 Task: Academic calendar with photos blue modern-simple.
Action: Mouse pressed left at (97, 143)
Screenshot: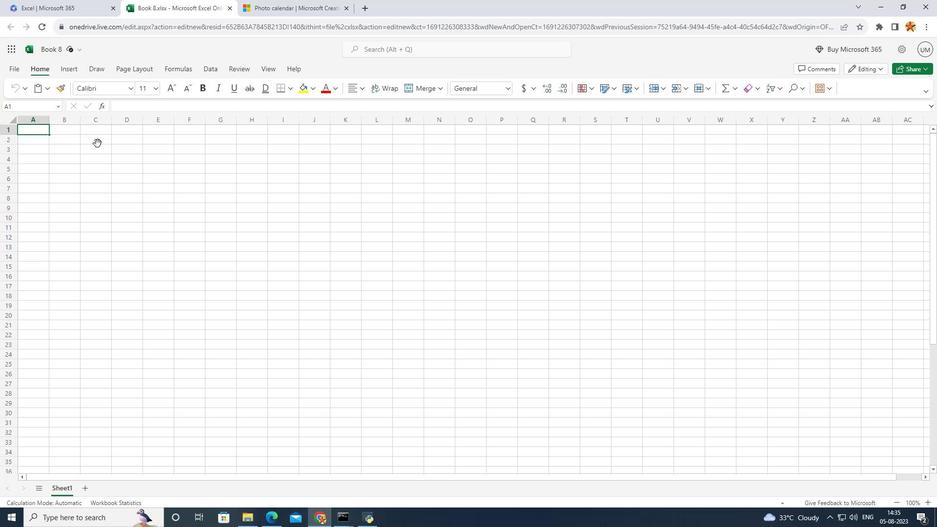 
Action: Mouse moved to (105, 140)
Screenshot: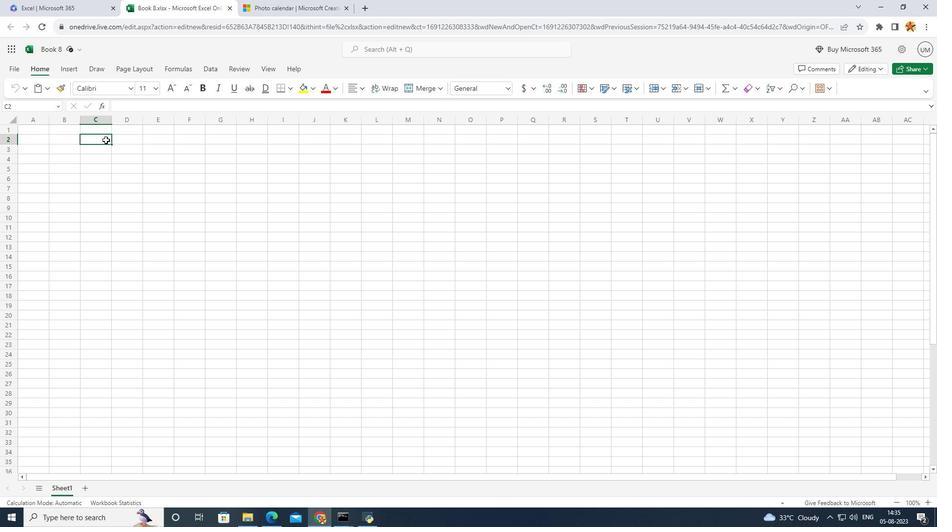 
Action: Mouse pressed left at (105, 140)
Screenshot: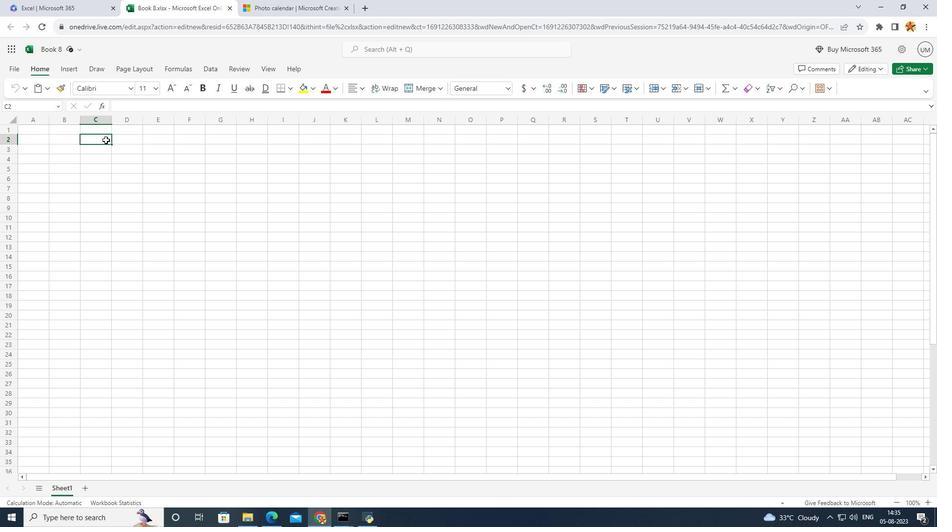 
Action: Mouse pressed left at (105, 140)
Screenshot: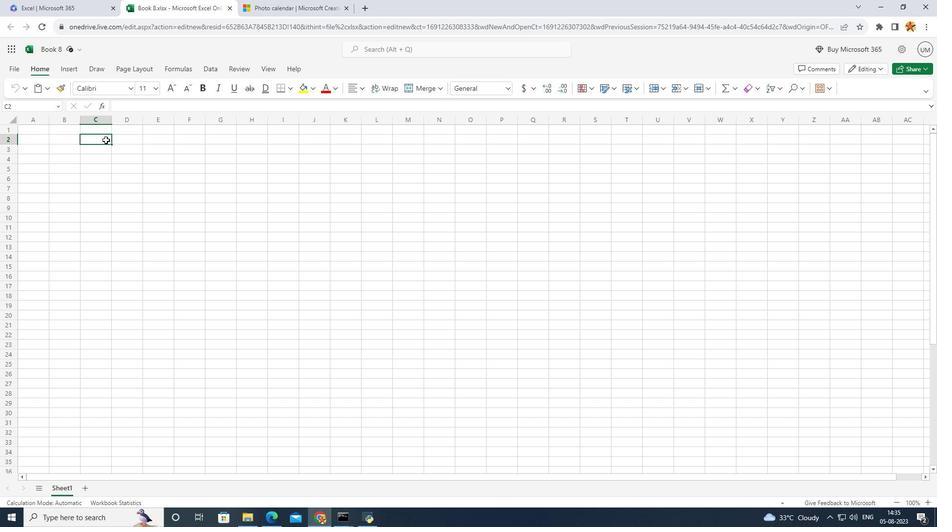 
Action: Key pressed <Key.caps_lock>JANUARY<Key.space>2021
Screenshot: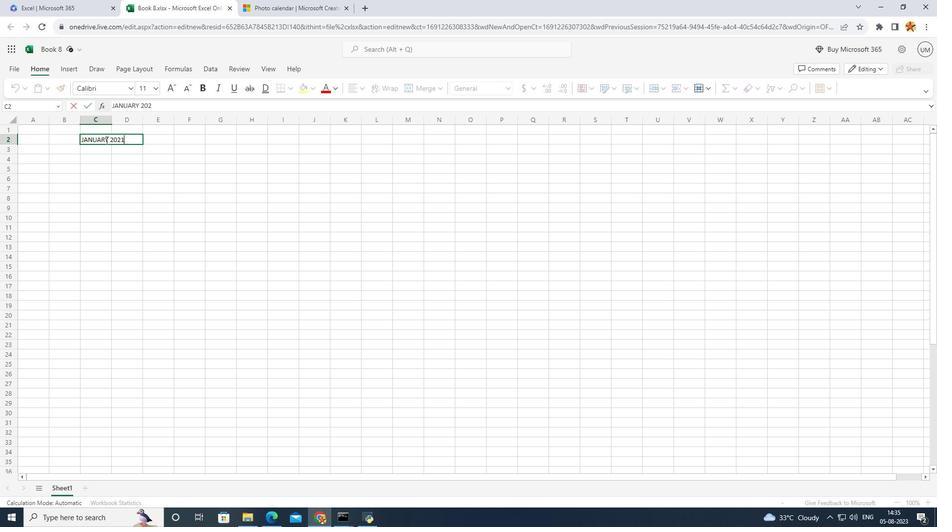 
Action: Mouse moved to (118, 169)
Screenshot: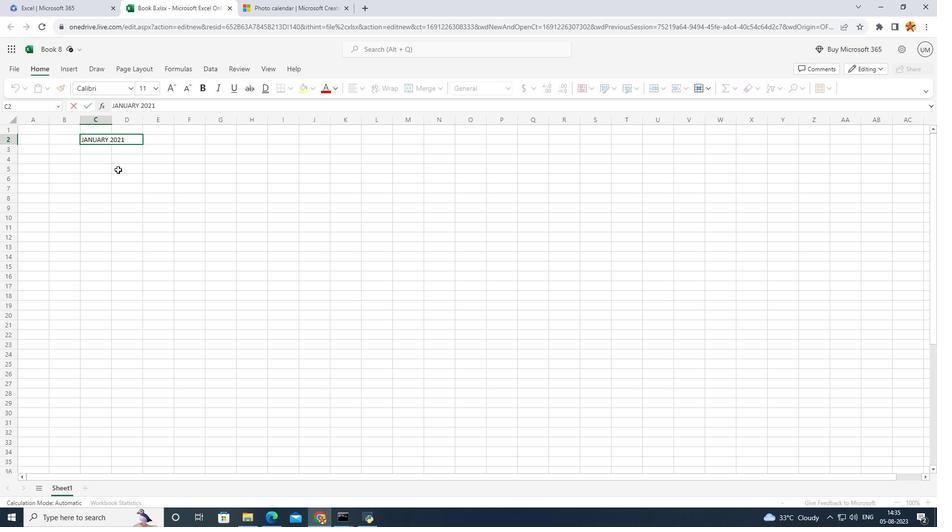 
Action: Mouse pressed left at (118, 169)
Screenshot: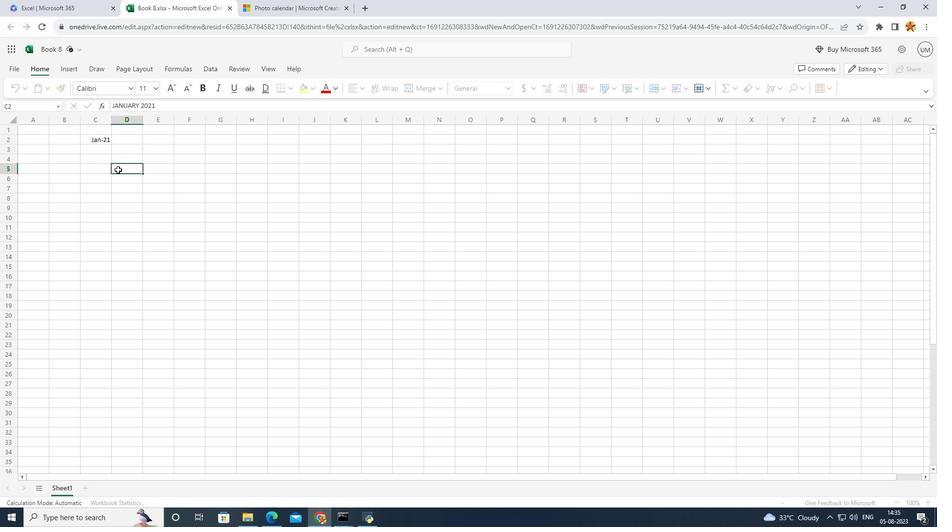 
Action: Mouse moved to (102, 140)
Screenshot: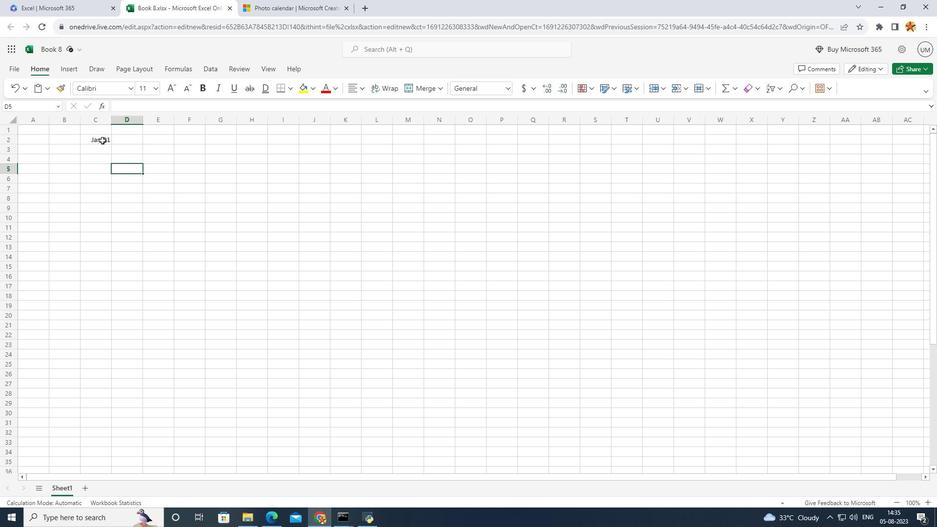 
Action: Mouse pressed left at (102, 140)
Screenshot: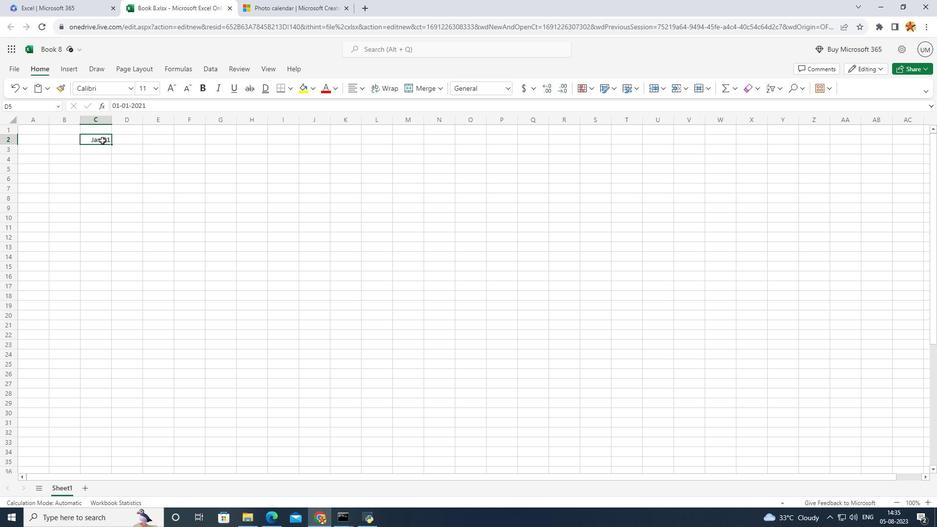 
Action: Mouse pressed left at (102, 140)
Screenshot: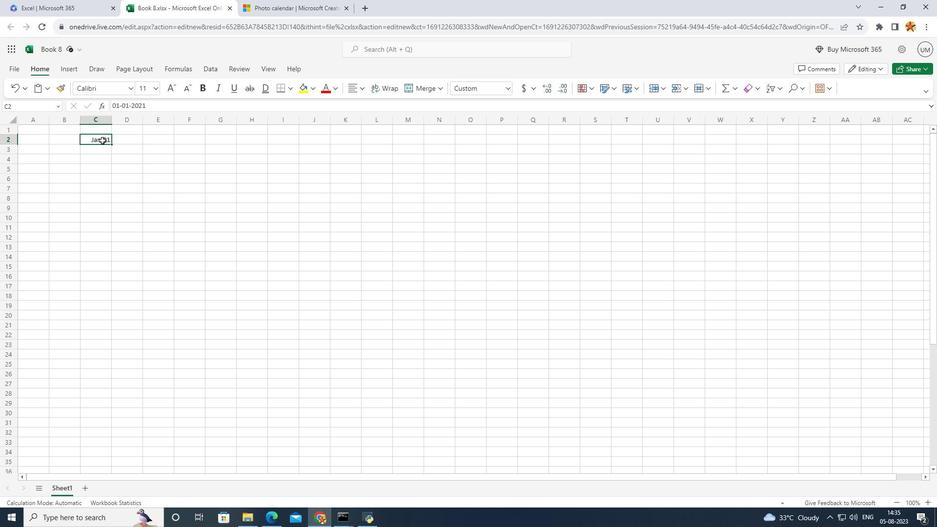 
Action: Mouse moved to (234, 148)
Screenshot: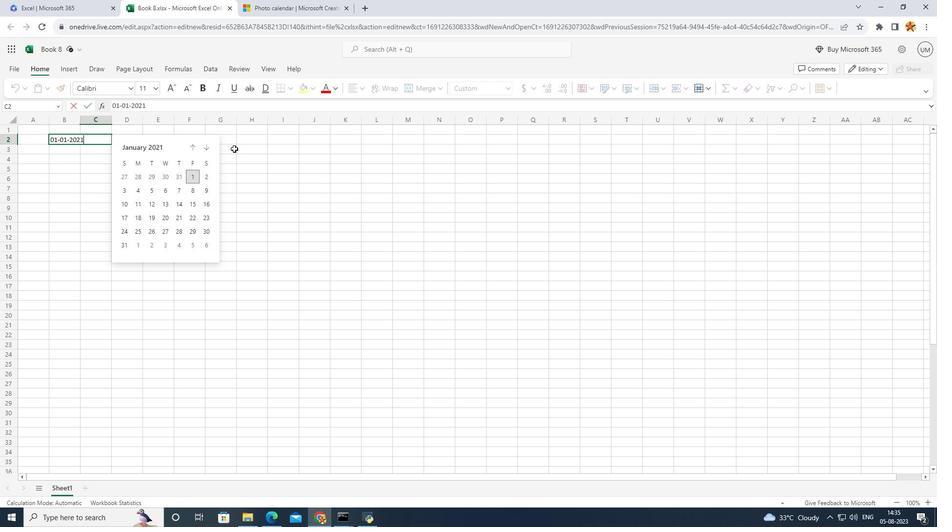 
Action: Mouse pressed left at (234, 148)
Screenshot: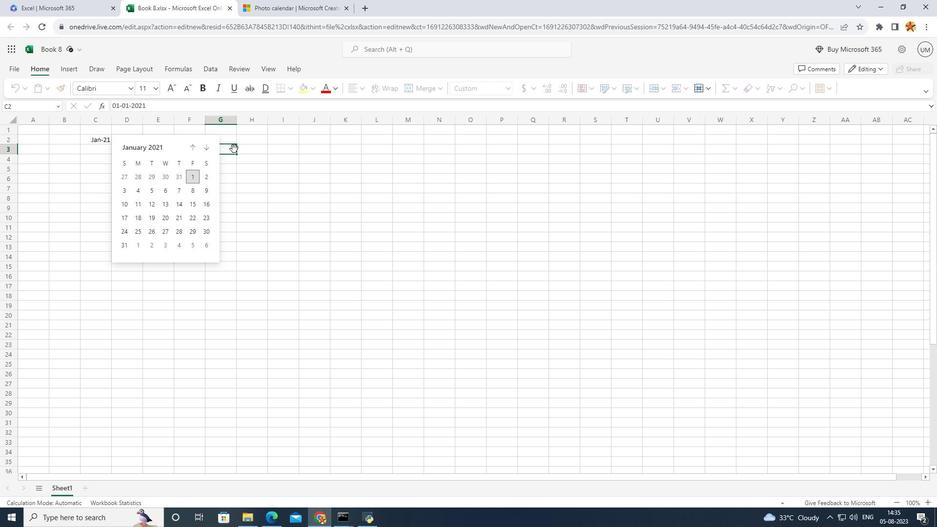 
Action: Mouse moved to (99, 148)
Screenshot: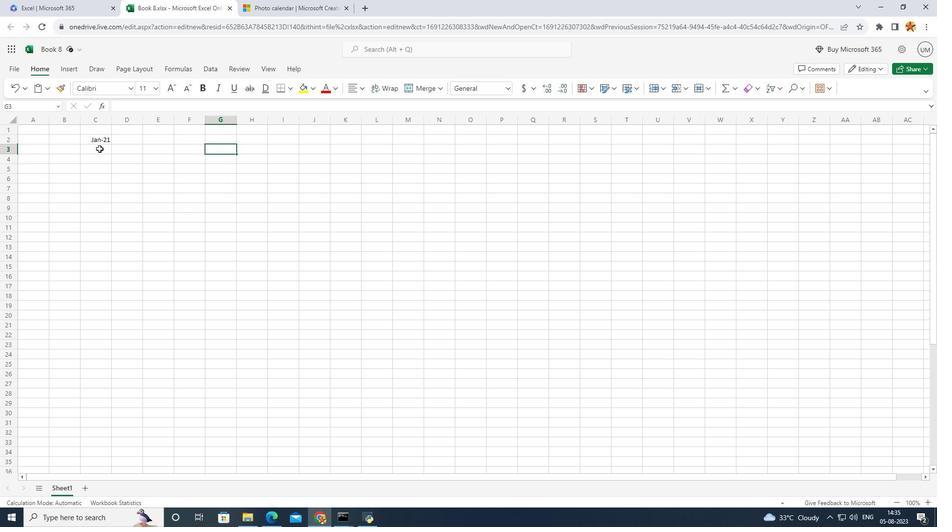 
Action: Mouse pressed left at (99, 148)
Screenshot: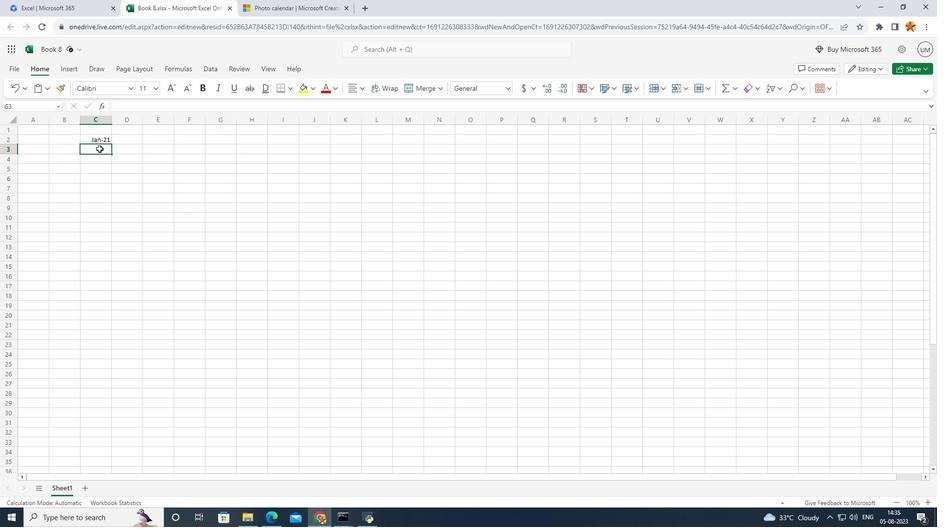 
Action: Mouse moved to (71, 68)
Screenshot: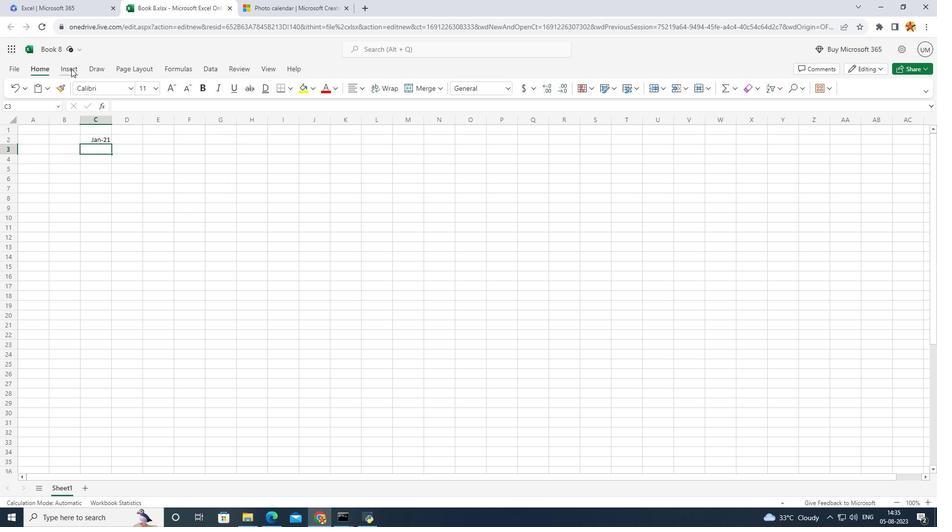 
Action: Mouse pressed left at (71, 68)
Screenshot: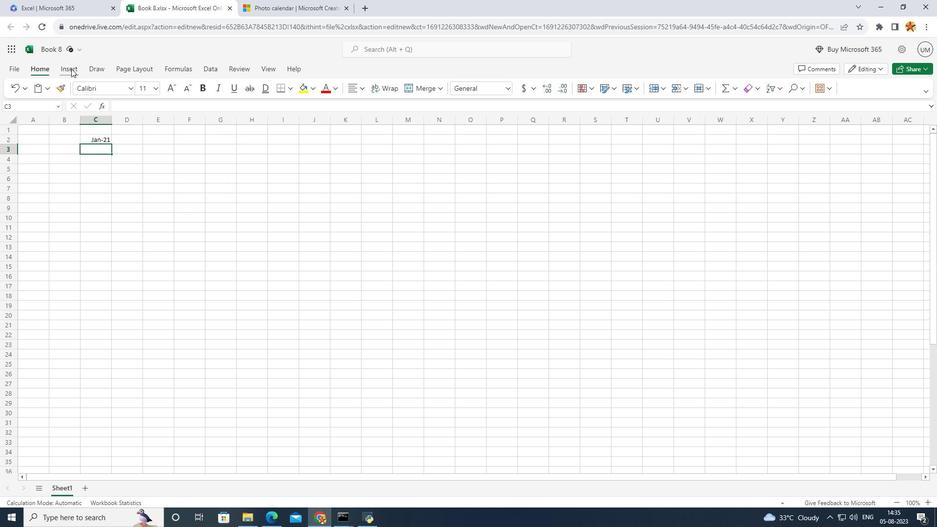 
Action: Mouse moved to (58, 148)
Screenshot: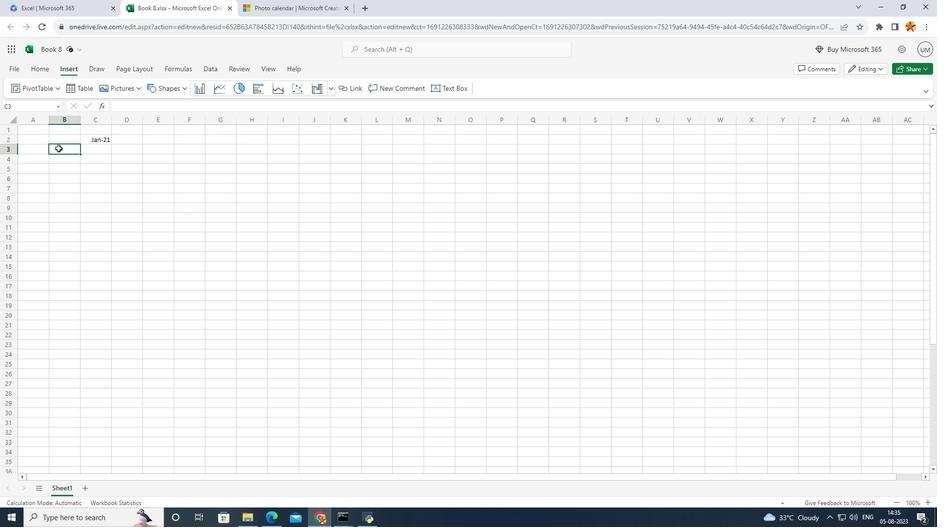 
Action: Mouse pressed left at (58, 148)
Screenshot: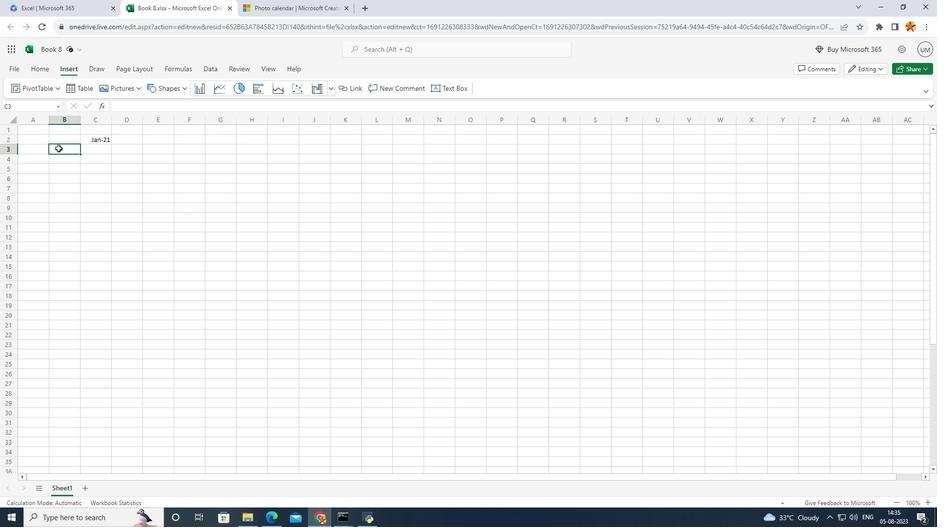 
Action: Mouse moved to (122, 89)
Screenshot: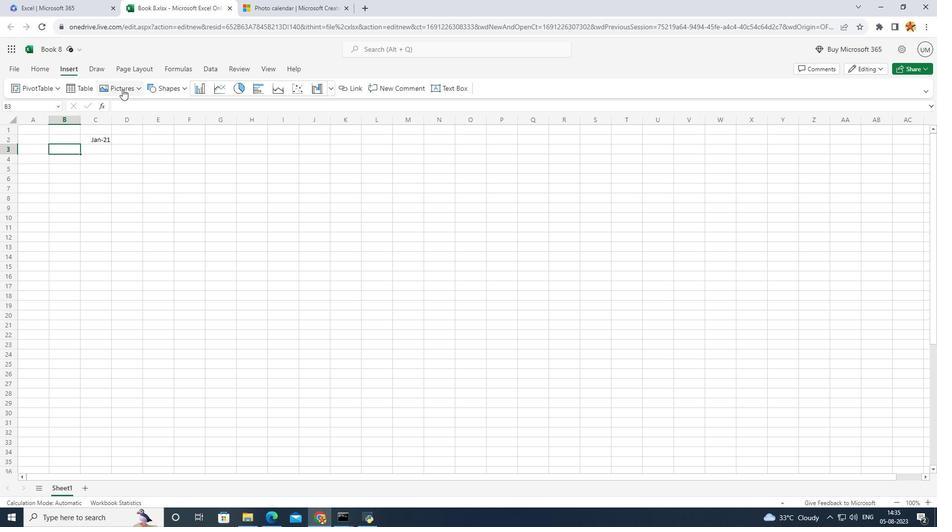 
Action: Mouse pressed left at (122, 89)
Screenshot: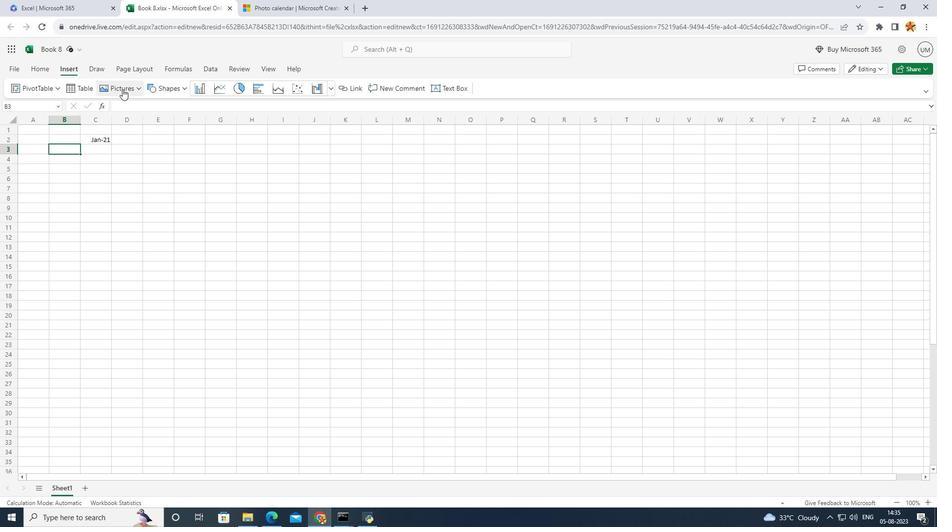 
Action: Mouse moved to (124, 119)
Screenshot: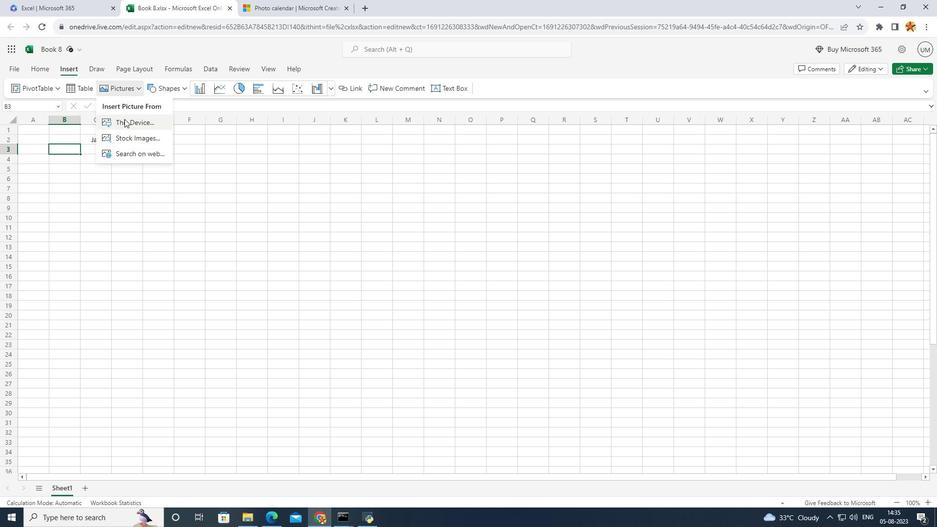 
Action: Mouse pressed left at (124, 119)
Screenshot: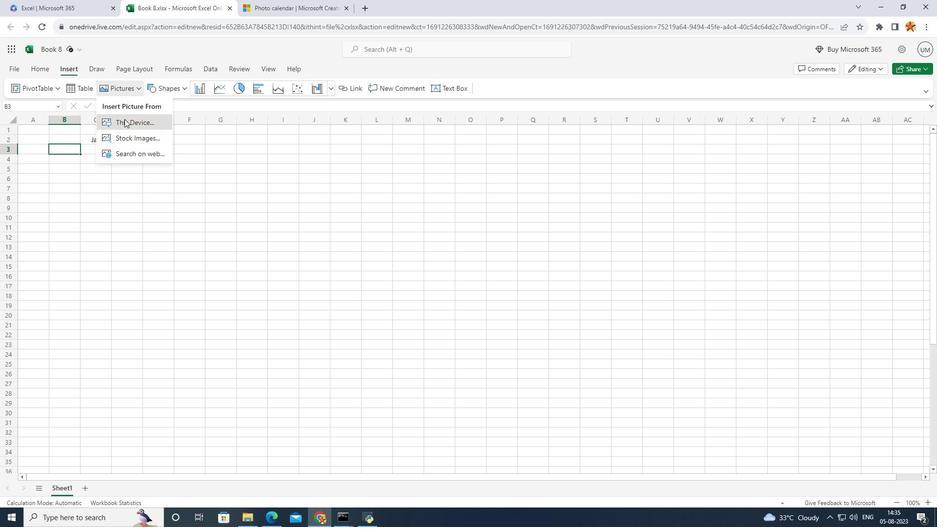 
Action: Mouse moved to (248, 151)
Screenshot: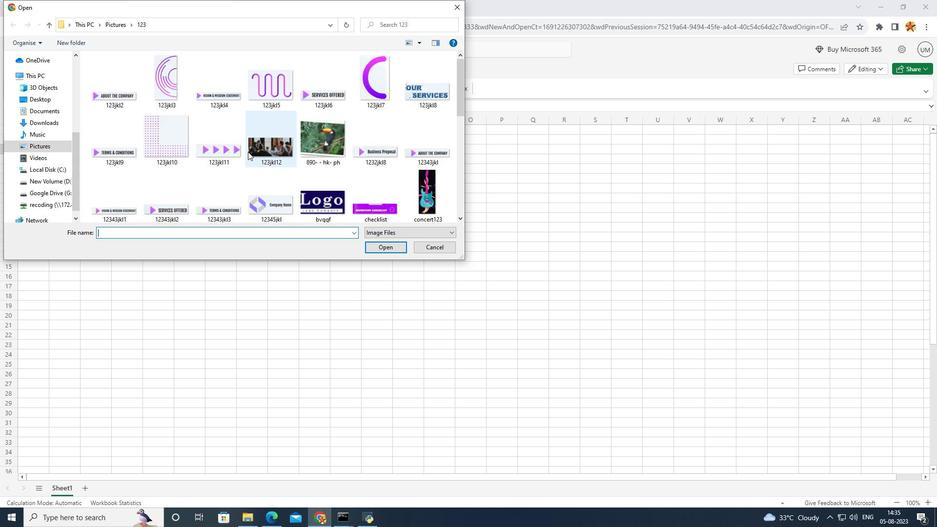 
Action: Mouse scrolled (248, 151) with delta (0, 0)
Screenshot: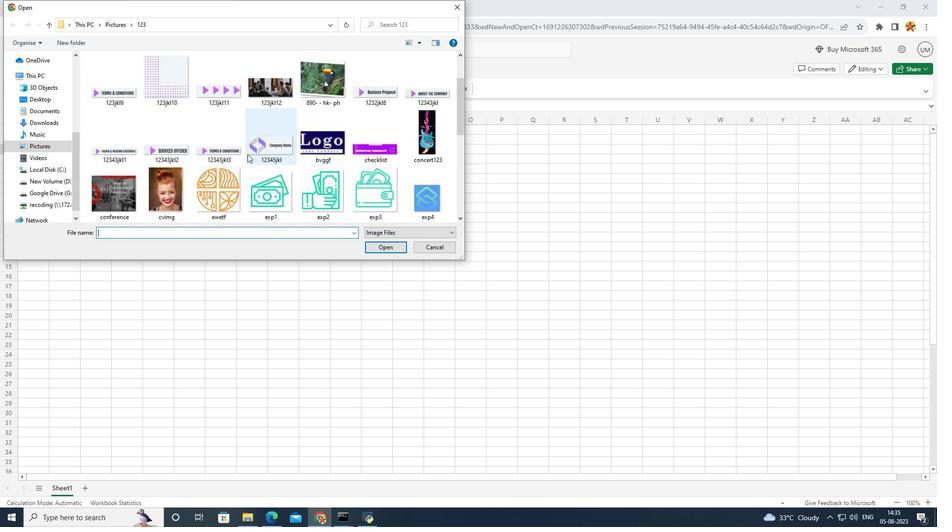 
Action: Mouse scrolled (248, 151) with delta (0, 0)
Screenshot: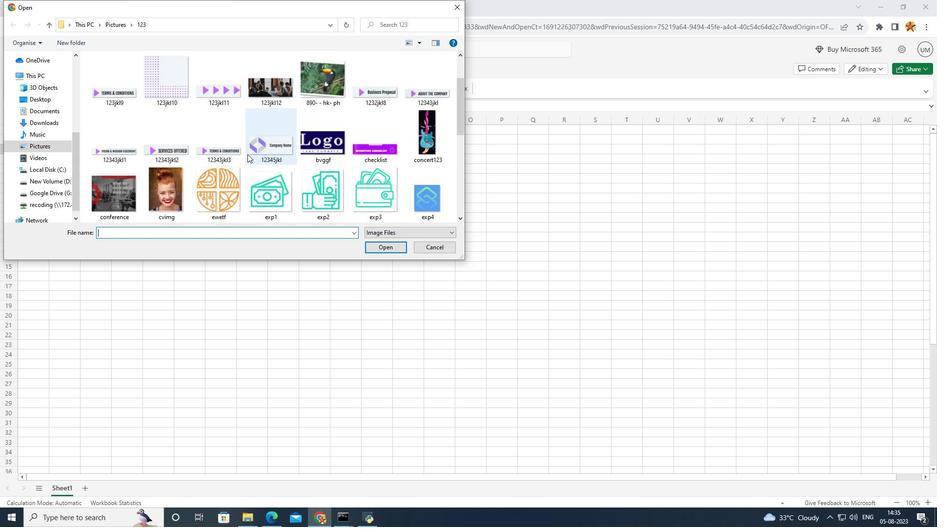 
Action: Mouse scrolled (248, 151) with delta (0, 0)
Screenshot: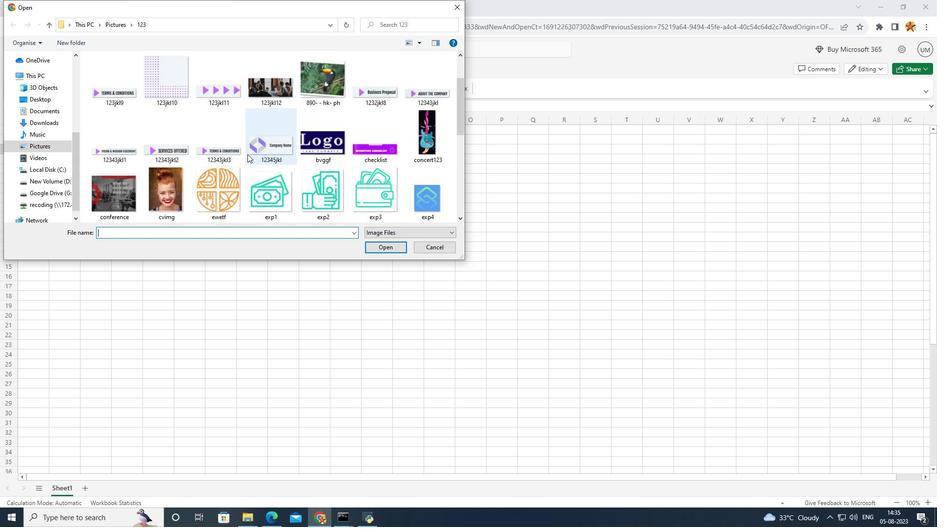 
Action: Mouse scrolled (248, 151) with delta (0, 0)
Screenshot: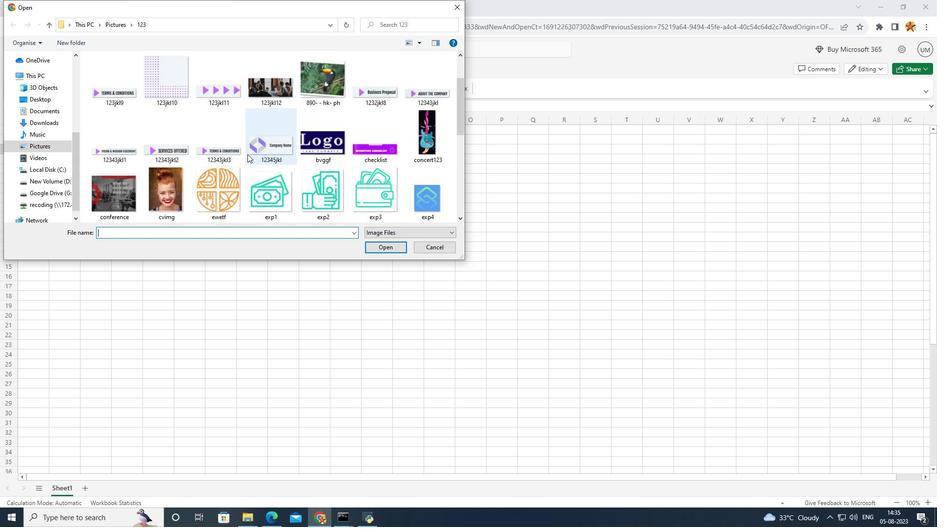 
Action: Mouse scrolled (248, 151) with delta (0, 0)
Screenshot: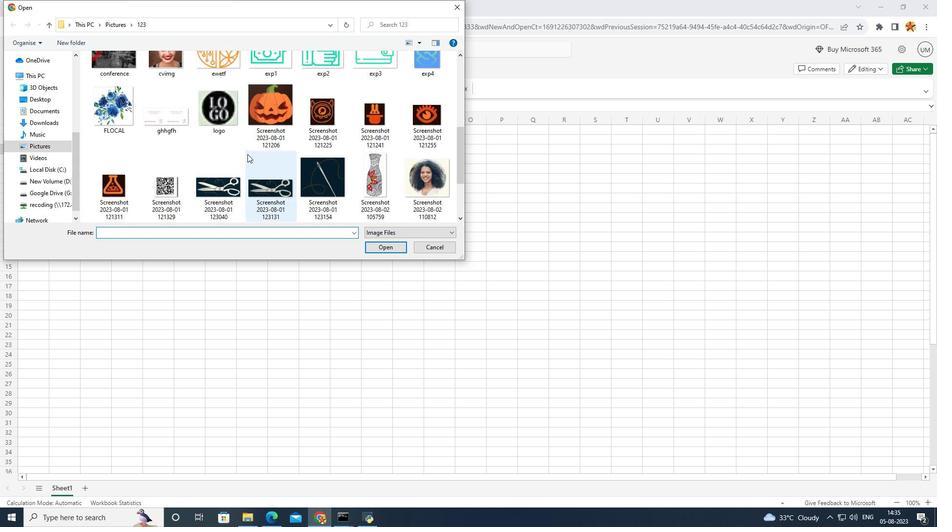 
Action: Mouse scrolled (248, 151) with delta (0, 0)
Screenshot: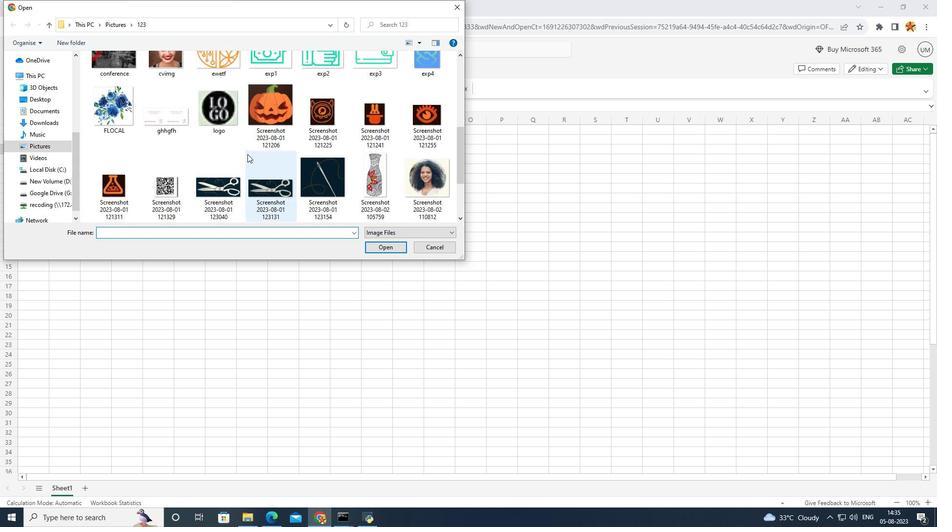 
Action: Mouse moved to (247, 154)
Screenshot: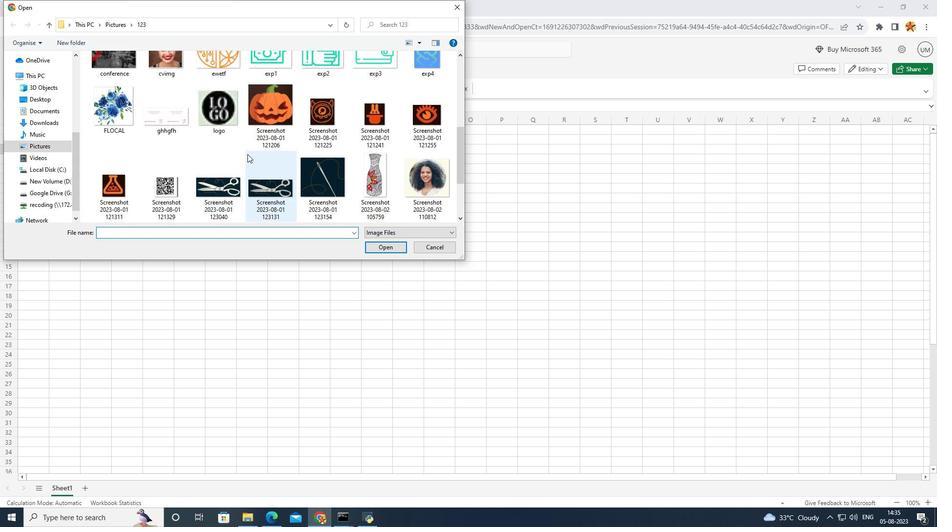
Action: Mouse scrolled (247, 153) with delta (0, 0)
Screenshot: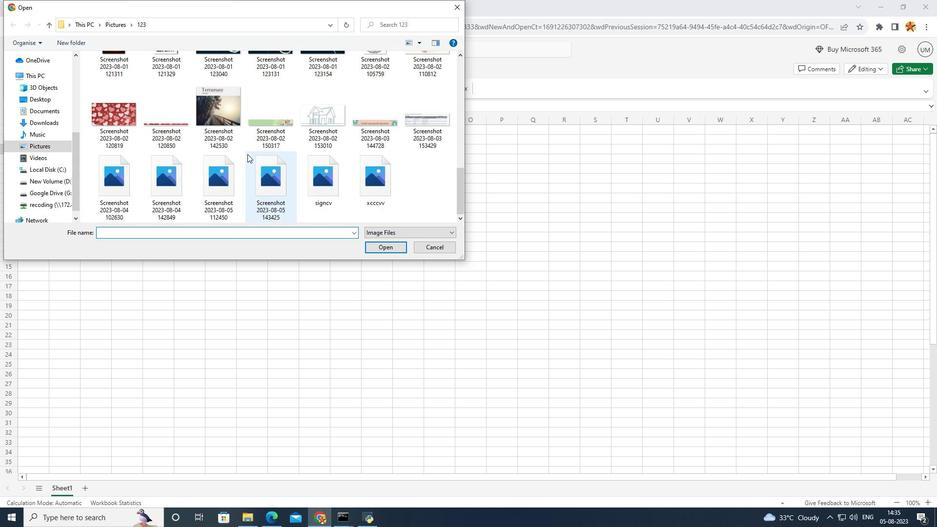 
Action: Mouse scrolled (247, 153) with delta (0, 0)
Screenshot: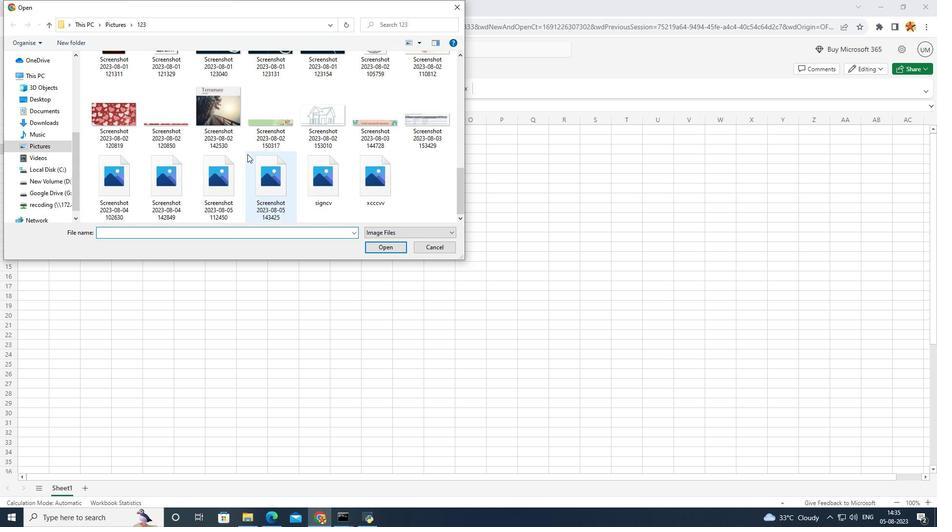 
Action: Mouse scrolled (247, 153) with delta (0, 0)
Screenshot: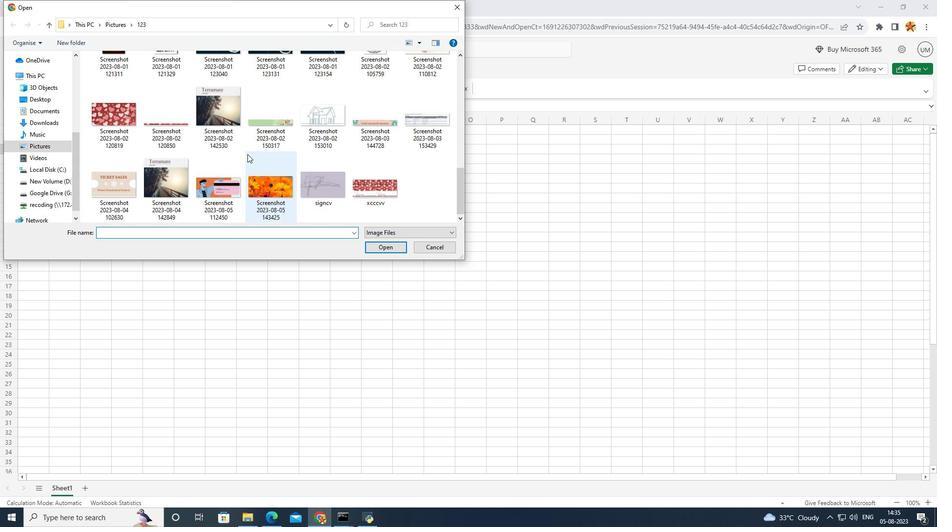 
Action: Mouse scrolled (247, 153) with delta (0, 0)
Screenshot: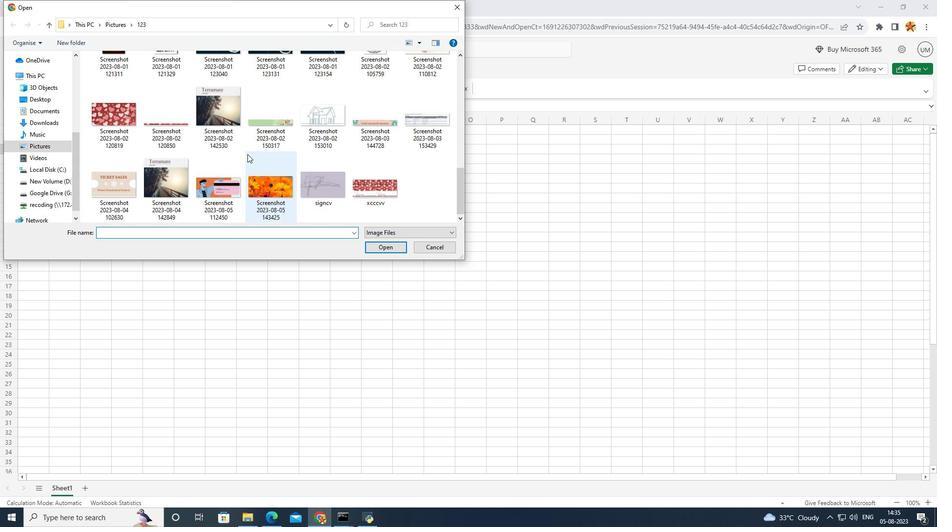 
Action: Mouse scrolled (247, 153) with delta (0, 0)
Screenshot: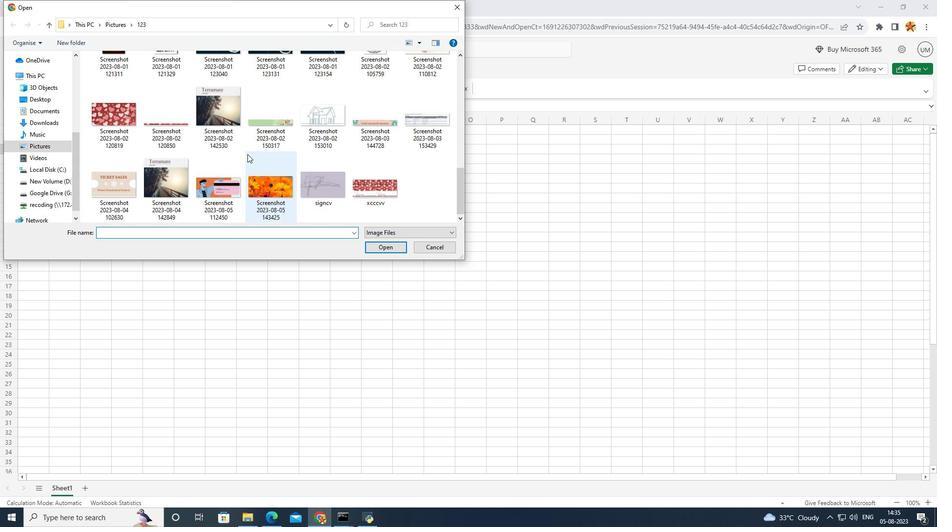 
Action: Mouse scrolled (247, 154) with delta (0, 0)
Screenshot: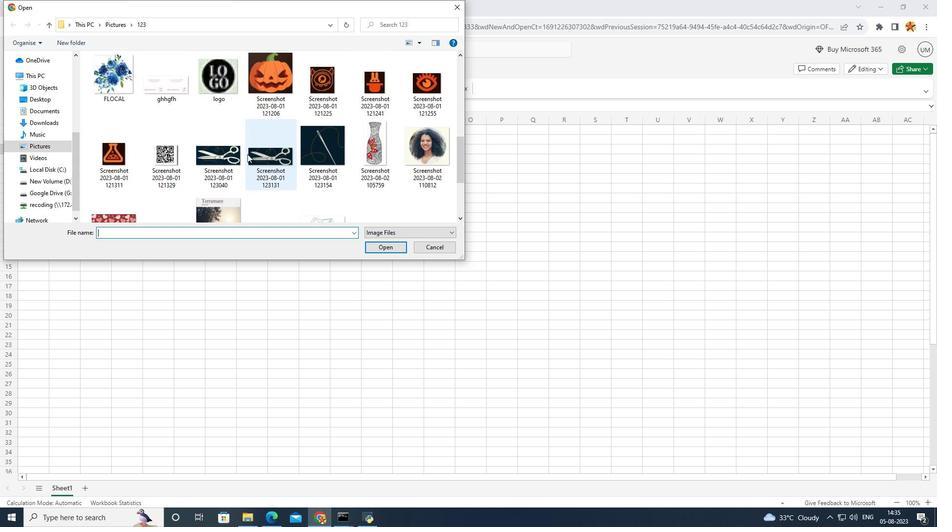 
Action: Mouse scrolled (247, 154) with delta (0, 0)
Screenshot: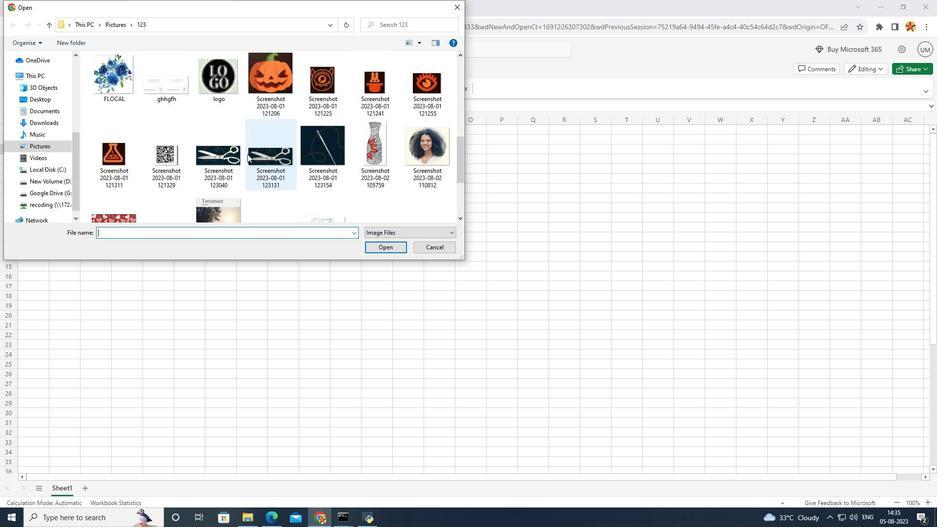
Action: Mouse scrolled (247, 154) with delta (0, 0)
Screenshot: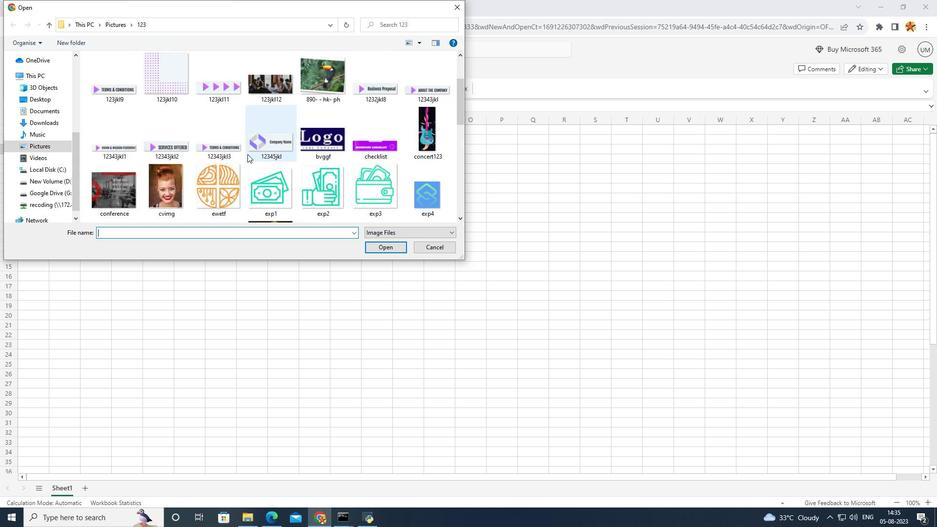 
Action: Mouse scrolled (247, 154) with delta (0, 0)
Screenshot: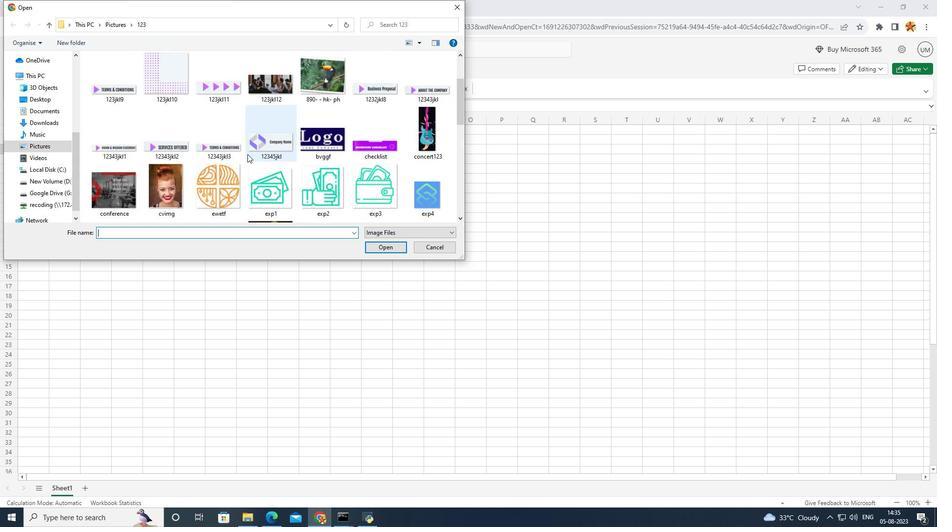 
Action: Mouse scrolled (247, 154) with delta (0, 0)
Screenshot: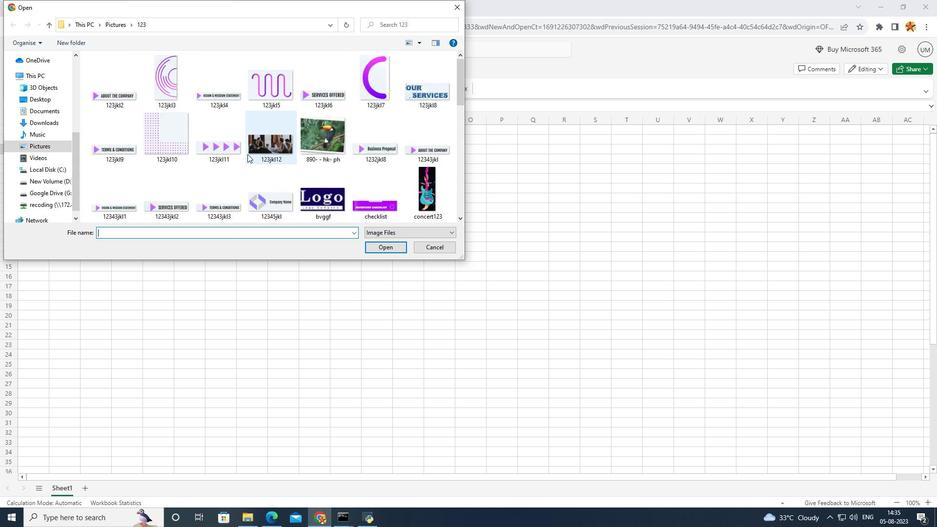 
Action: Mouse scrolled (247, 153) with delta (0, 0)
Screenshot: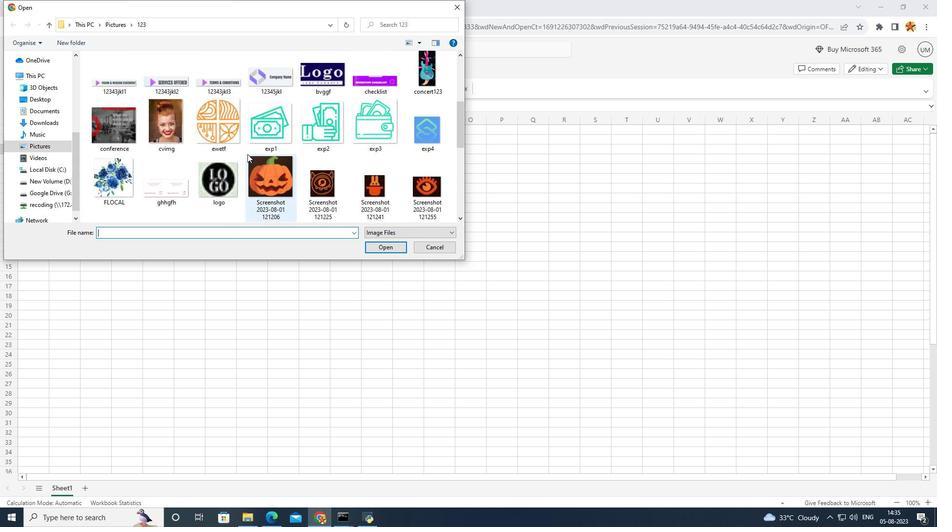 
Action: Mouse scrolled (247, 153) with delta (0, 0)
Screenshot: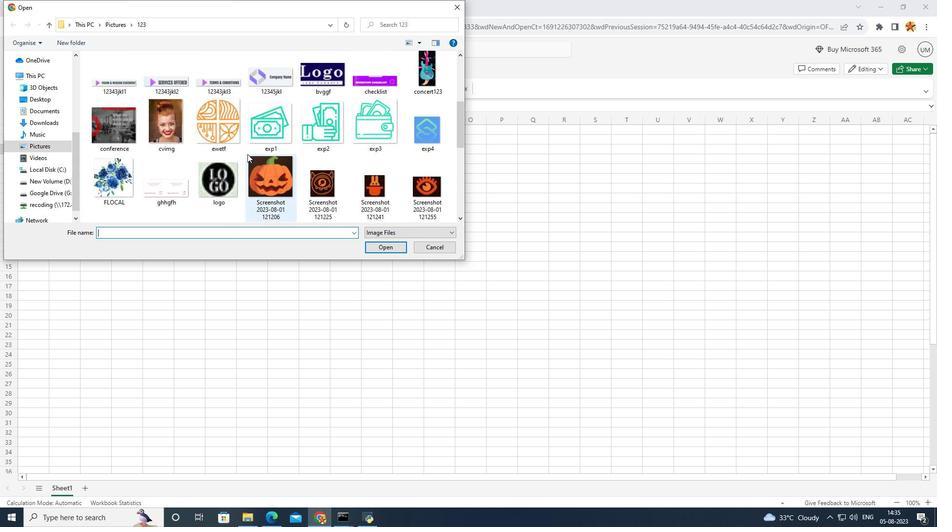
Action: Mouse scrolled (247, 153) with delta (0, 0)
Screenshot: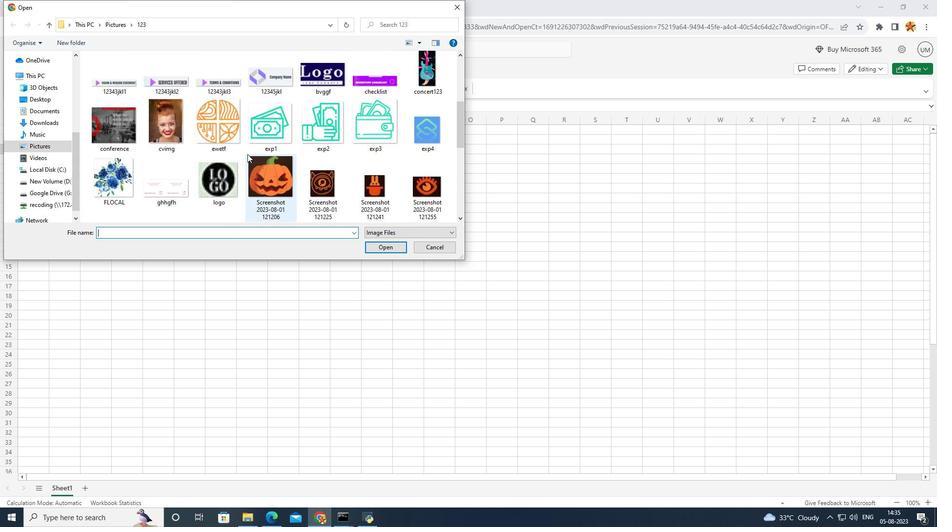 
Action: Mouse scrolled (247, 153) with delta (0, 0)
Screenshot: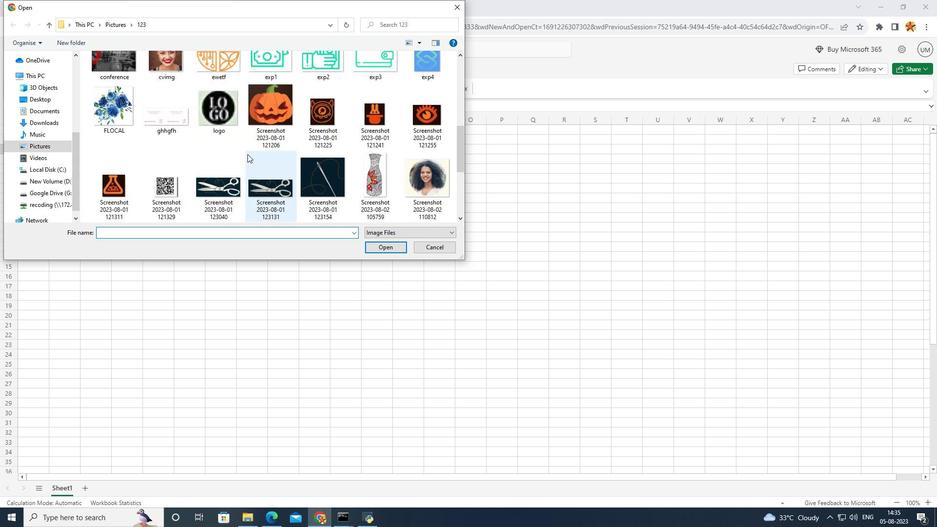 
Action: Mouse scrolled (247, 153) with delta (0, 0)
Screenshot: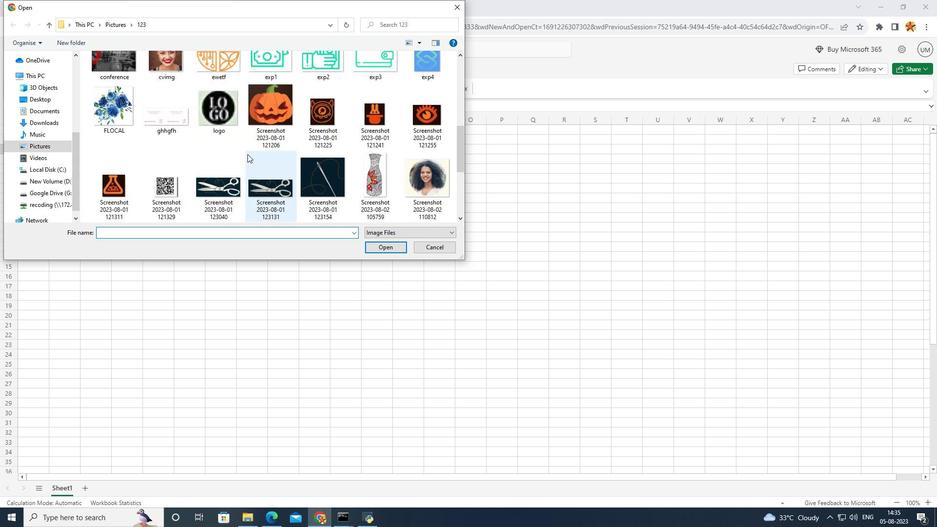
Action: Mouse scrolled (247, 153) with delta (0, 0)
Screenshot: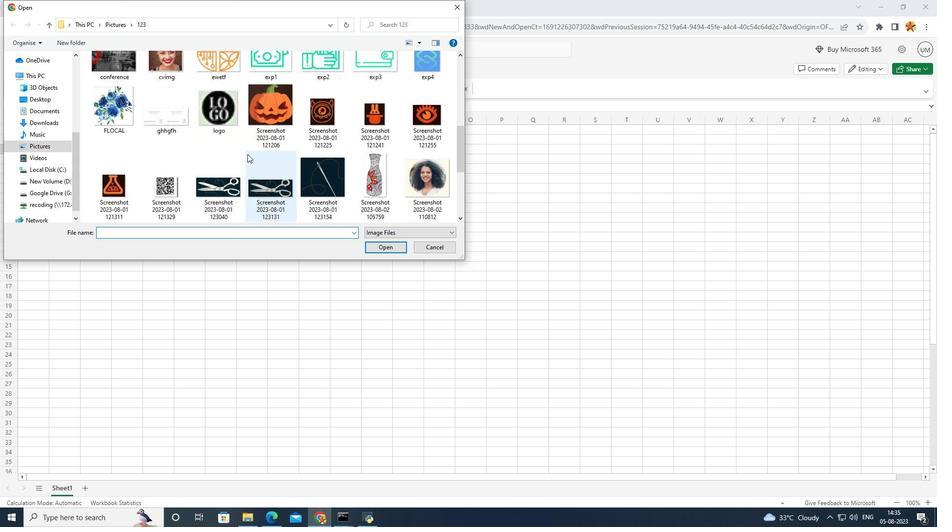 
Action: Mouse scrolled (247, 153) with delta (0, 0)
Screenshot: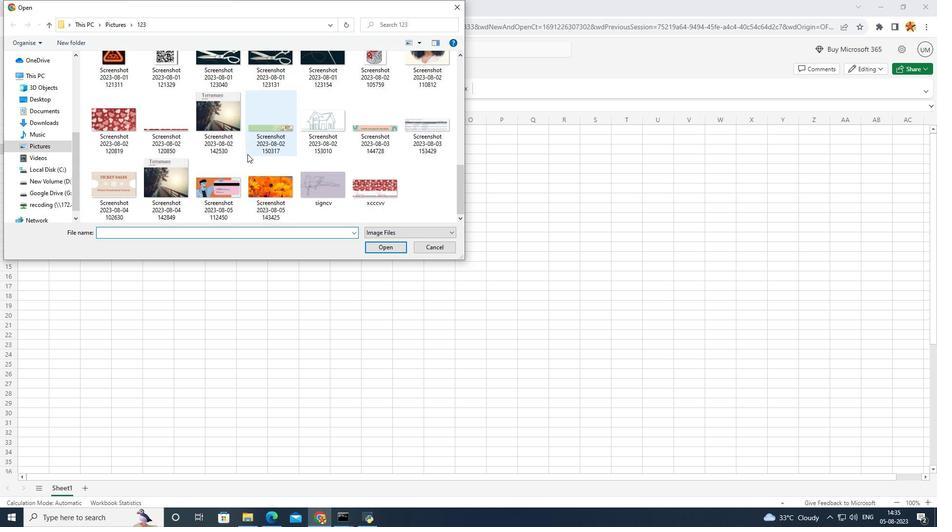 
Action: Mouse scrolled (247, 153) with delta (0, 0)
Screenshot: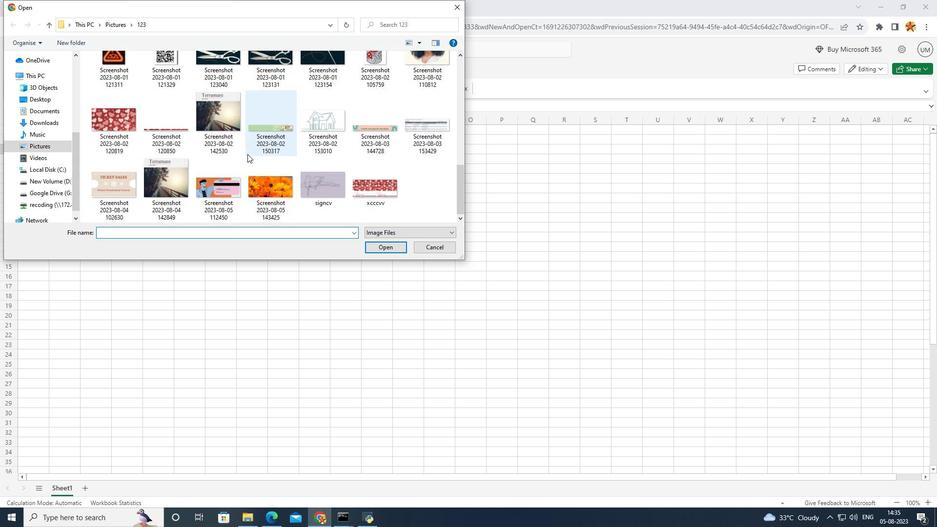 
Action: Mouse scrolled (247, 153) with delta (0, 0)
Screenshot: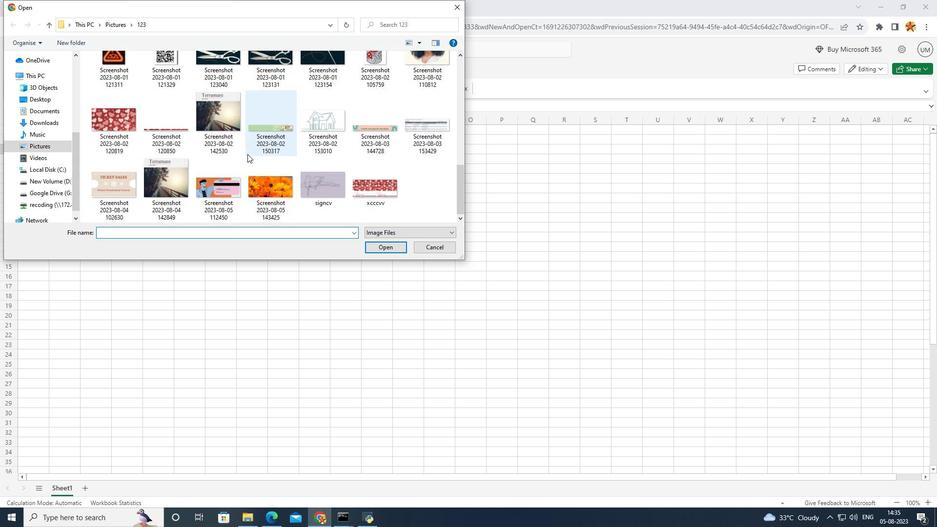 
Action: Mouse scrolled (247, 153) with delta (0, 0)
Screenshot: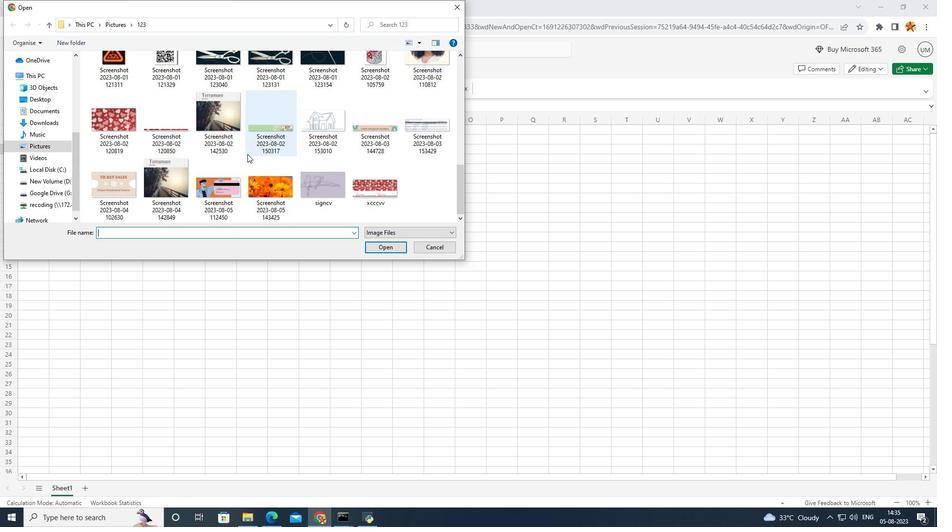 
Action: Mouse scrolled (247, 153) with delta (0, 0)
Screenshot: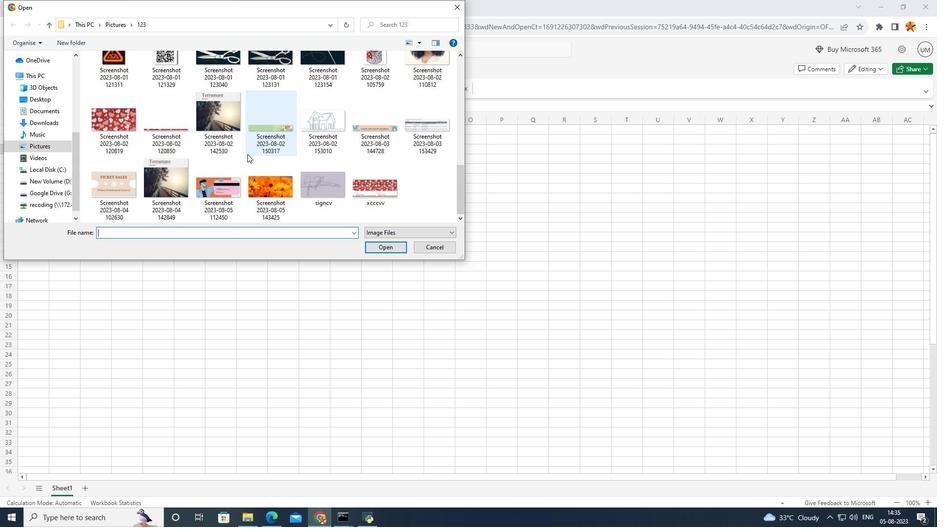 
Action: Mouse scrolled (247, 153) with delta (0, 0)
Screenshot: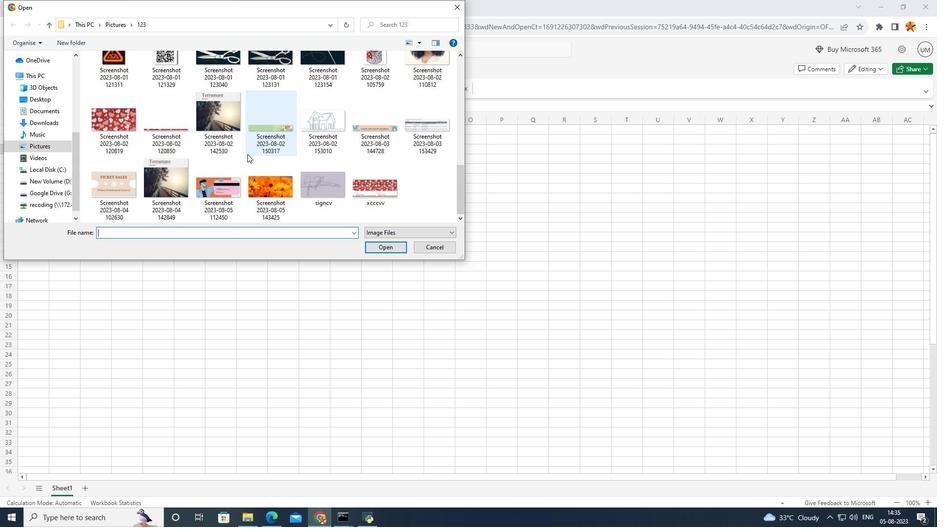 
Action: Mouse scrolled (247, 153) with delta (0, 0)
Screenshot: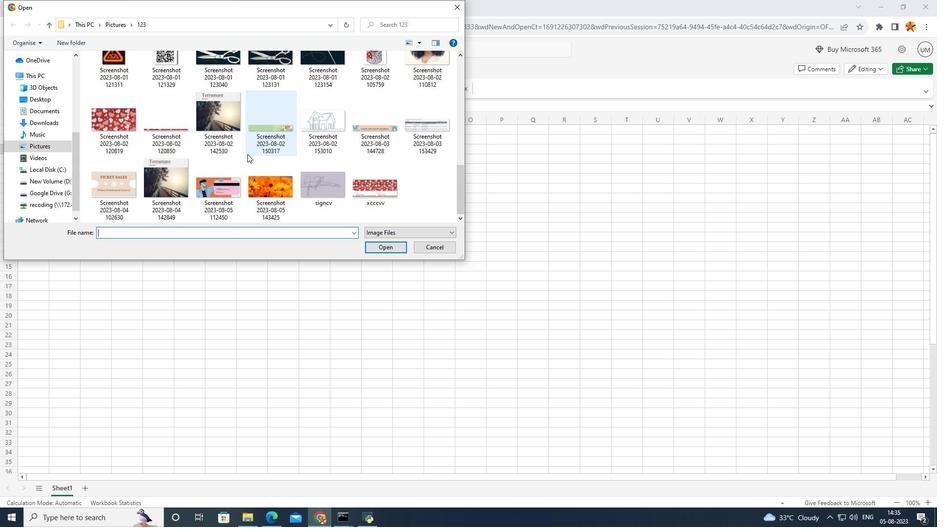
Action: Mouse moved to (251, 161)
Screenshot: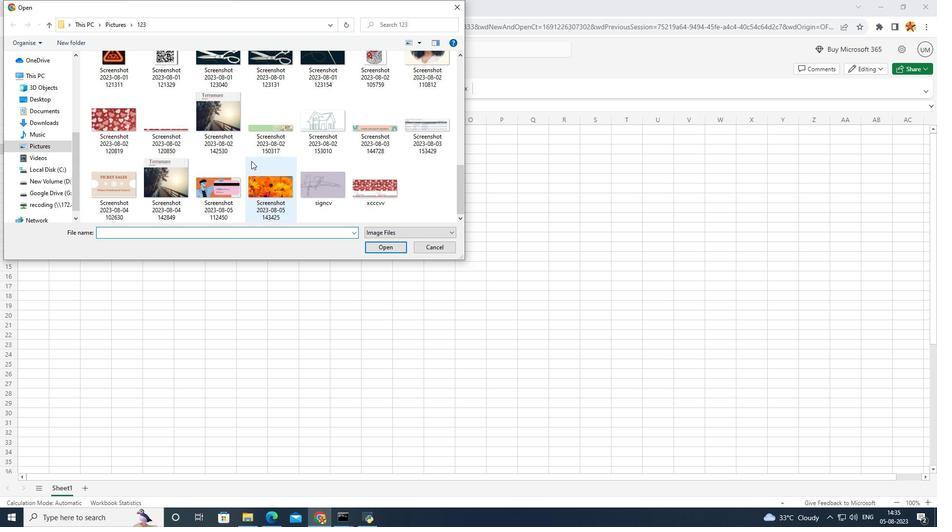 
Action: Mouse pressed left at (251, 161)
Screenshot: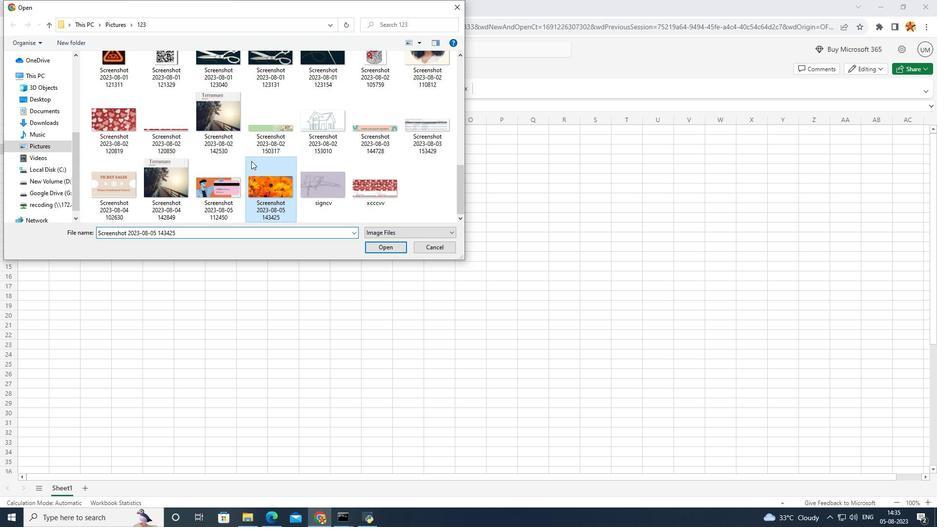 
Action: Mouse moved to (389, 245)
Screenshot: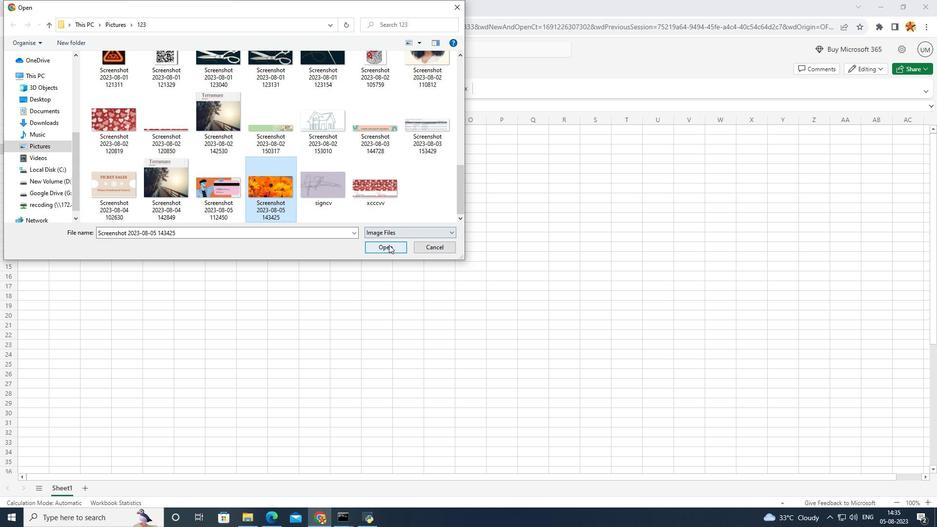
Action: Mouse pressed left at (389, 245)
Screenshot: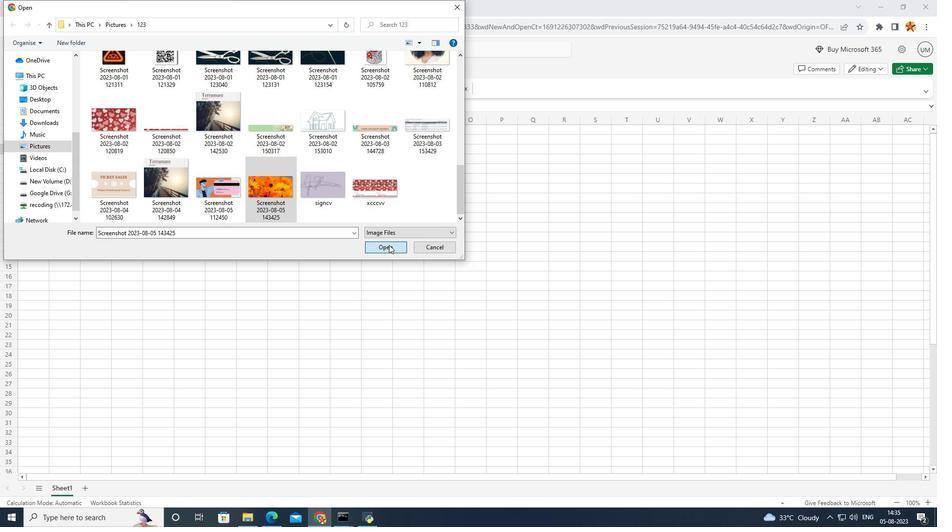 
Action: Mouse moved to (284, 143)
Screenshot: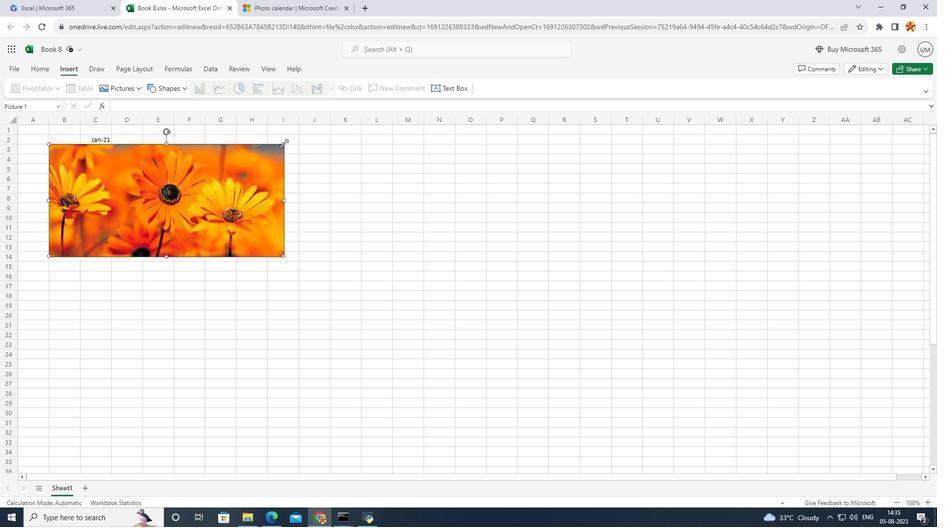 
Action: Mouse pressed left at (284, 143)
Screenshot: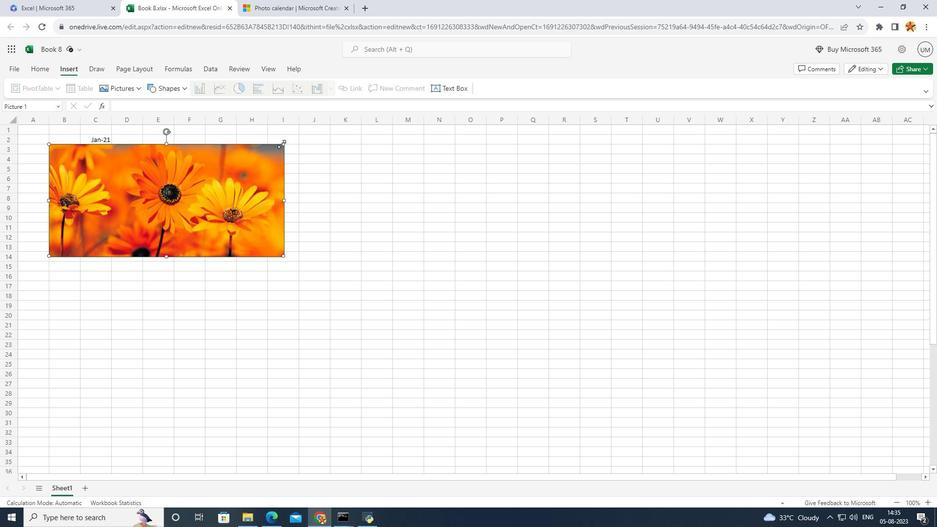 
Action: Mouse moved to (164, 173)
Screenshot: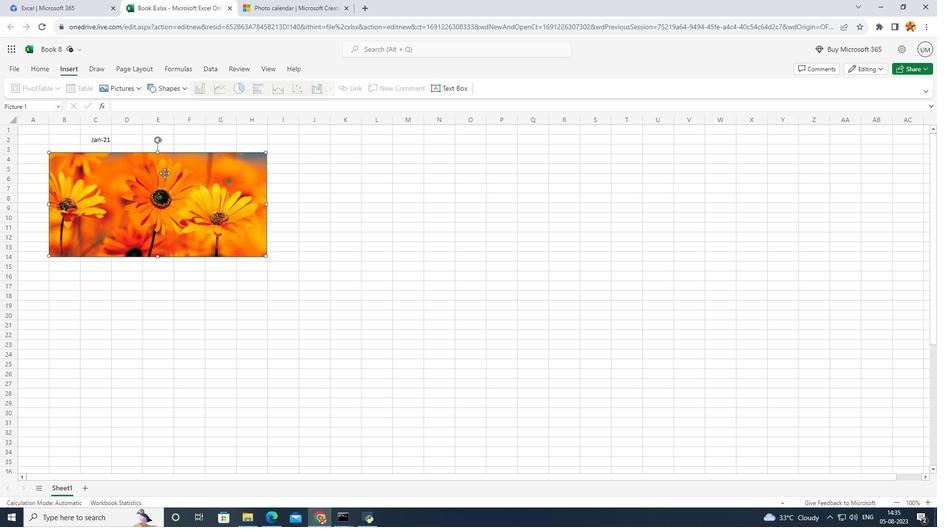
Action: Mouse pressed left at (164, 173)
Screenshot: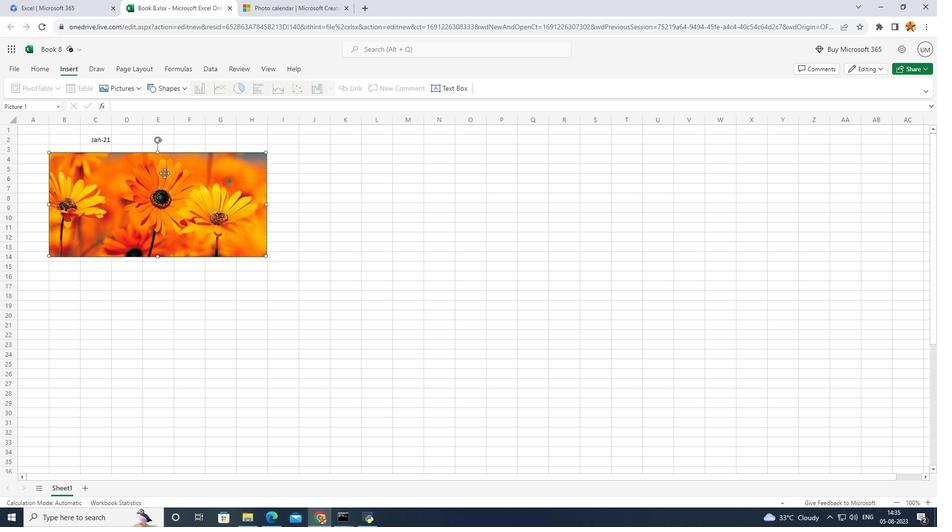 
Action: Mouse moved to (263, 146)
Screenshot: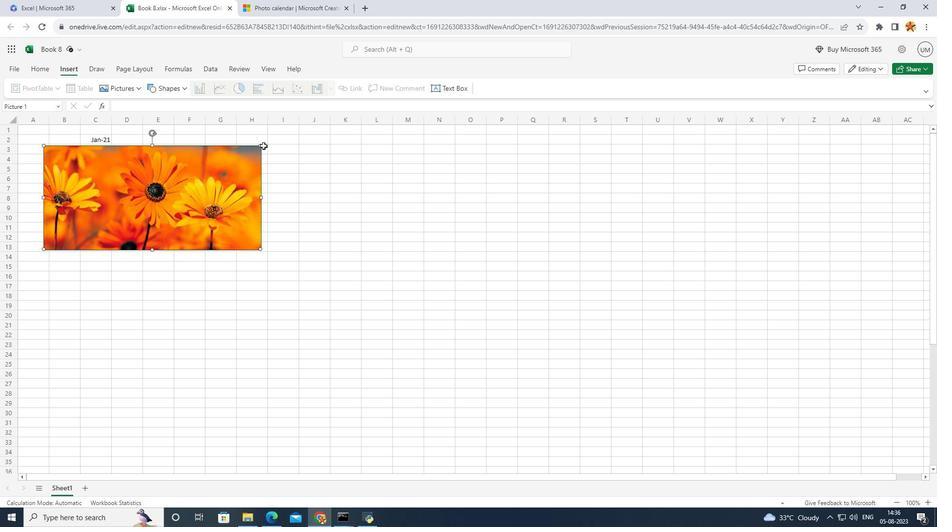 
Action: Mouse pressed left at (263, 146)
Screenshot: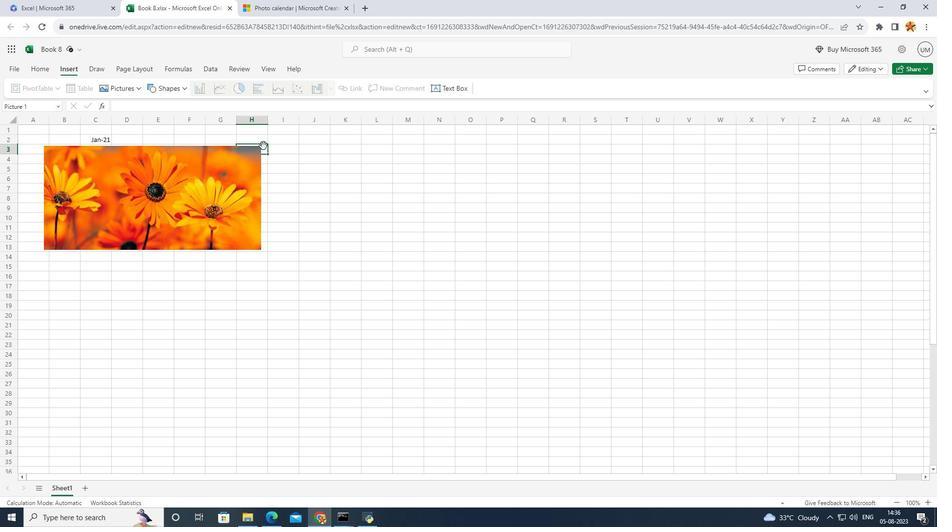 
Action: Mouse moved to (239, 153)
Screenshot: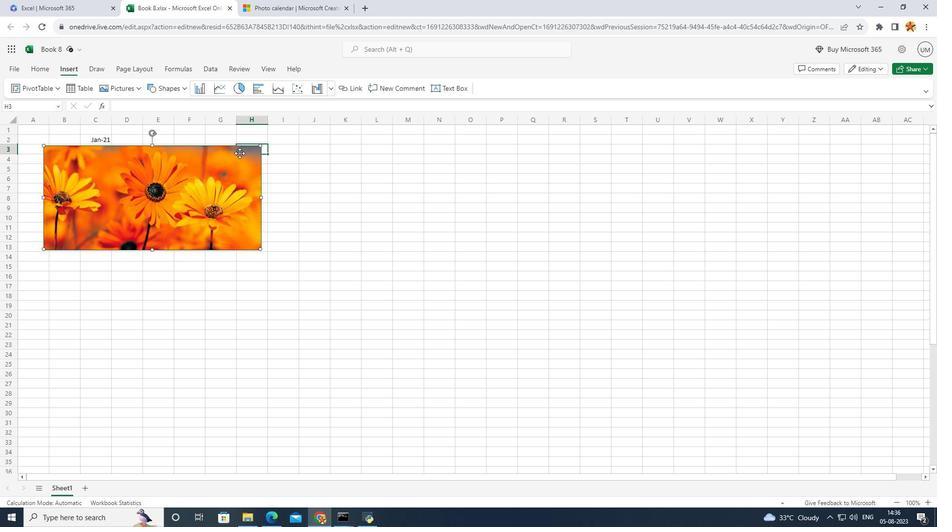 
Action: Mouse pressed left at (239, 153)
Screenshot: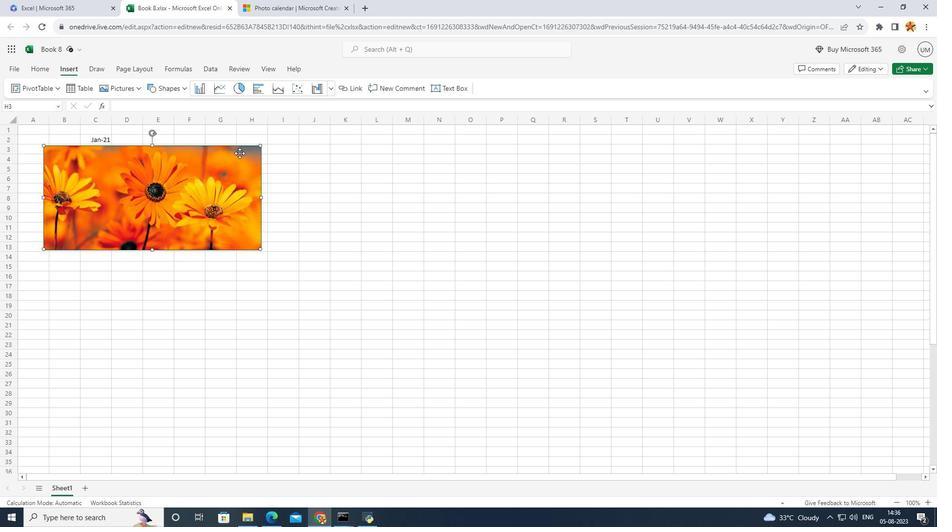 
Action: Mouse moved to (261, 148)
Screenshot: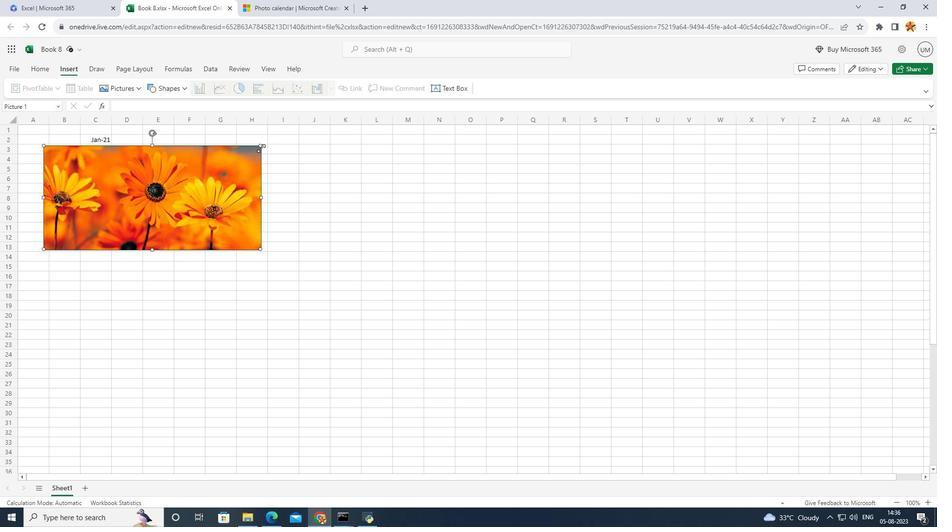 
Action: Mouse pressed left at (261, 148)
Screenshot: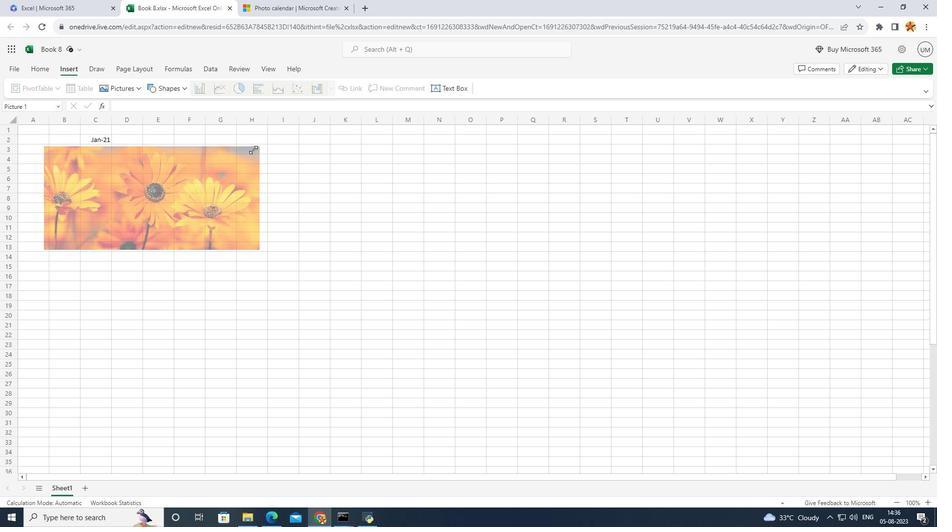 
Action: Mouse moved to (163, 181)
Screenshot: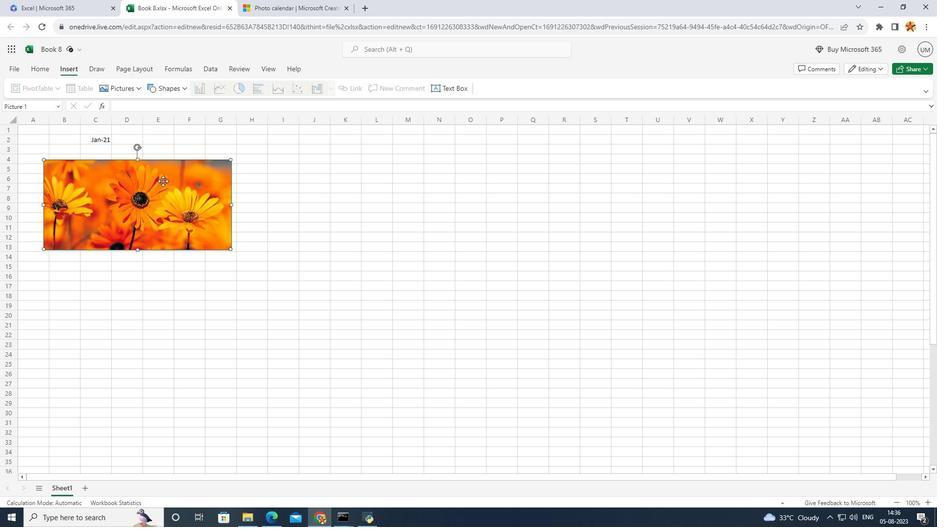 
Action: Mouse pressed left at (163, 181)
Screenshot: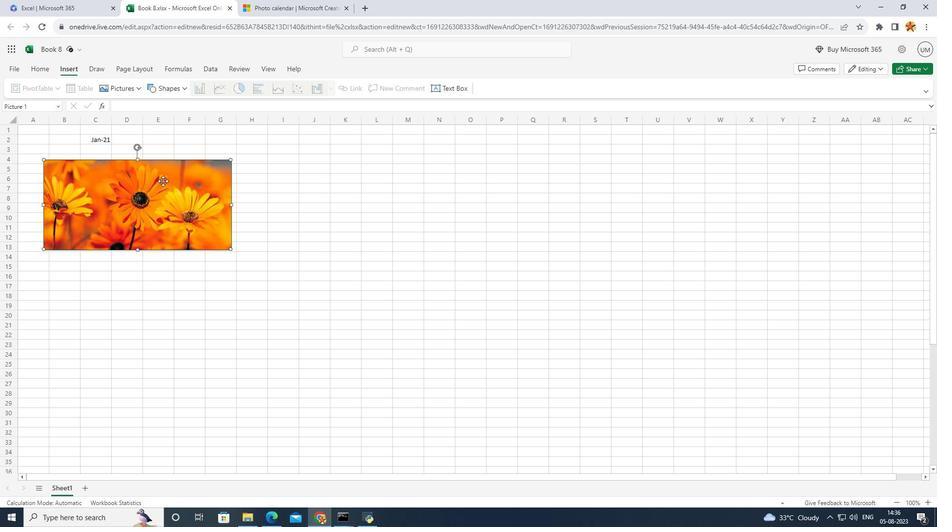 
Action: Mouse moved to (164, 173)
Screenshot: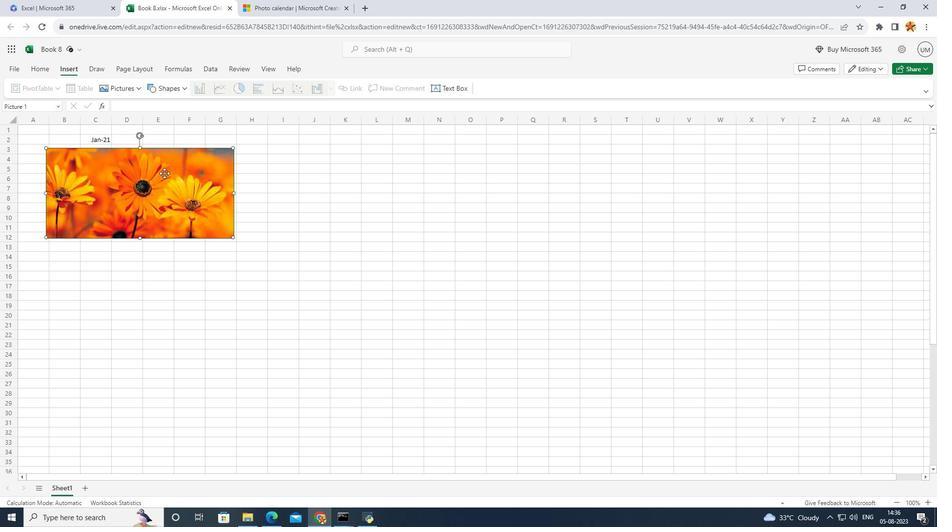 
Action: Mouse pressed left at (164, 173)
Screenshot: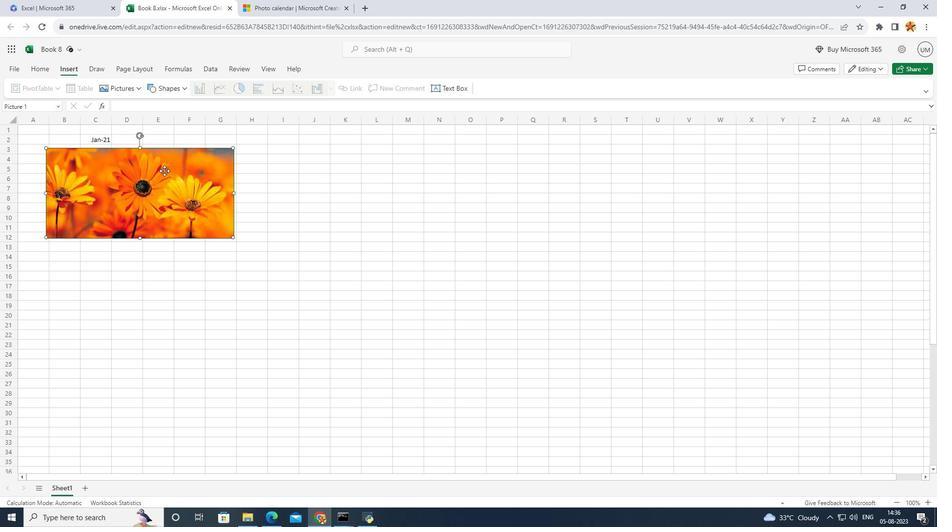 
Action: Mouse moved to (125, 214)
Screenshot: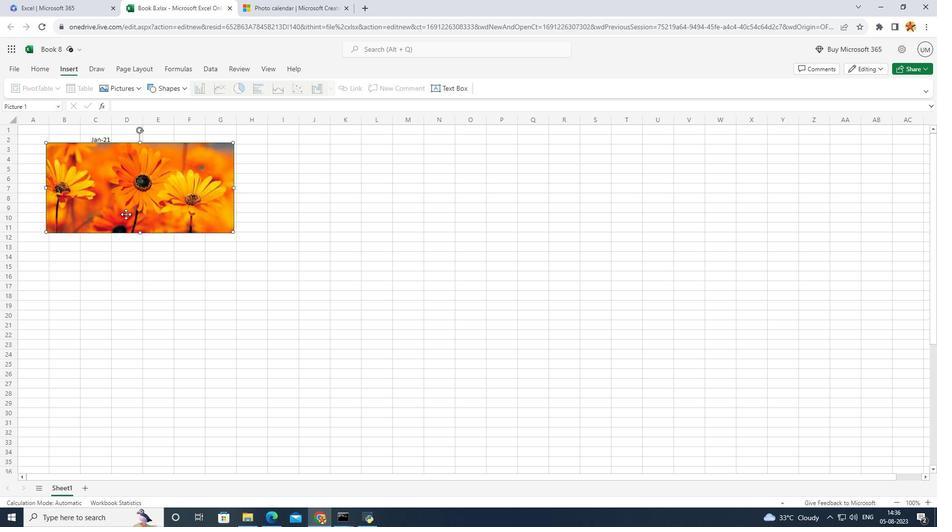 
Action: Mouse pressed left at (125, 214)
Screenshot: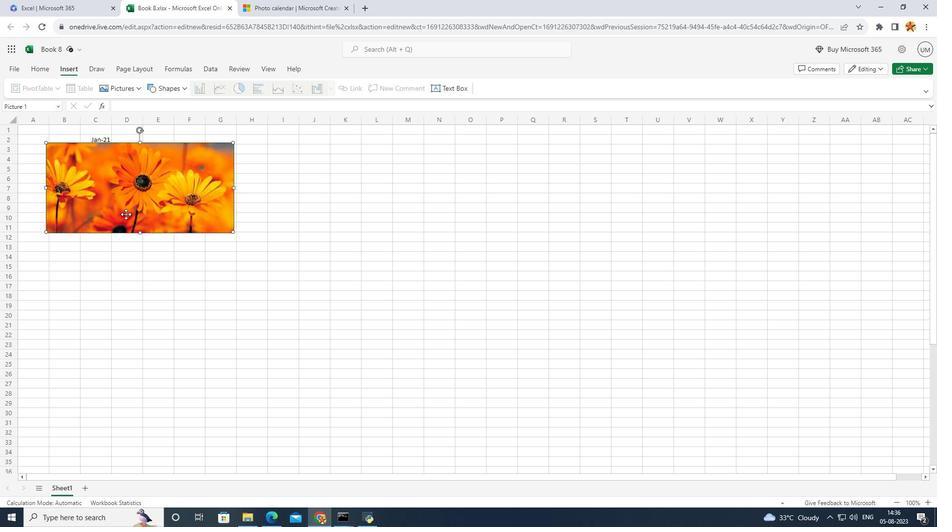 
Action: Mouse moved to (144, 144)
Screenshot: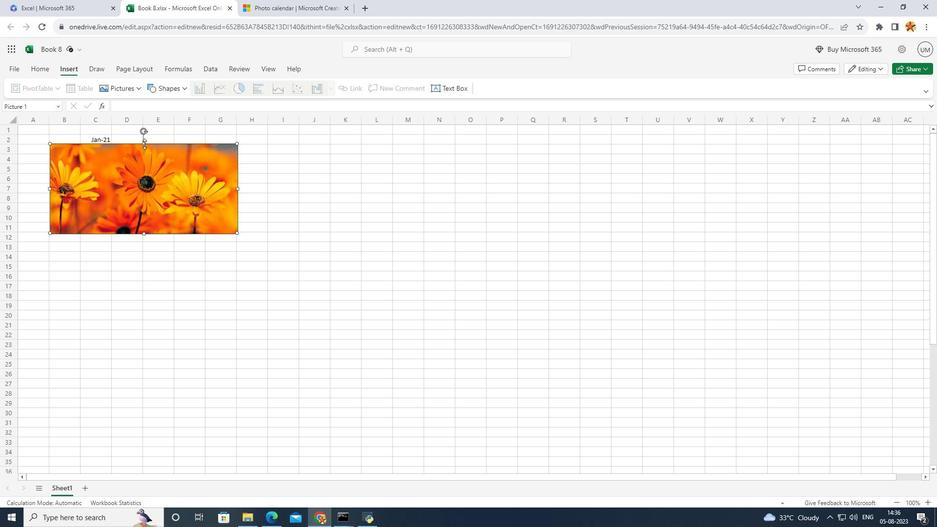 
Action: Mouse pressed left at (144, 144)
Screenshot: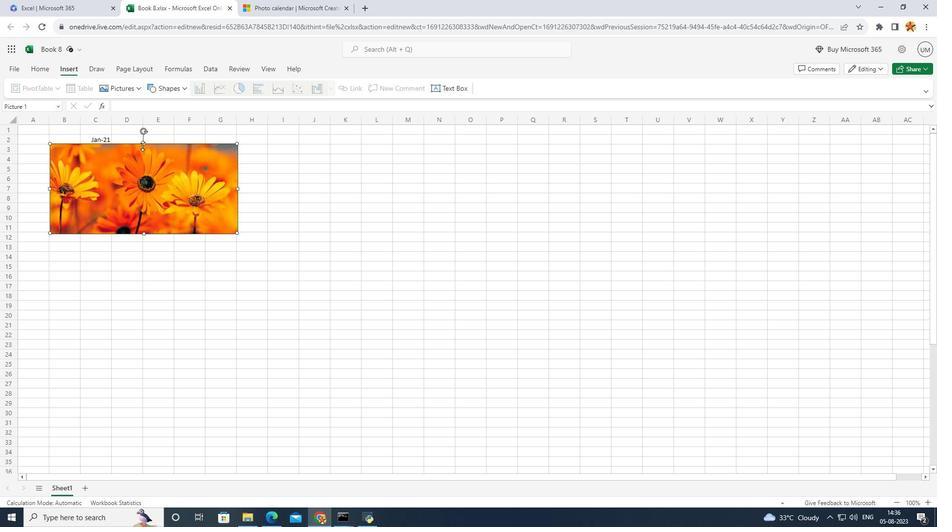 
Action: Mouse moved to (125, 172)
Screenshot: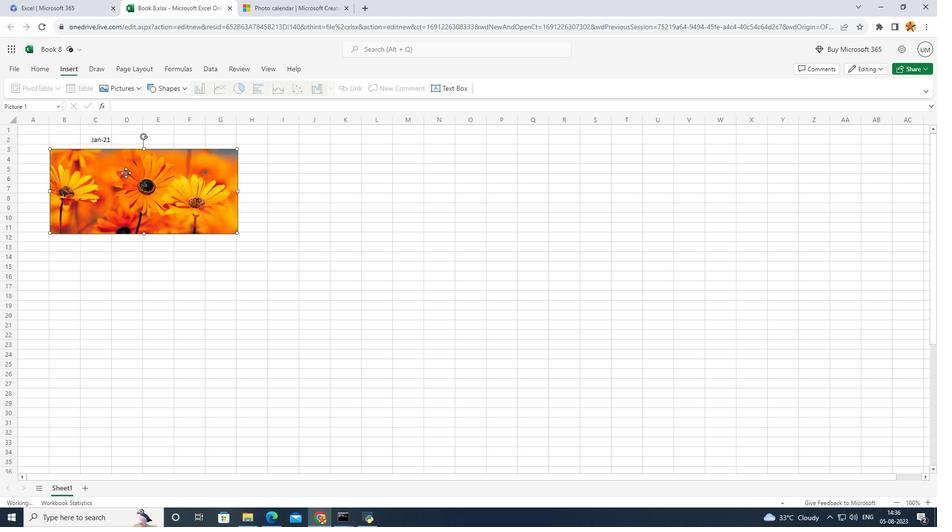 
Action: Mouse pressed left at (125, 172)
Screenshot: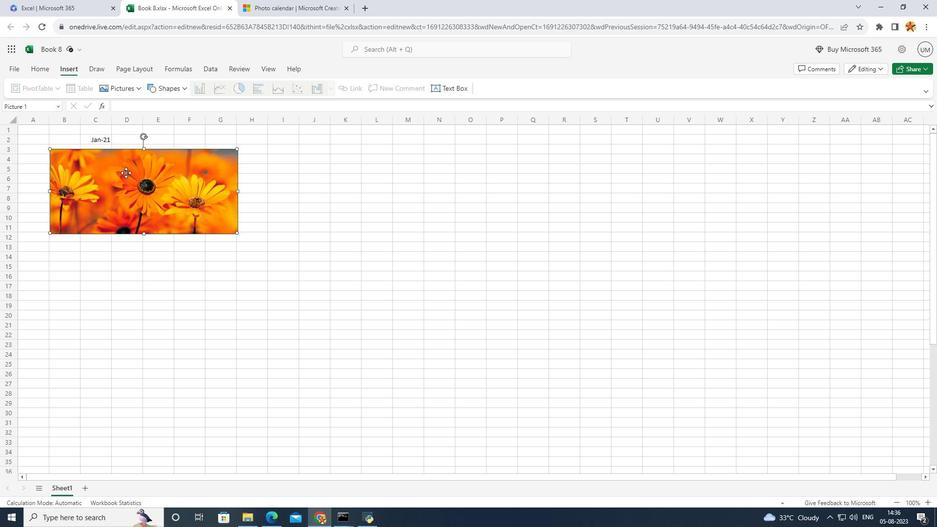 
Action: Mouse moved to (94, 230)
Screenshot: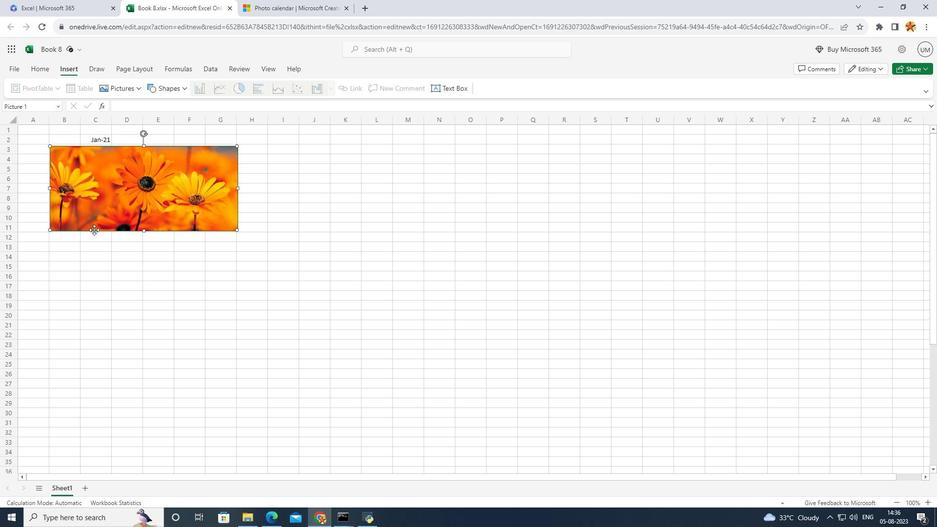 
Action: Mouse pressed left at (94, 230)
Screenshot: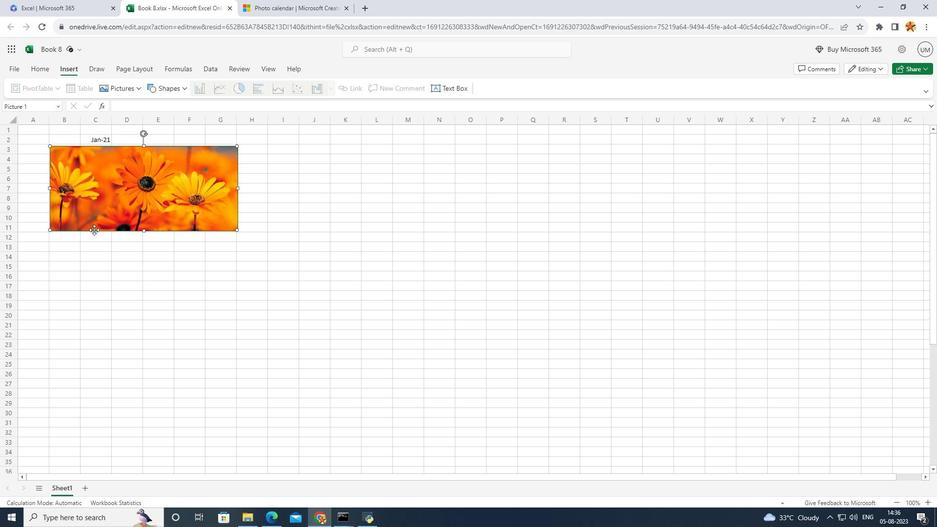 
Action: Mouse moved to (90, 237)
Screenshot: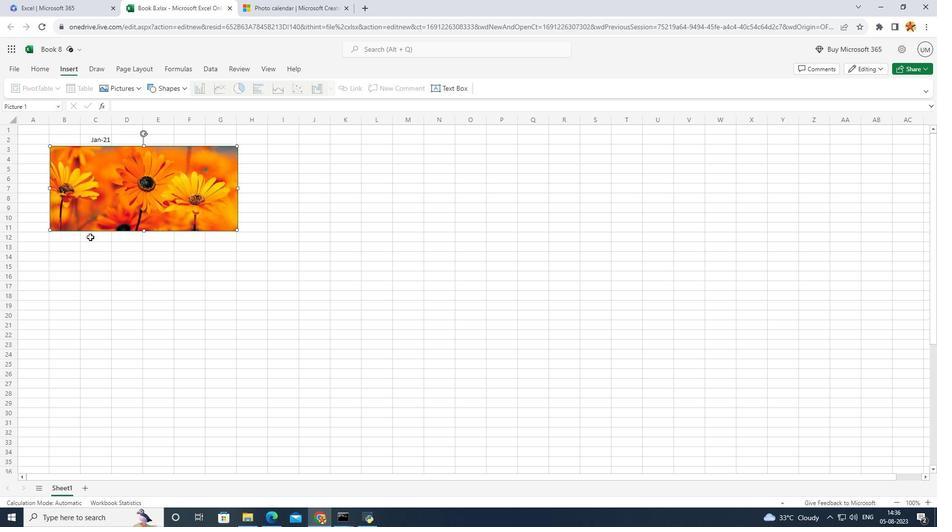
Action: Mouse pressed left at (90, 237)
Screenshot: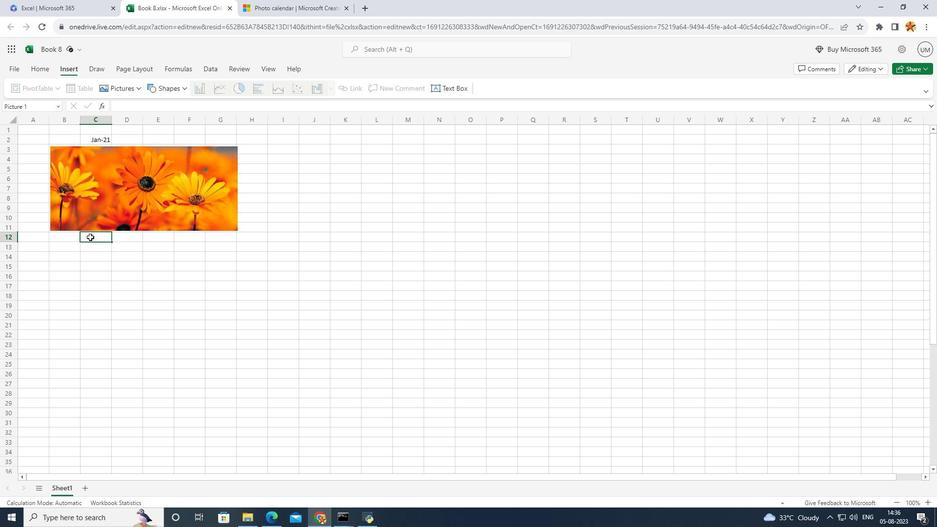
Action: Mouse moved to (71, 240)
Screenshot: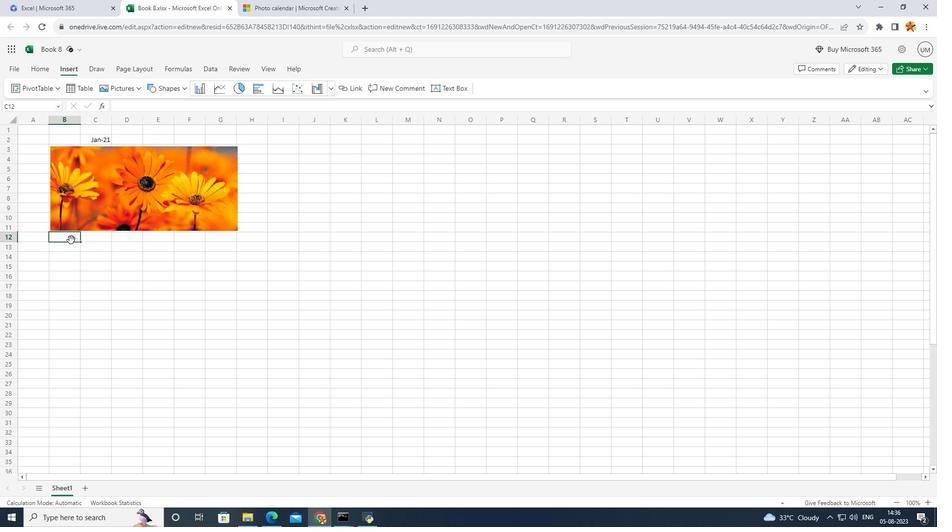 
Action: Mouse pressed left at (71, 240)
Screenshot: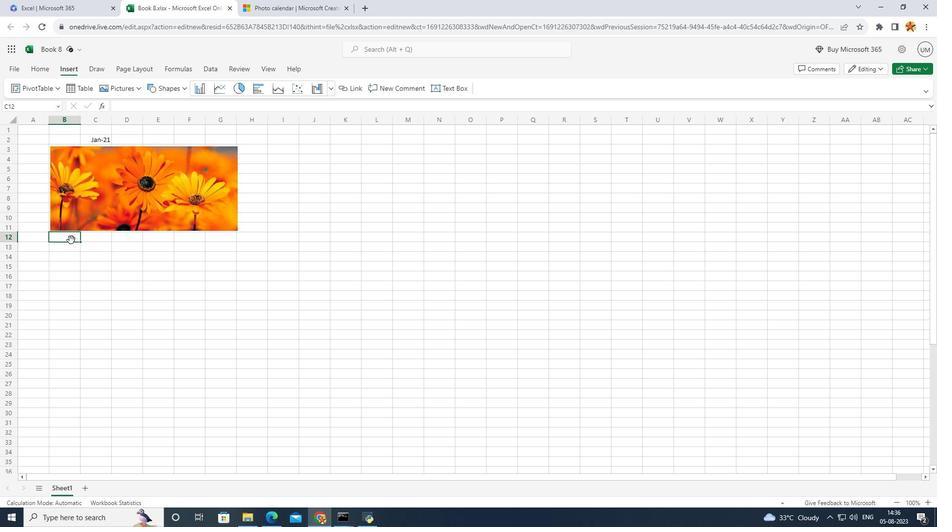 
Action: Mouse pressed left at (71, 240)
Screenshot: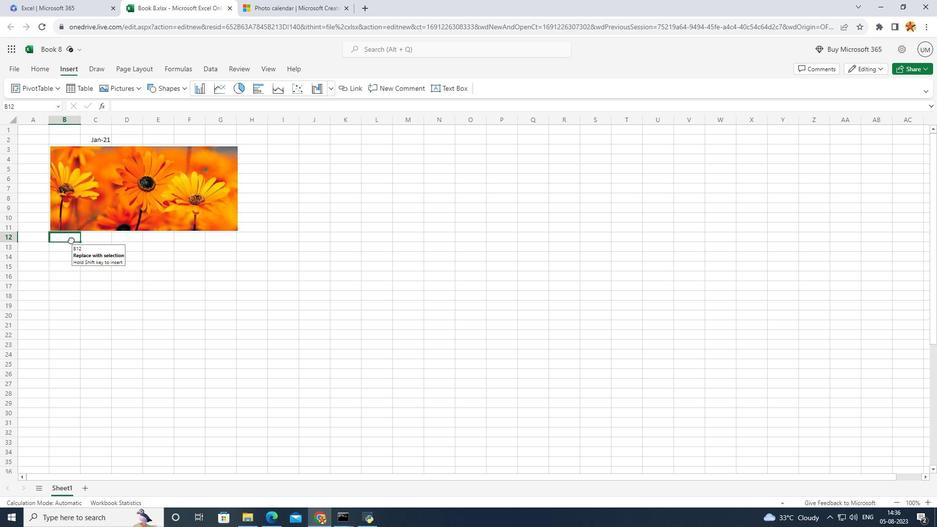 
Action: Mouse moved to (119, 224)
Screenshot: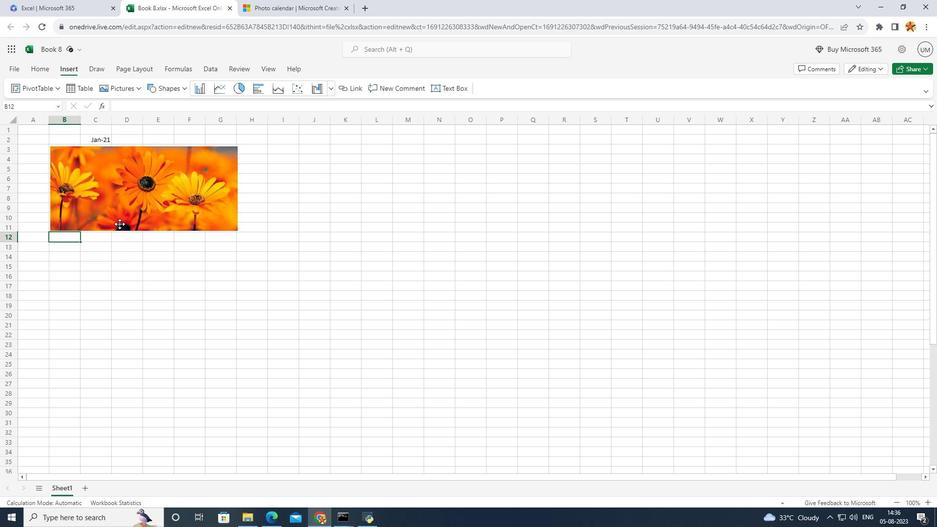 
Action: Key pressed MON
Screenshot: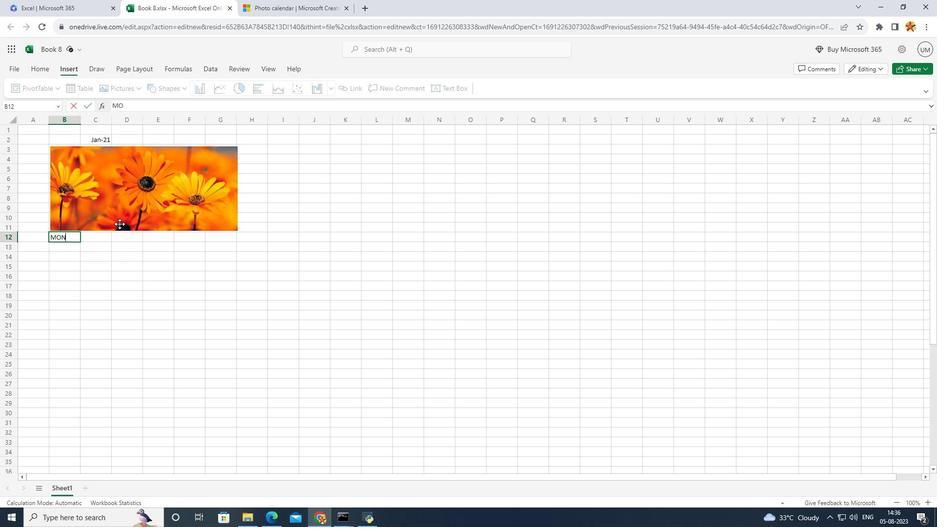 
Action: Mouse moved to (136, 223)
Screenshot: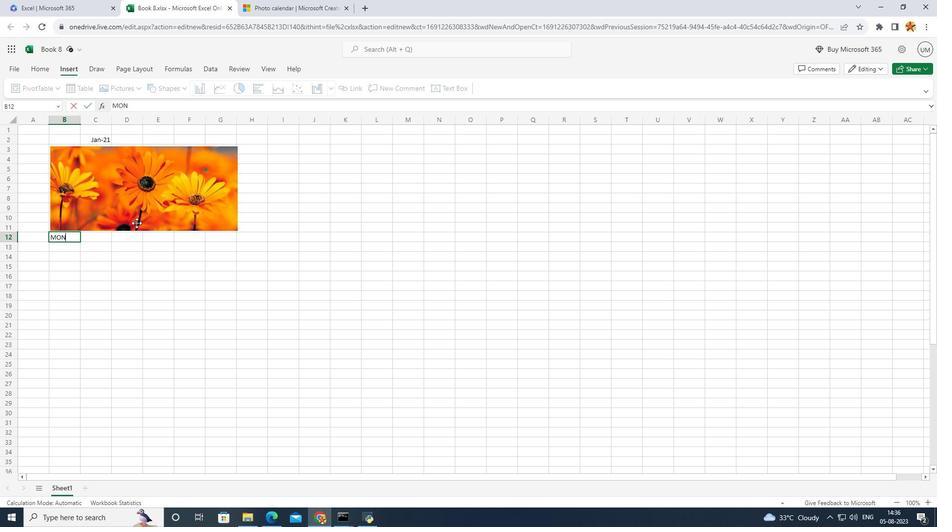 
Action: Key pressed <Key.backspace><Key.backspace><Key.backspace><Key.backspace>
Screenshot: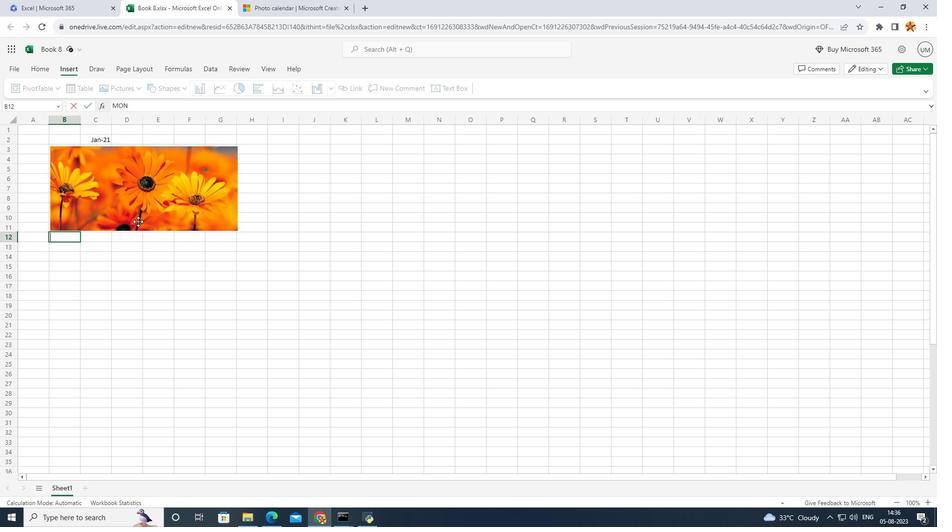 
Action: Mouse moved to (137, 222)
Screenshot: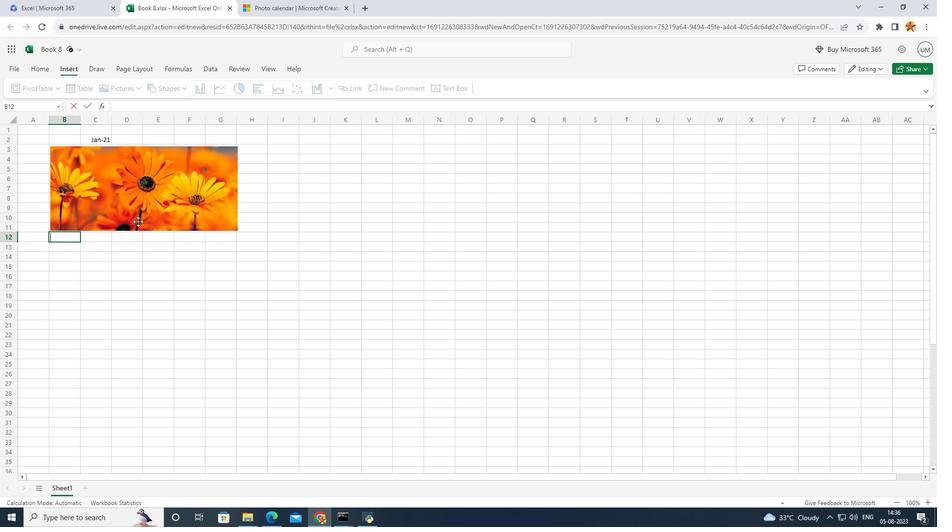 
Action: Key pressed <Key.backspace>
Screenshot: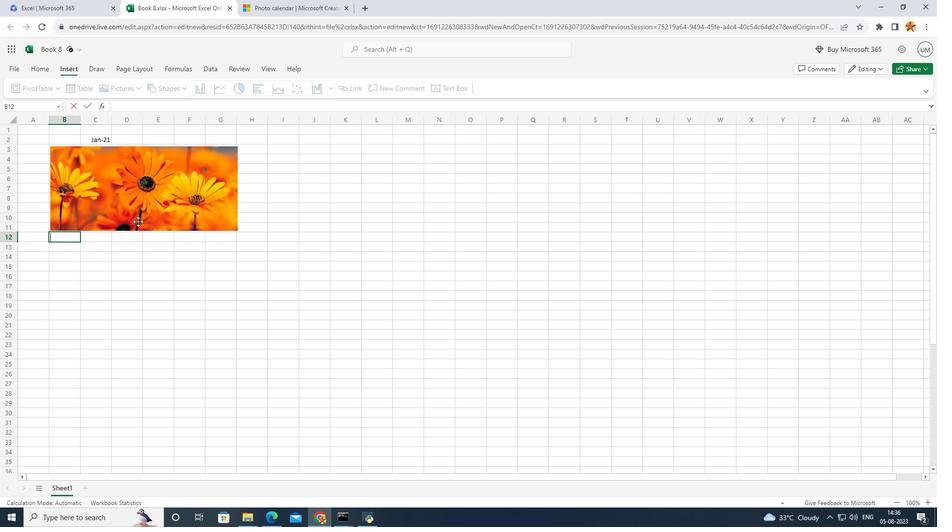 
Action: Mouse moved to (138, 221)
Screenshot: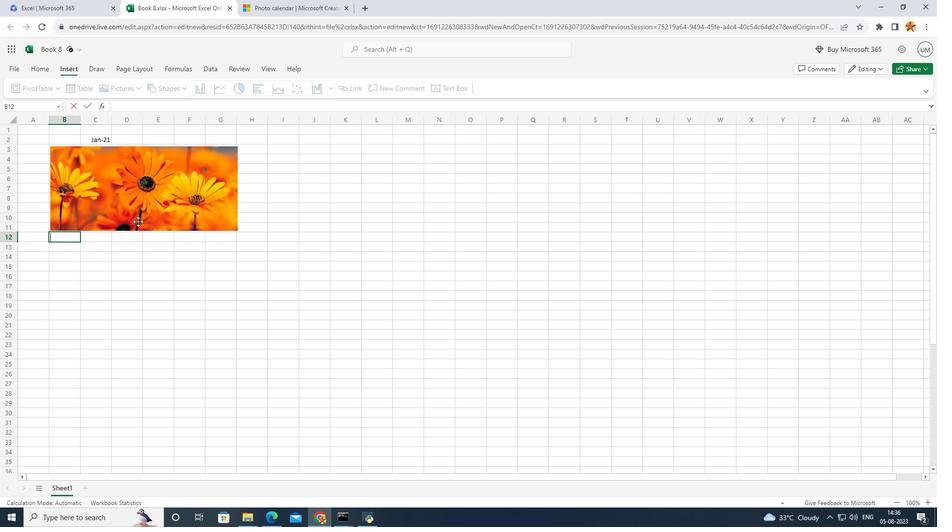 
Action: Key pressed <Key.backspace>
Screenshot: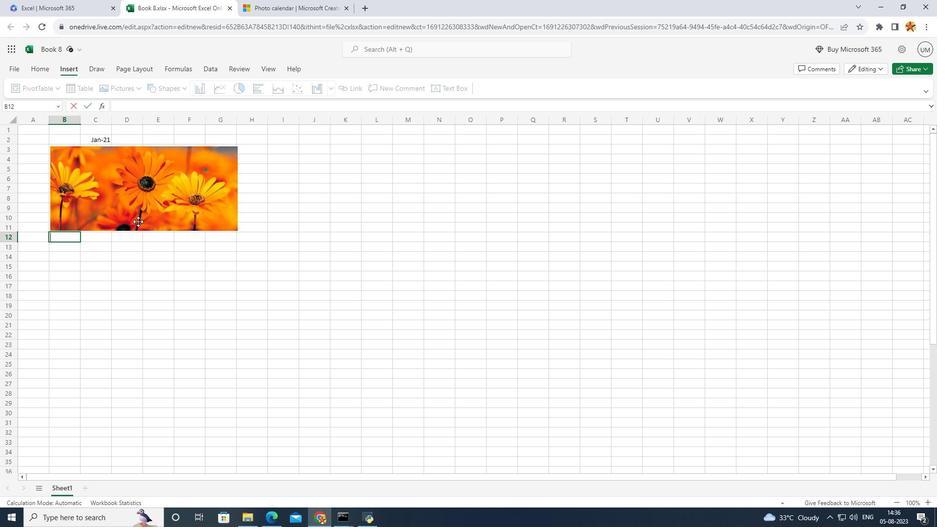 
Action: Mouse moved to (139, 220)
Screenshot: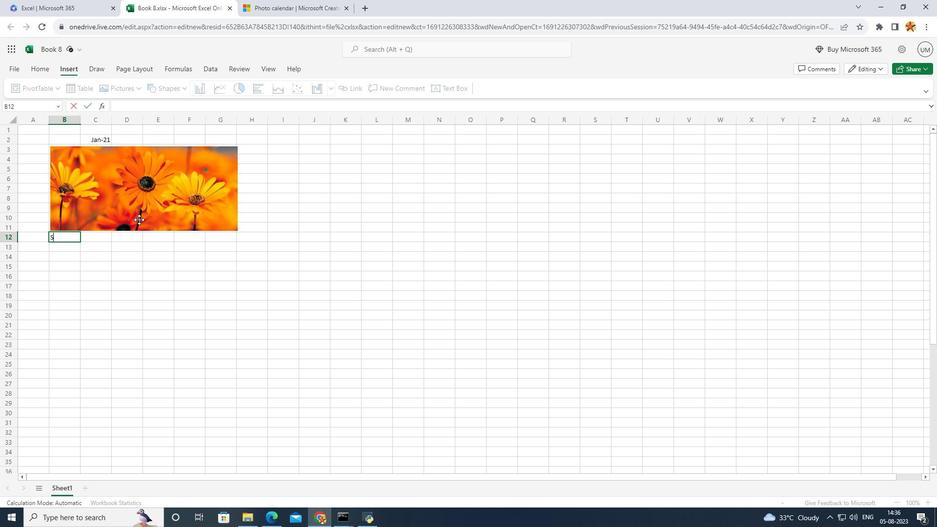 
Action: Key pressed S
Screenshot: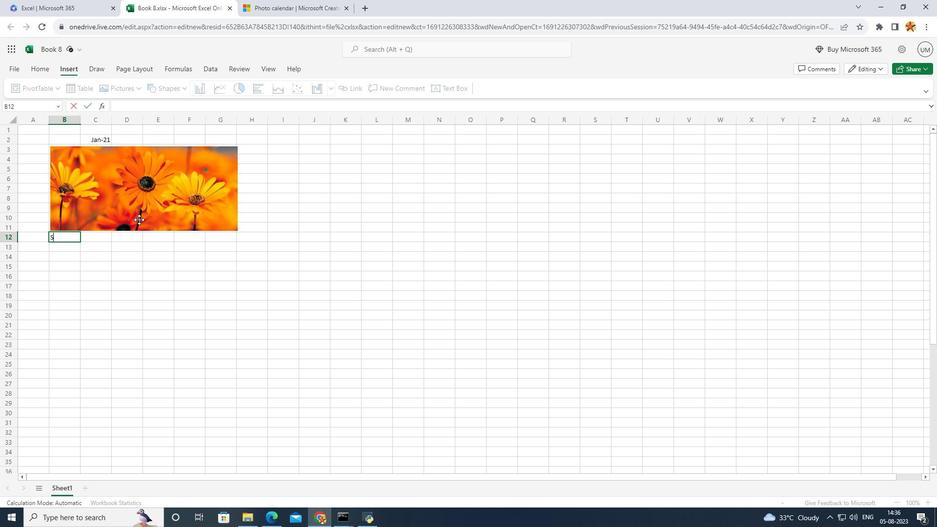 
Action: Mouse moved to (139, 219)
Screenshot: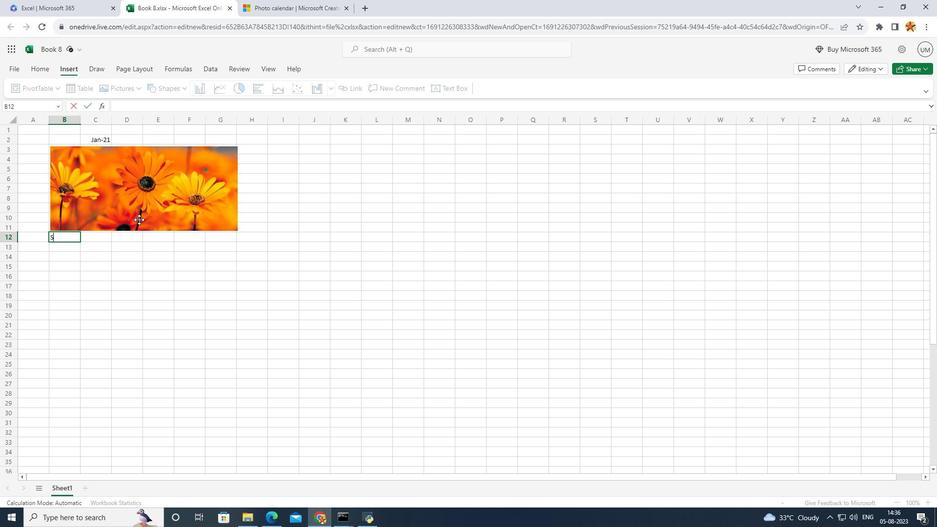 
Action: Key pressed UN
Screenshot: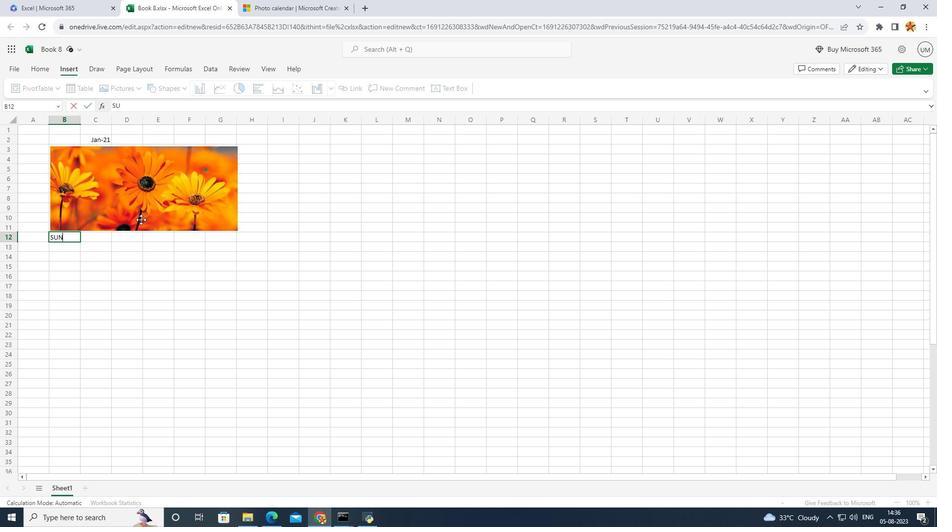 
Action: Mouse moved to (108, 236)
Screenshot: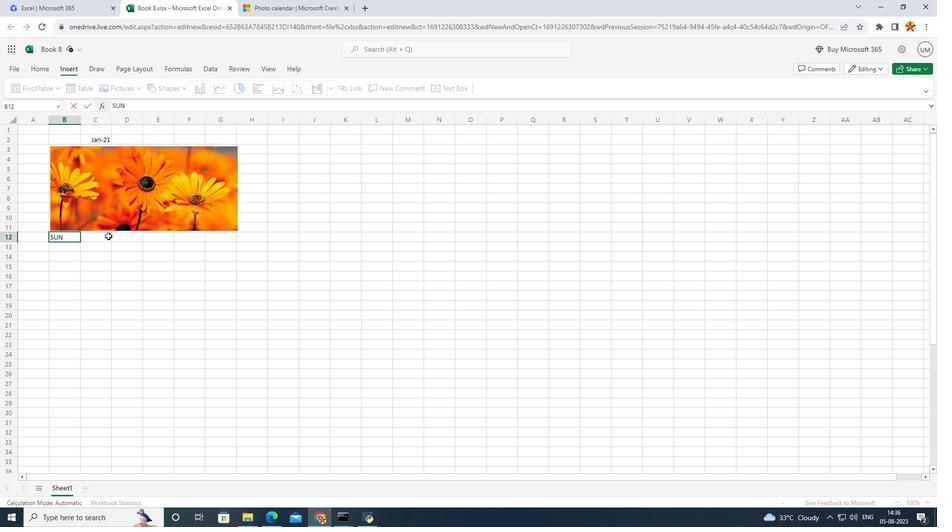 
Action: Mouse pressed left at (108, 236)
Screenshot: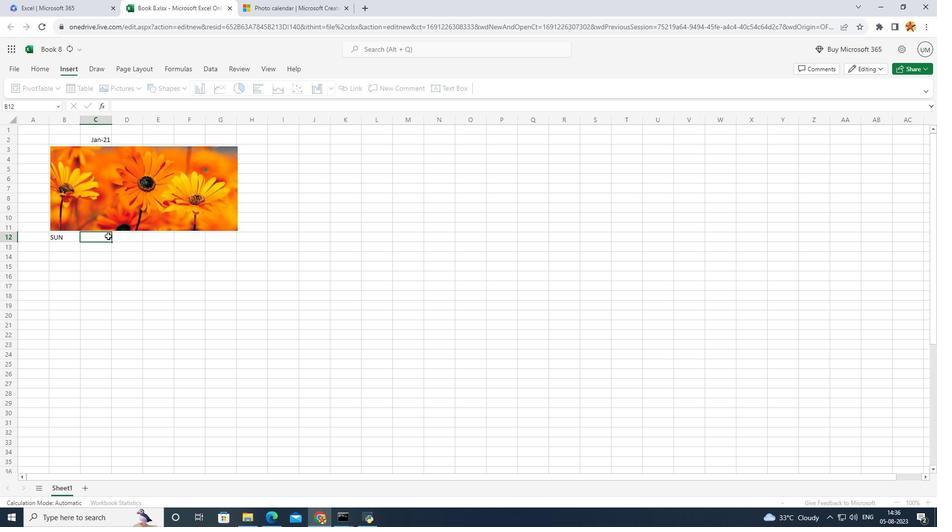 
Action: Key pressed MON
Screenshot: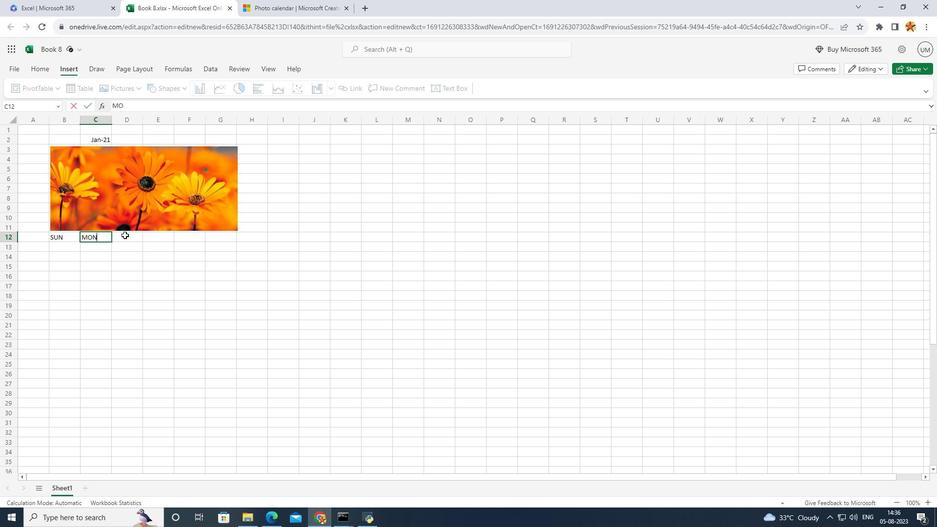 
Action: Mouse moved to (133, 237)
Screenshot: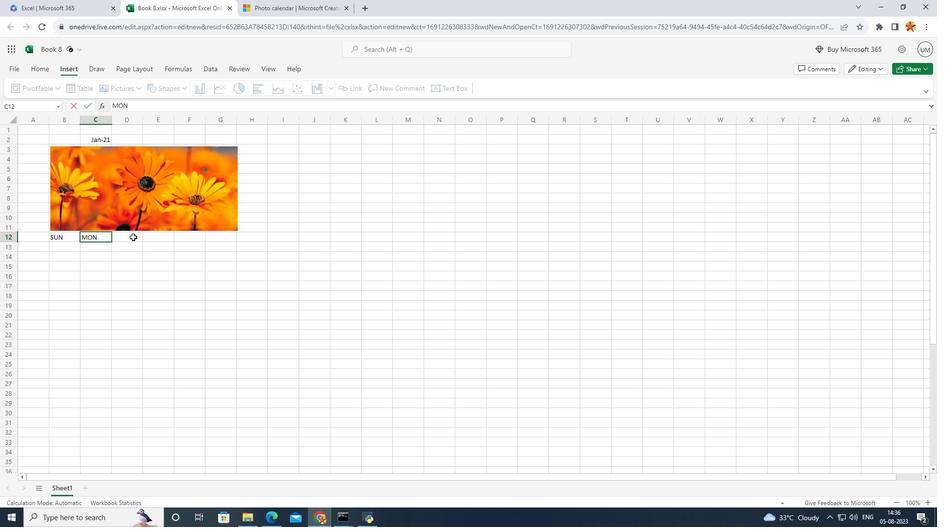 
Action: Mouse pressed left at (133, 237)
Screenshot: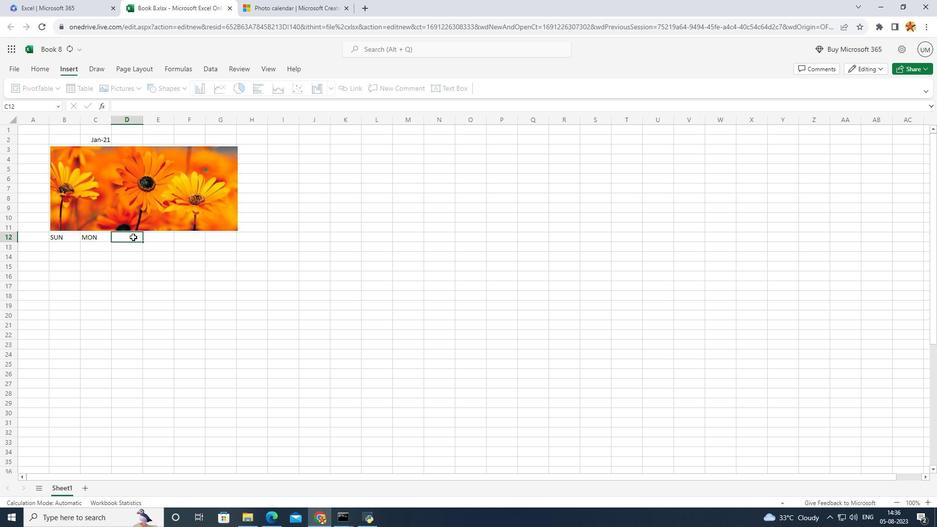 
Action: Key pressed TUE
Screenshot: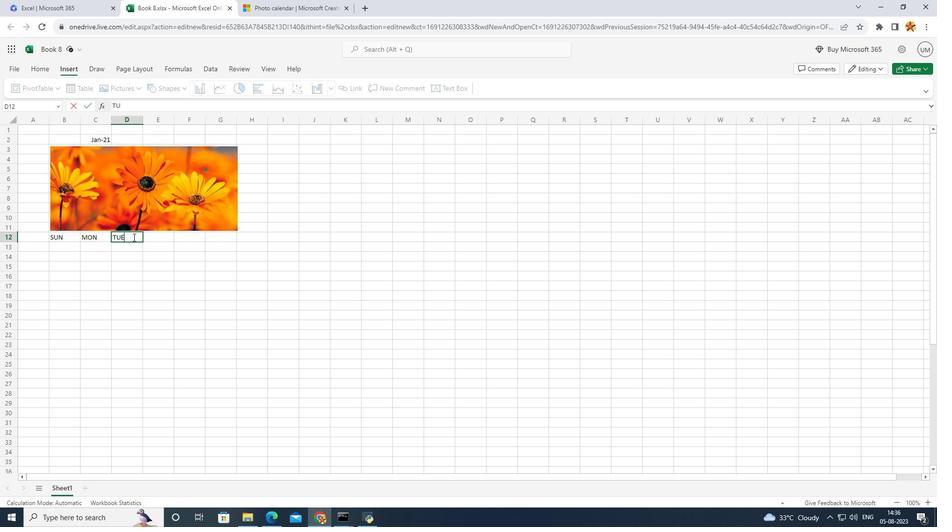 
Action: Mouse moved to (151, 236)
Screenshot: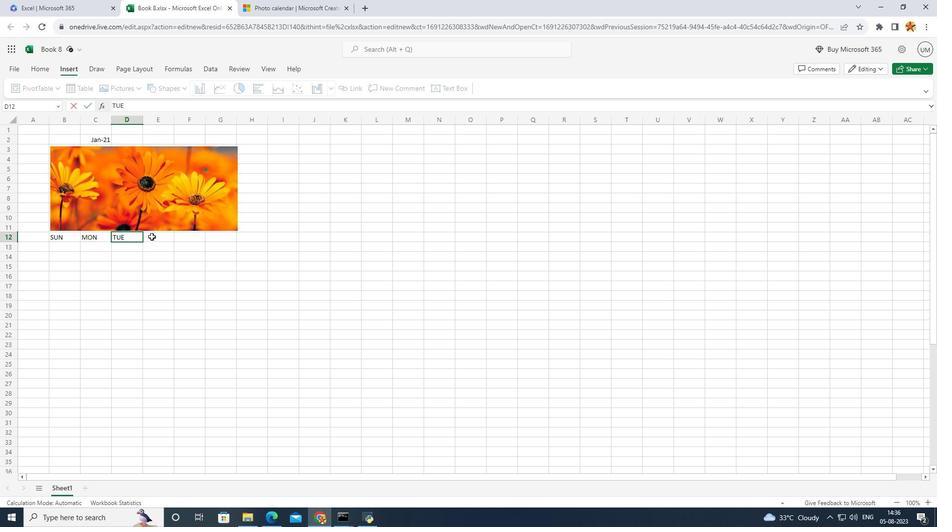 
Action: Mouse pressed left at (151, 236)
Screenshot: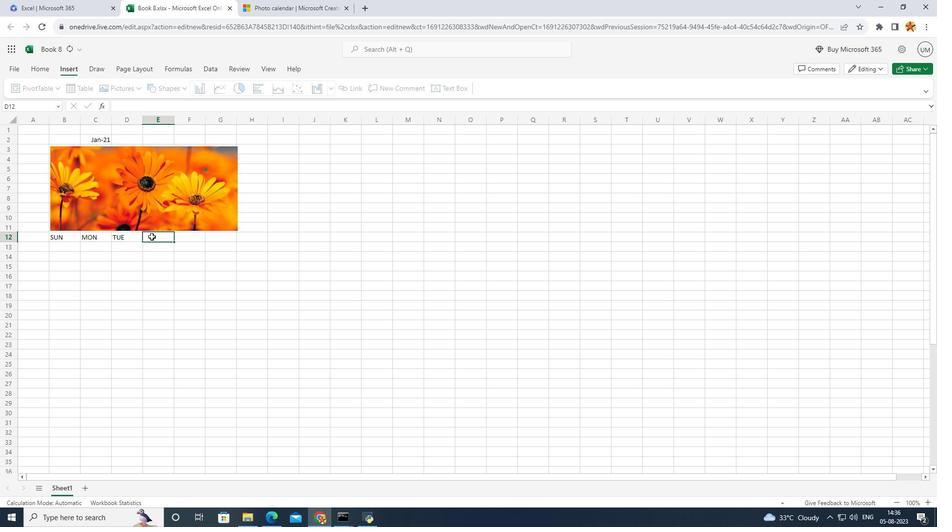 
Action: Key pressed Q<Key.backspace>WED
Screenshot: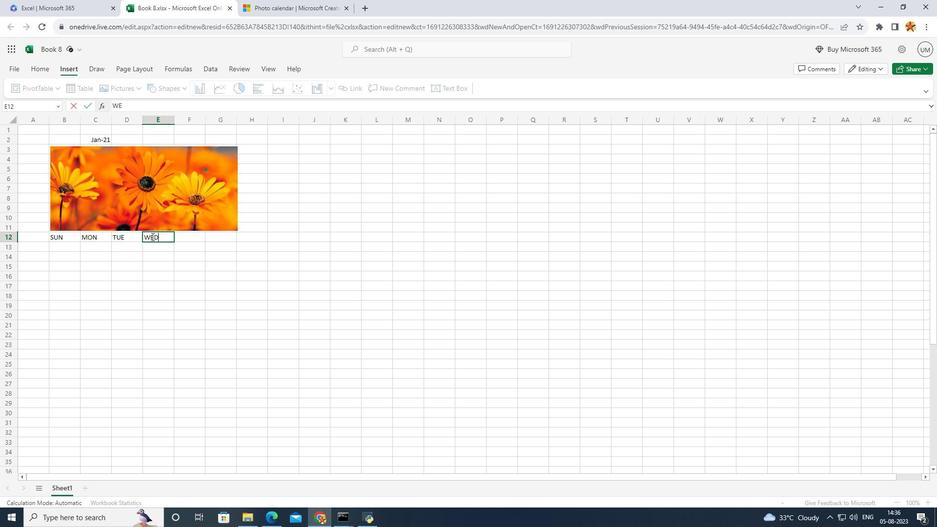
Action: Mouse moved to (180, 242)
Screenshot: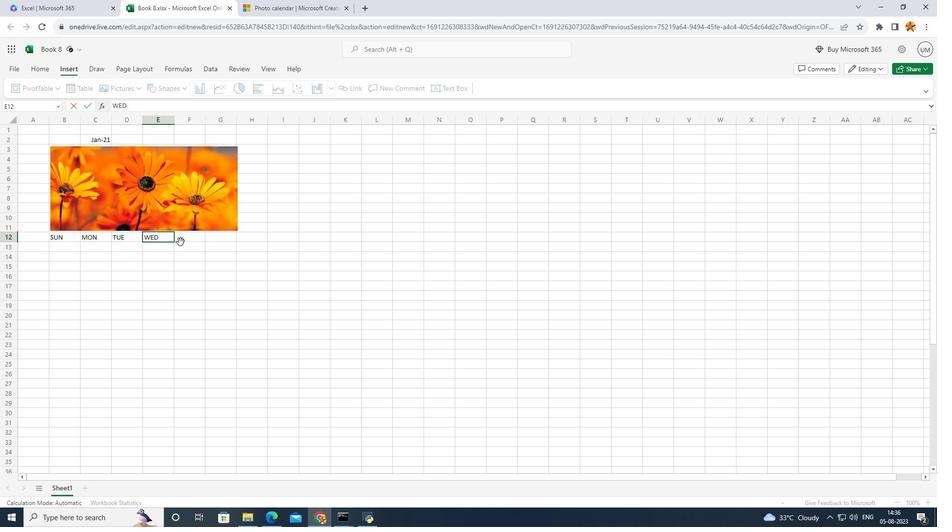 
Action: Mouse pressed left at (180, 242)
Screenshot: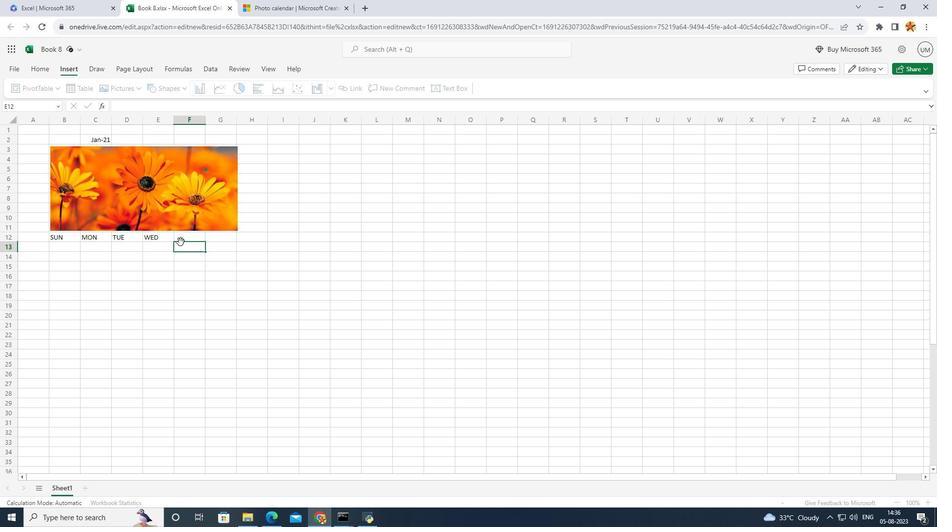 
Action: Mouse moved to (188, 239)
Screenshot: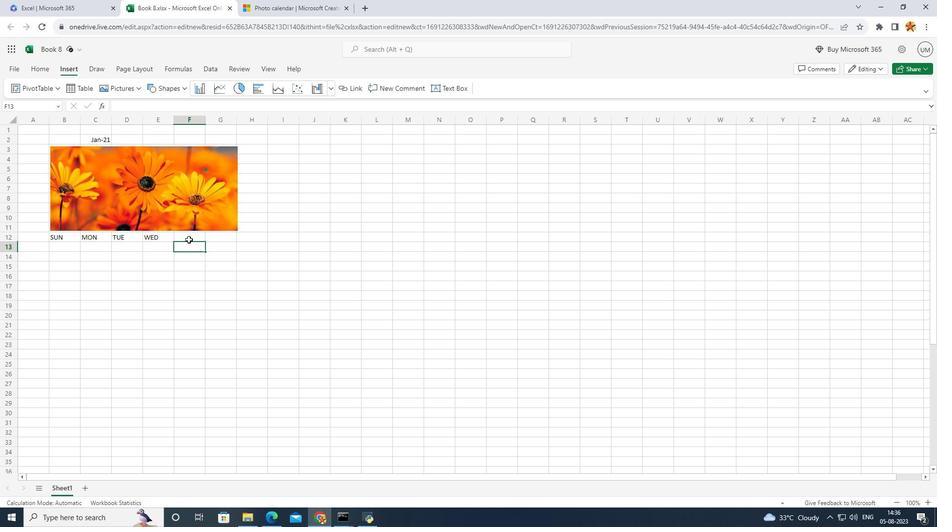 
Action: Mouse pressed left at (188, 239)
Screenshot: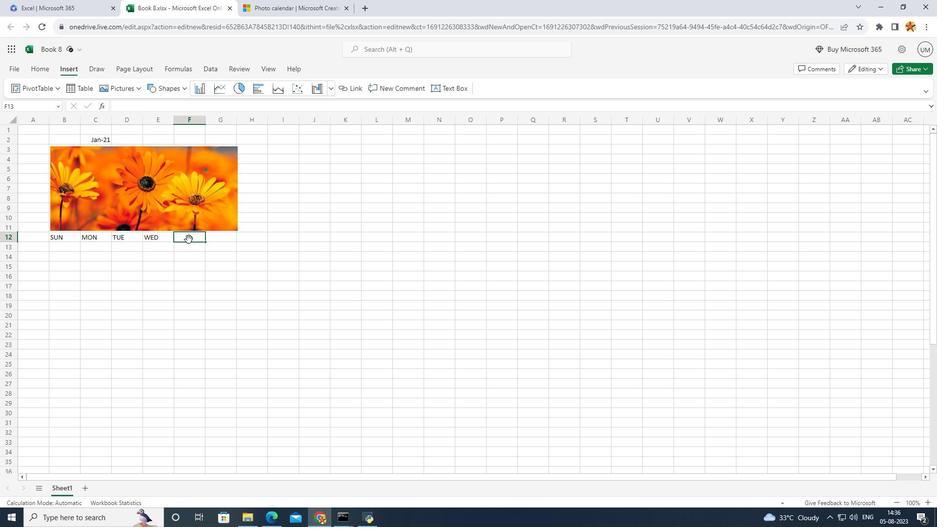 
Action: Key pressed THU
Screenshot: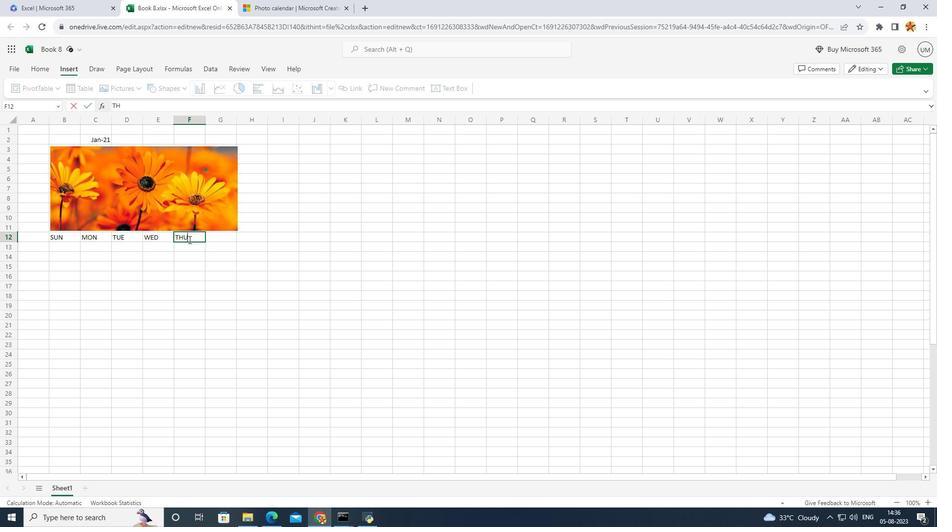 
Action: Mouse moved to (211, 234)
Screenshot: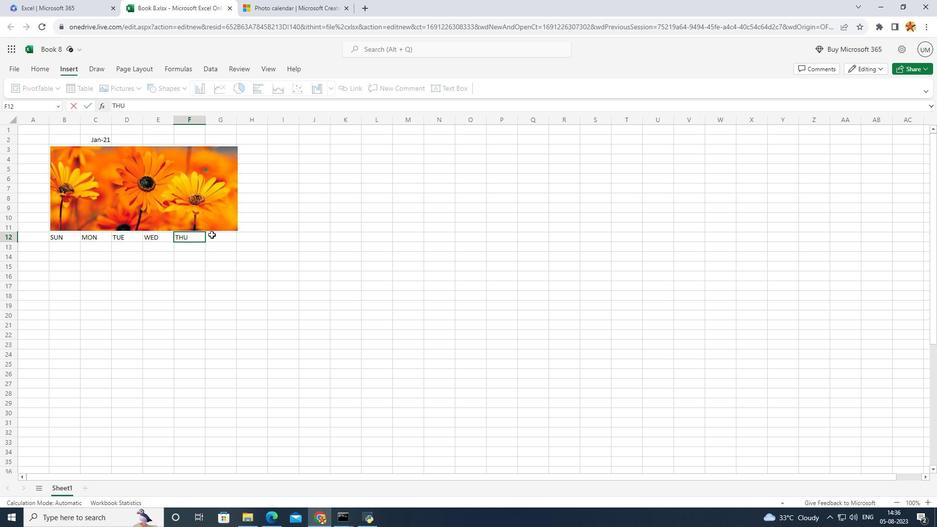 
Action: Mouse pressed left at (211, 234)
Screenshot: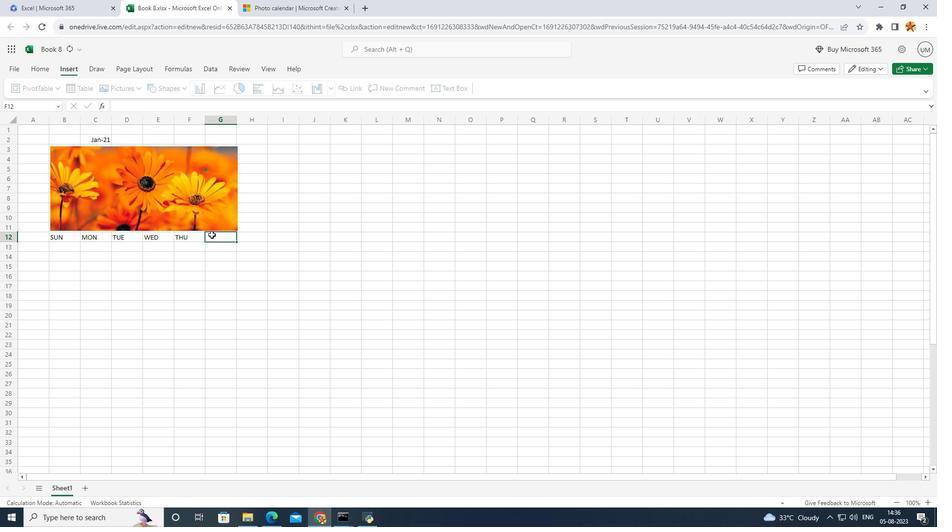 
Action: Key pressed FRI
Screenshot: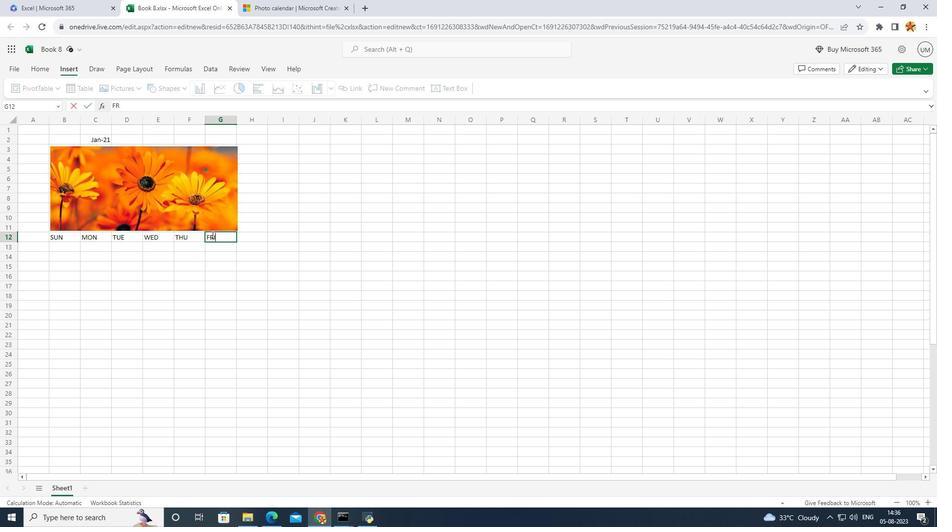 
Action: Mouse moved to (243, 235)
Screenshot: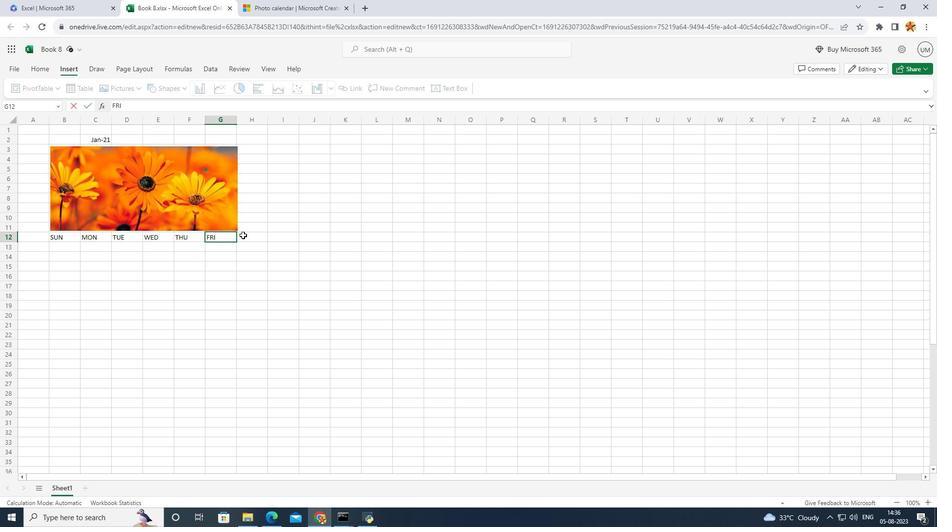
Action: Mouse pressed left at (243, 235)
Screenshot: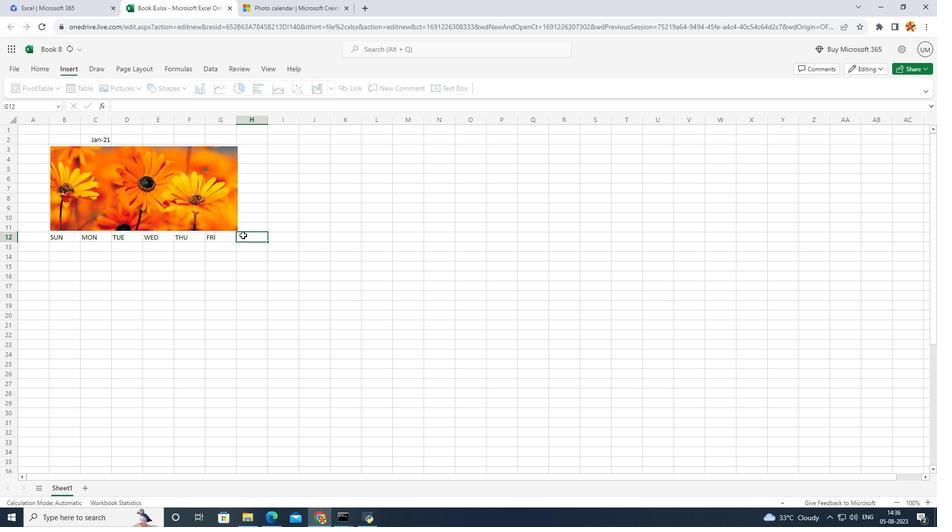 
Action: Key pressed SAT
Screenshot: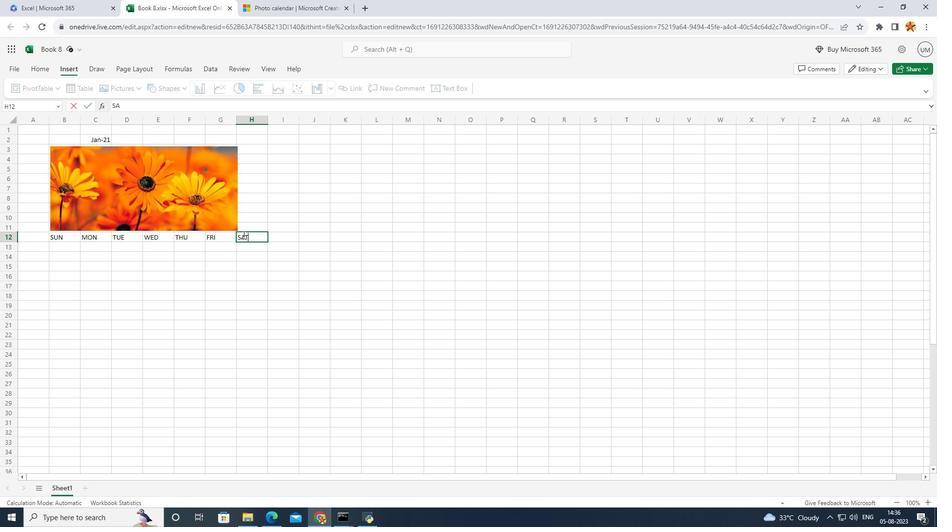 
Action: Mouse moved to (188, 196)
Screenshot: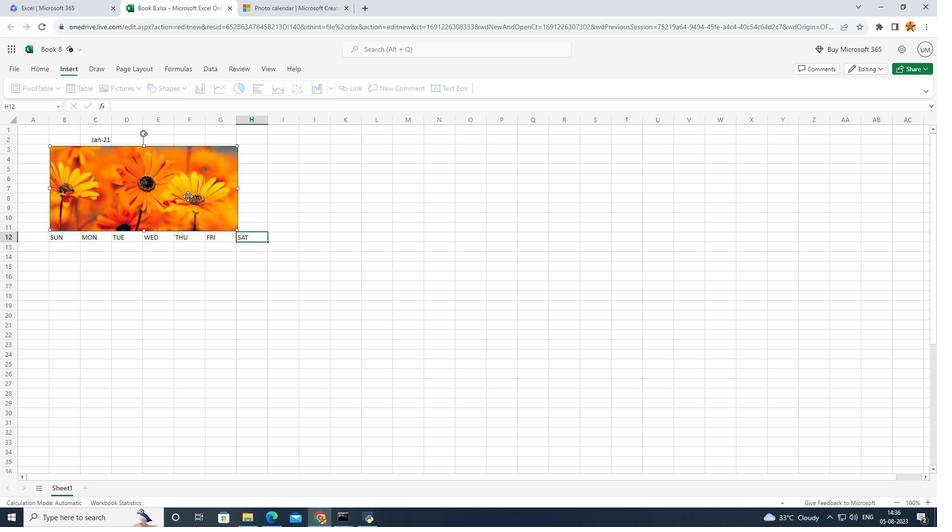 
Action: Mouse pressed left at (188, 196)
Screenshot: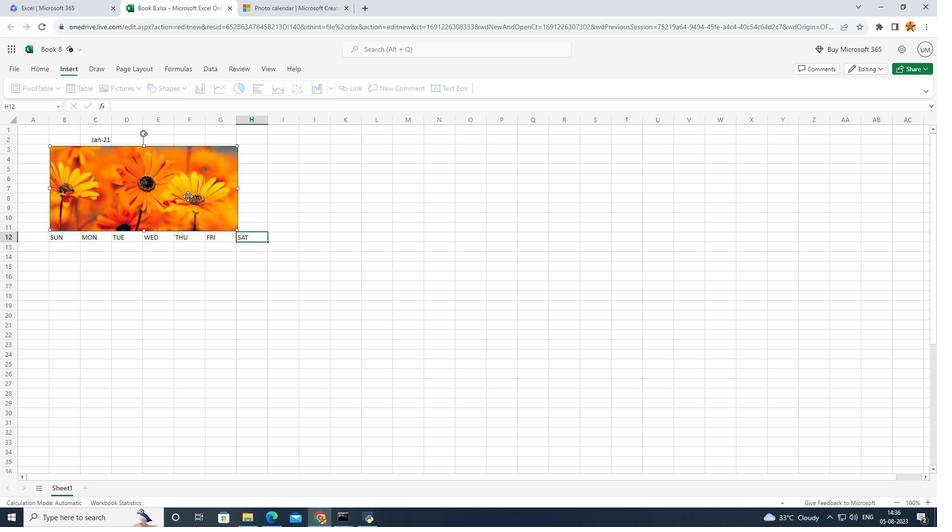 
Action: Mouse moved to (239, 188)
Screenshot: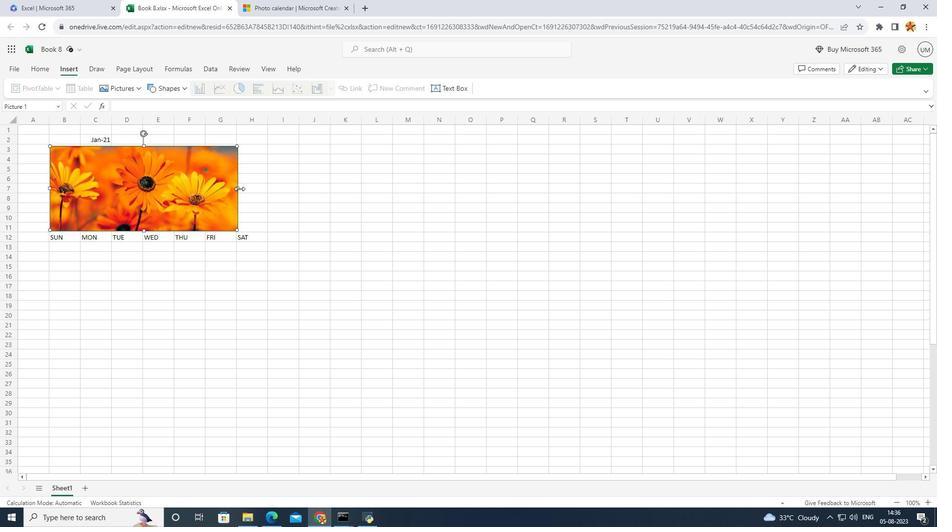 
Action: Mouse pressed left at (239, 188)
Screenshot: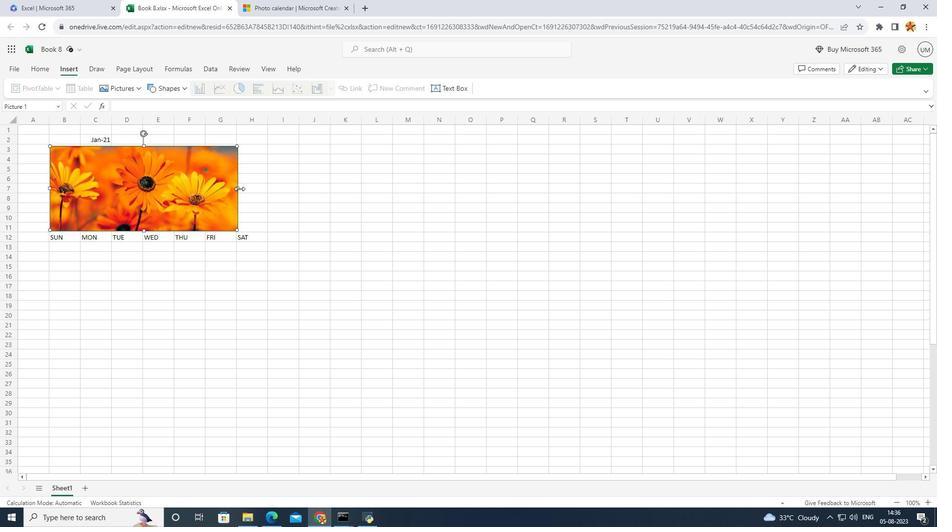 
Action: Mouse moved to (108, 139)
Screenshot: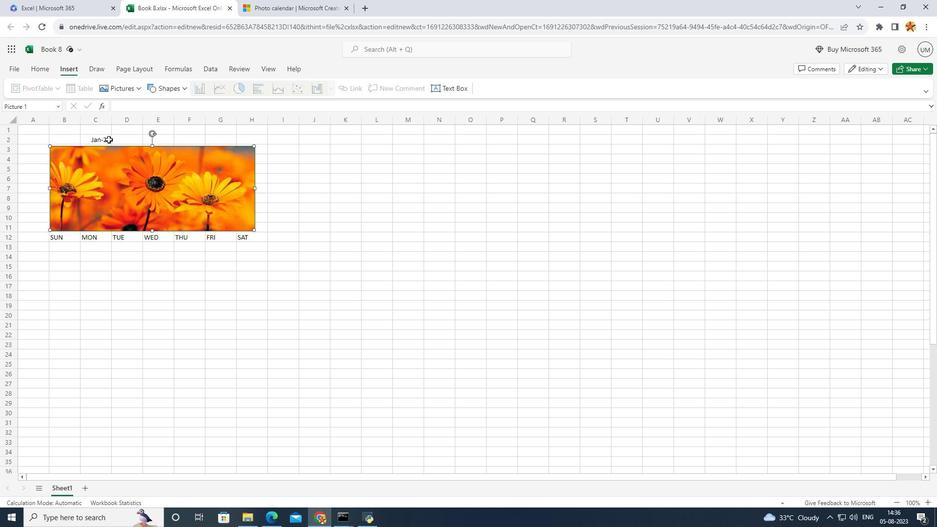 
Action: Mouse pressed left at (108, 139)
Screenshot: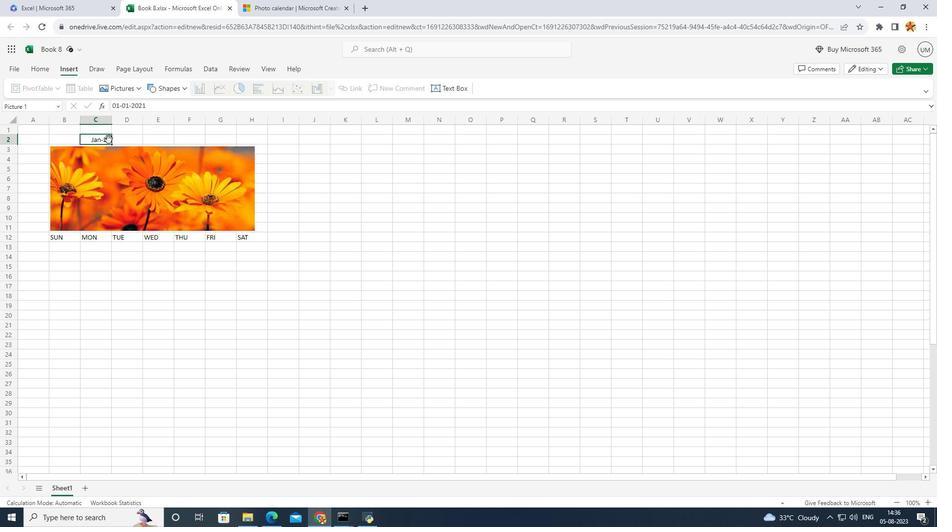 
Action: Mouse moved to (105, 139)
Screenshot: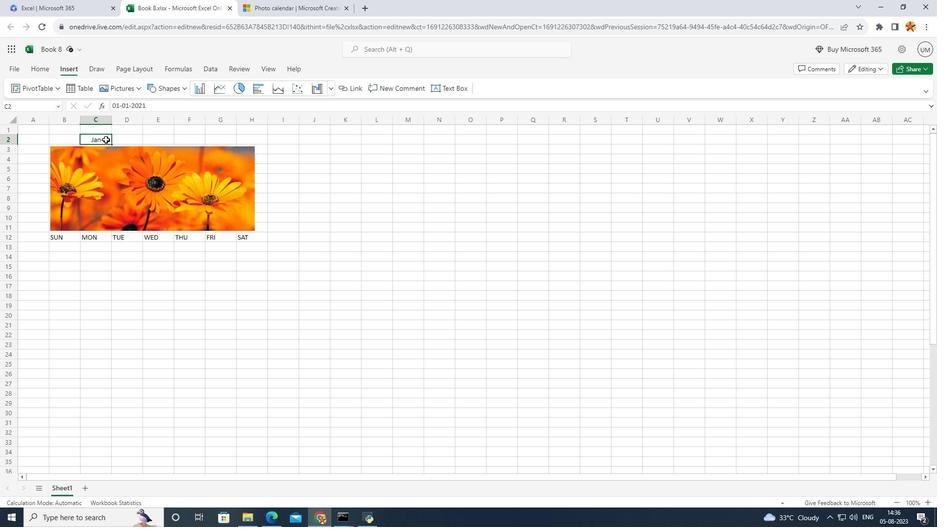
Action: Mouse pressed left at (105, 139)
Screenshot: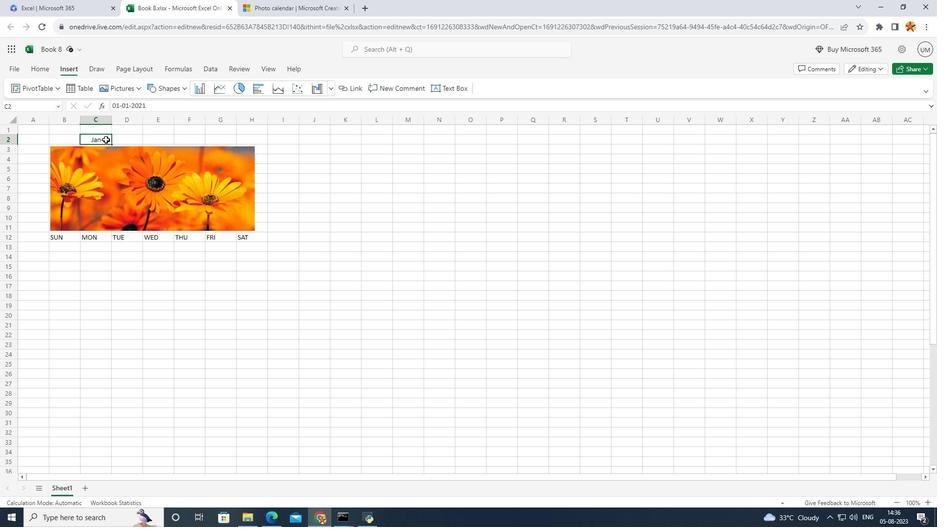 
Action: Mouse moved to (102, 135)
Screenshot: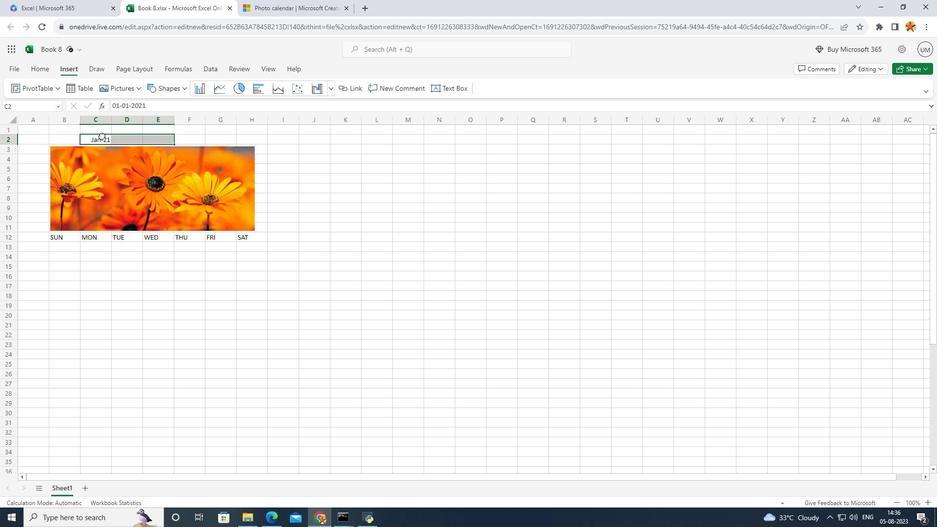 
Action: Mouse pressed left at (102, 135)
Screenshot: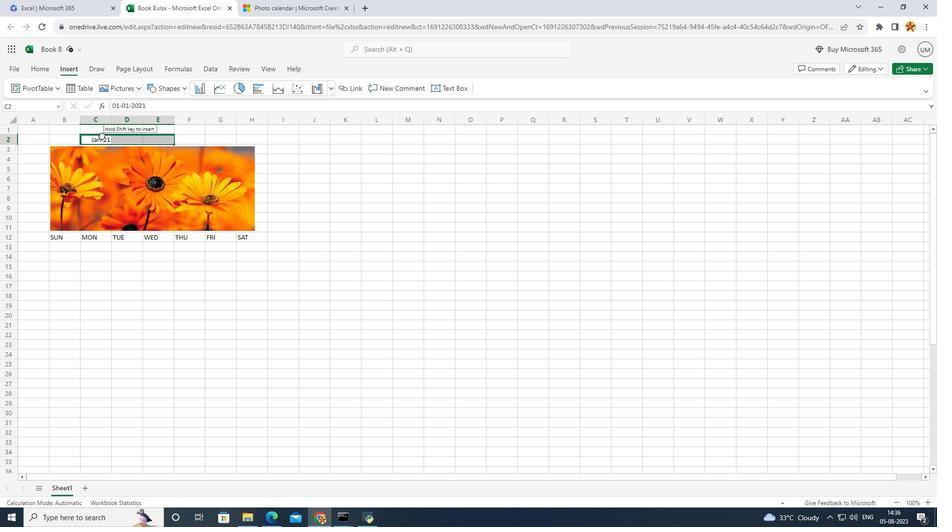 
Action: Mouse moved to (101, 142)
Screenshot: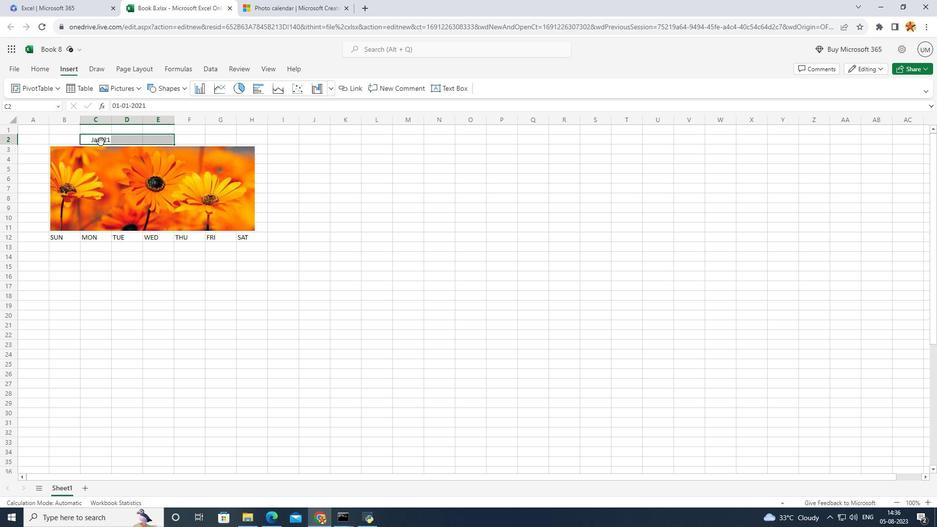 
Action: Mouse pressed left at (101, 142)
Screenshot: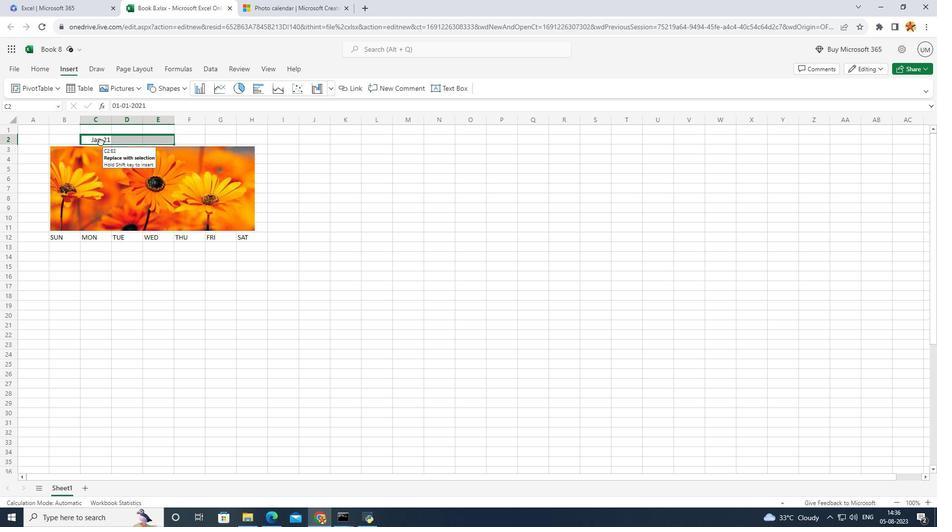 
Action: Mouse moved to (108, 141)
Screenshot: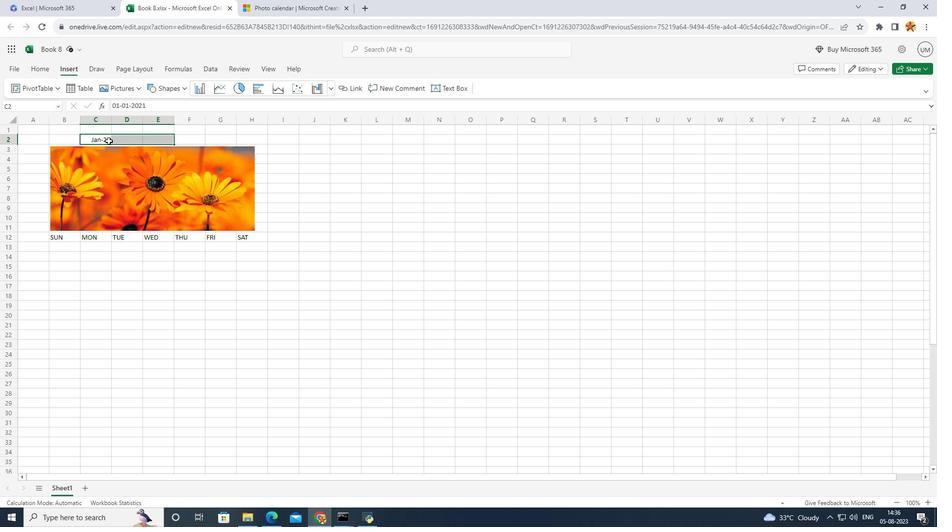 
Action: Mouse pressed right at (108, 141)
Screenshot: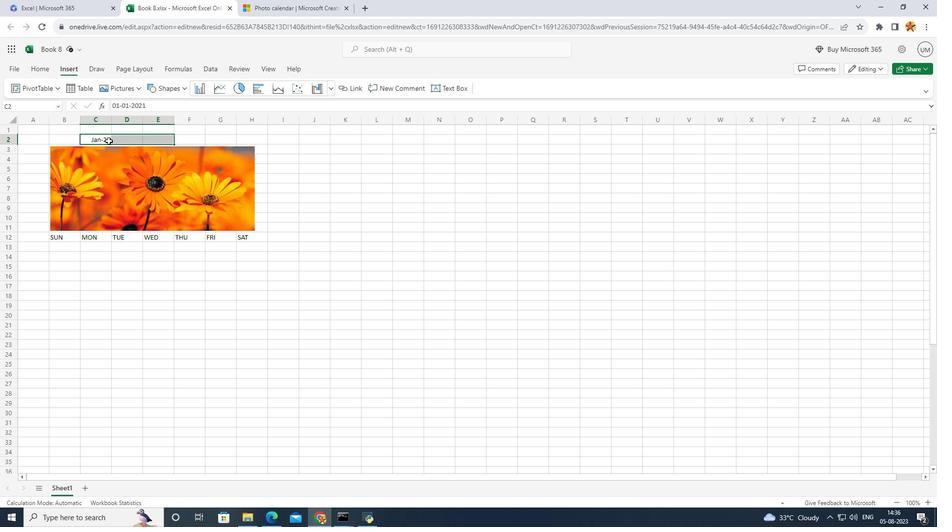 
Action: Mouse moved to (108, 137)
Screenshot: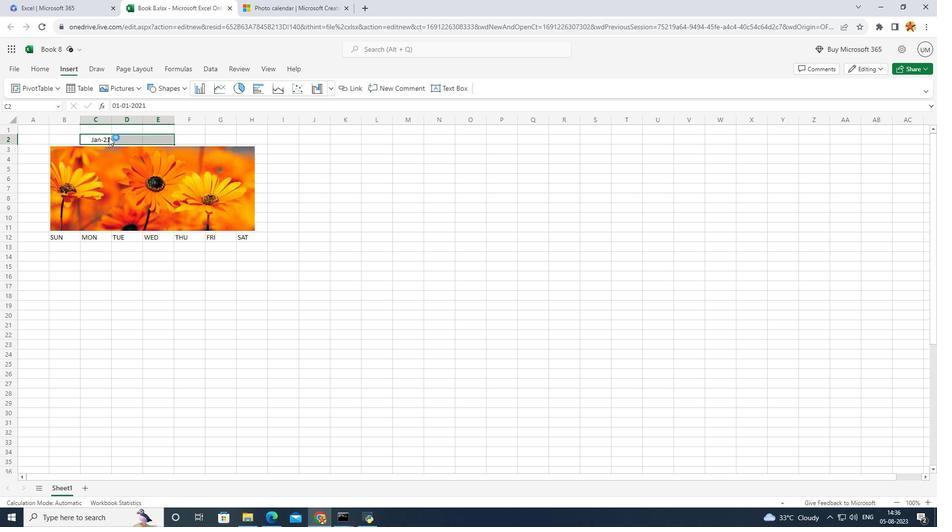 
Action: Mouse pressed left at (108, 137)
Screenshot: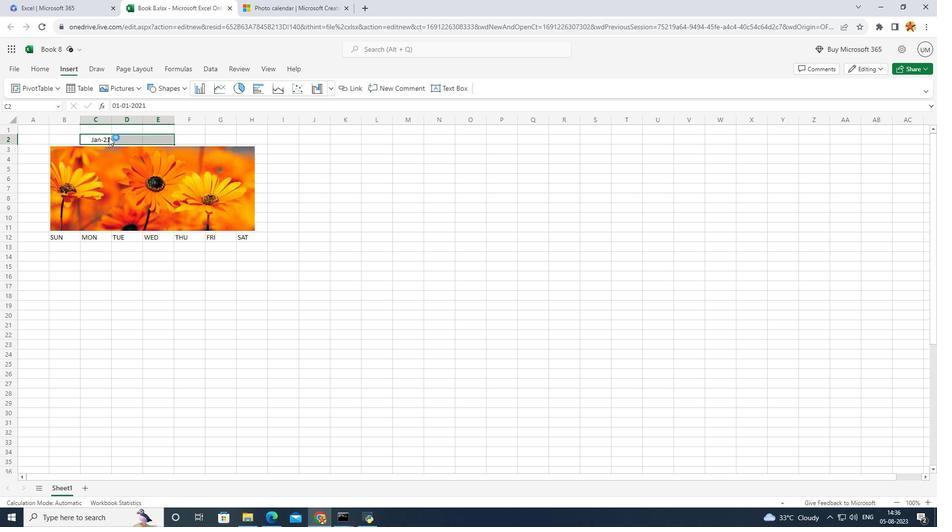 
Action: Mouse moved to (106, 136)
Screenshot: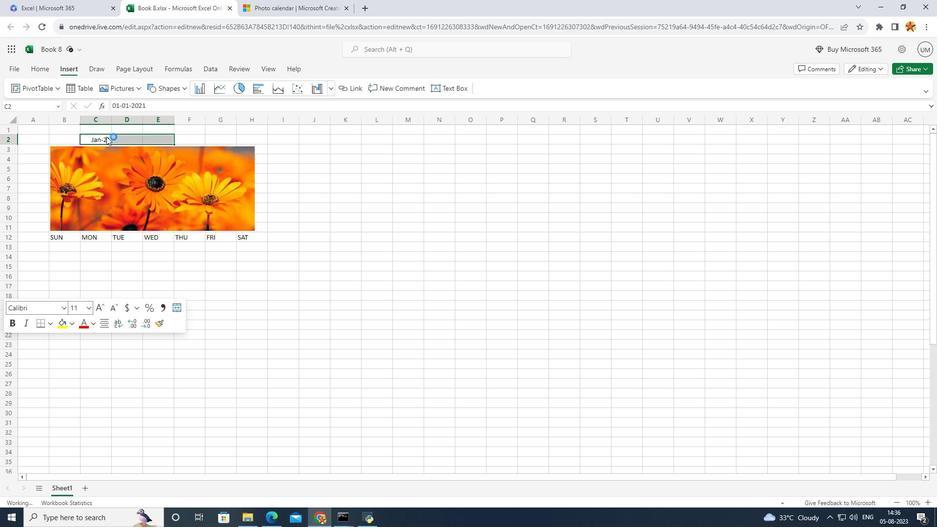 
Action: Mouse pressed left at (106, 136)
Screenshot: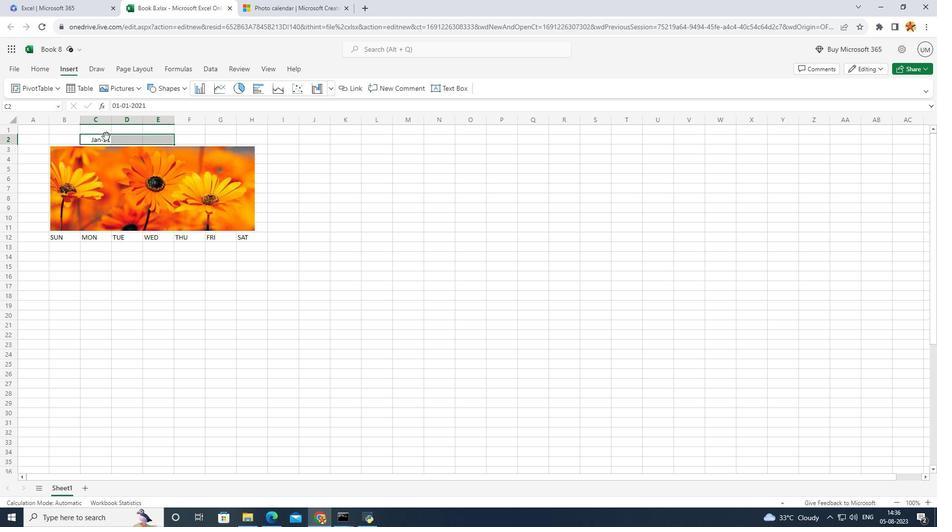 
Action: Mouse moved to (102, 138)
Screenshot: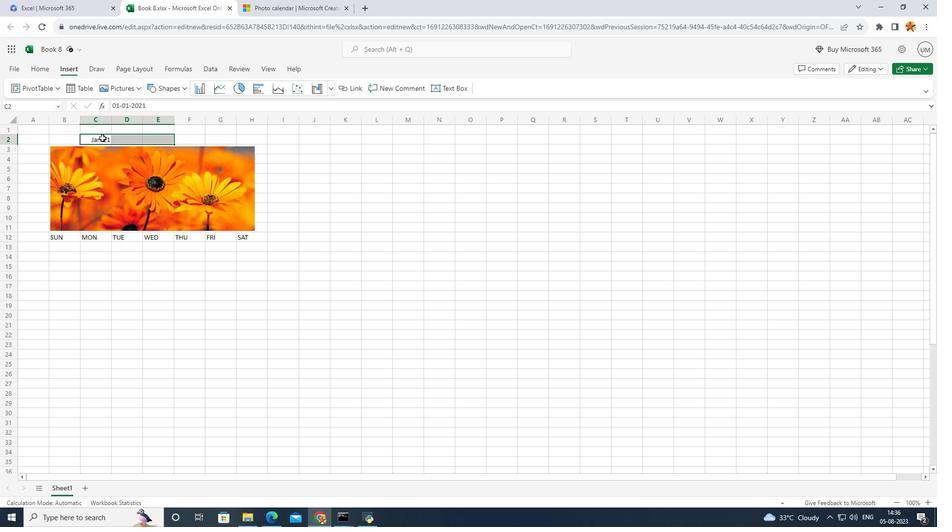 
Action: Mouse pressed left at (102, 138)
Screenshot: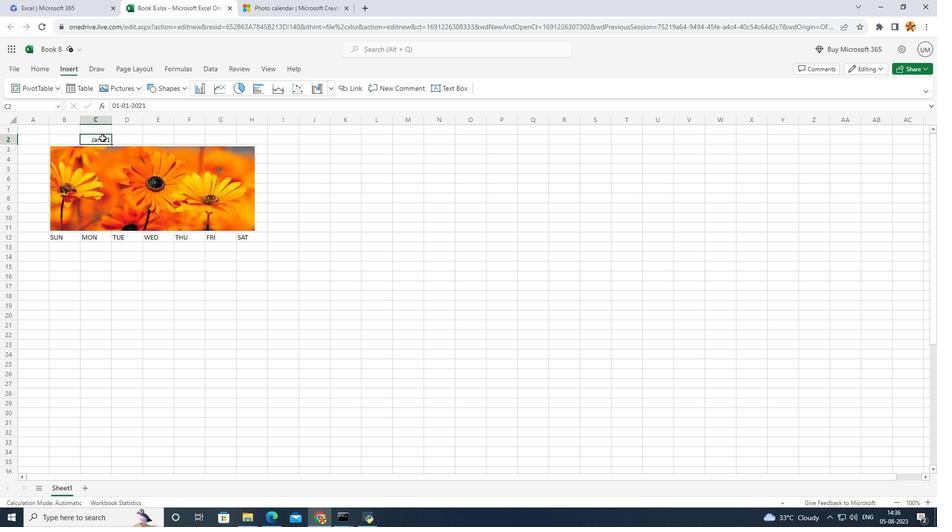 
Action: Mouse pressed right at (102, 138)
Screenshot: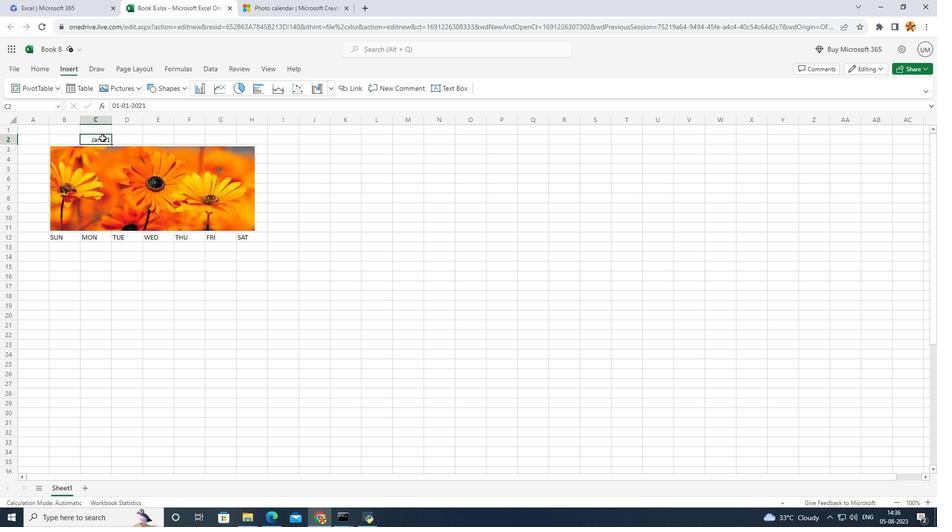 
Action: Mouse moved to (119, 173)
Screenshot: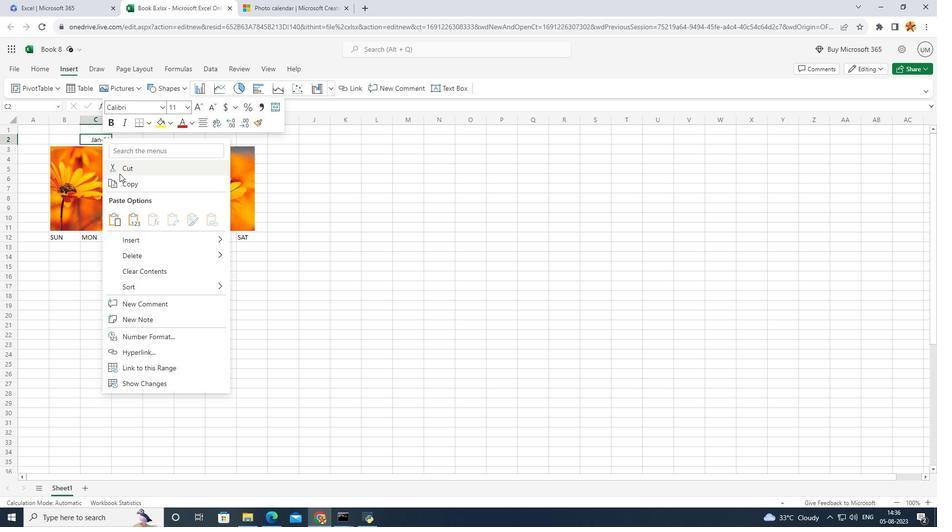 
Action: Mouse pressed left at (119, 173)
Screenshot: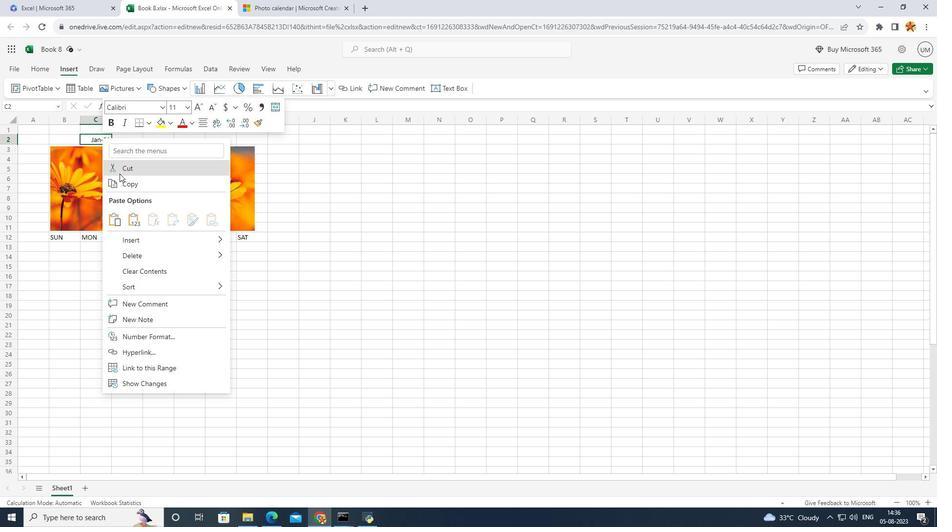 
Action: Mouse moved to (154, 142)
Screenshot: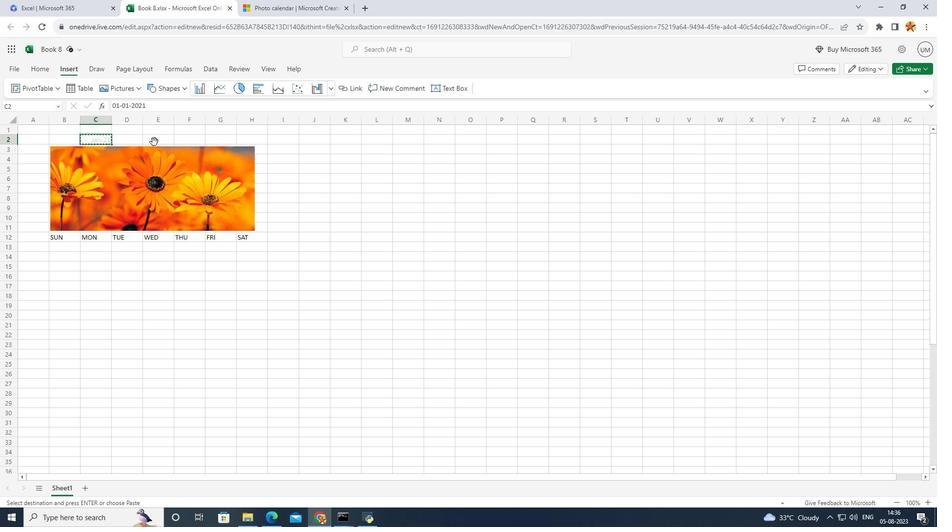 
Action: Mouse pressed left at (154, 142)
Screenshot: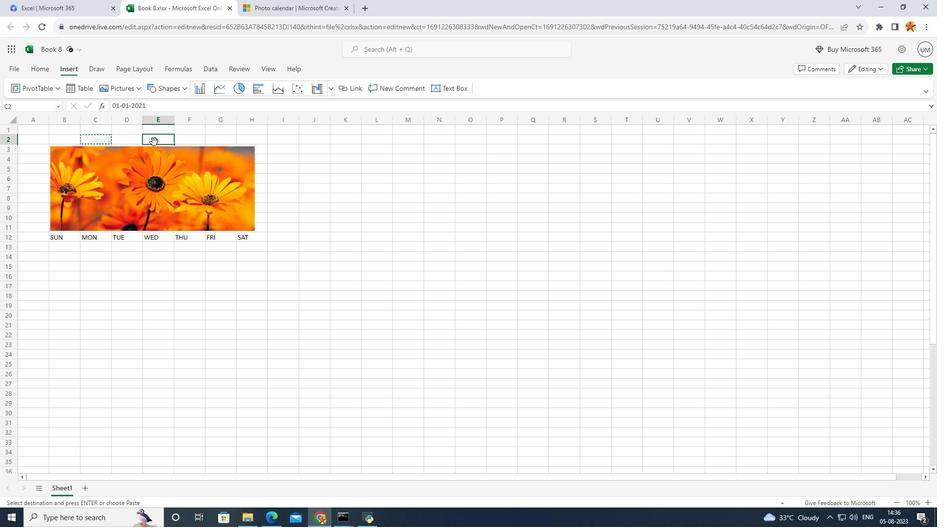 
Action: Key pressed ctrl+V
Screenshot: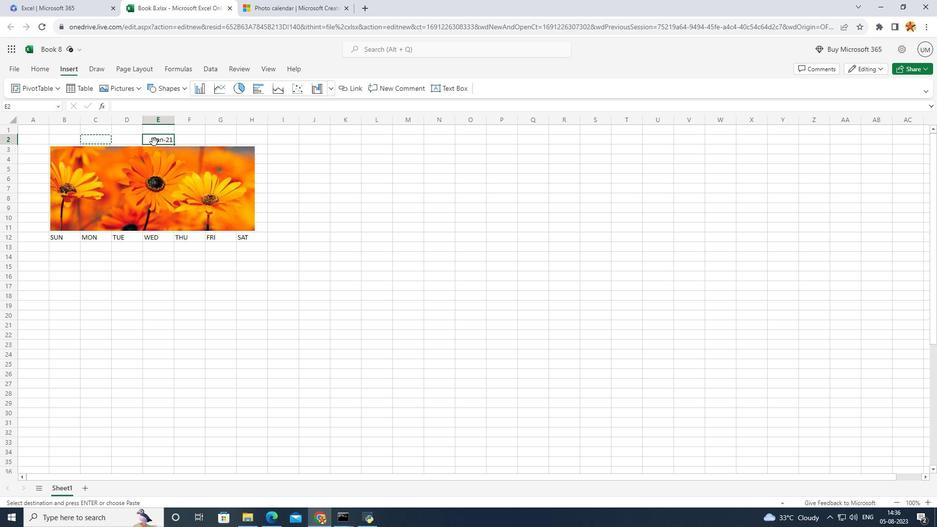 
Action: Mouse moved to (154, 204)
Screenshot: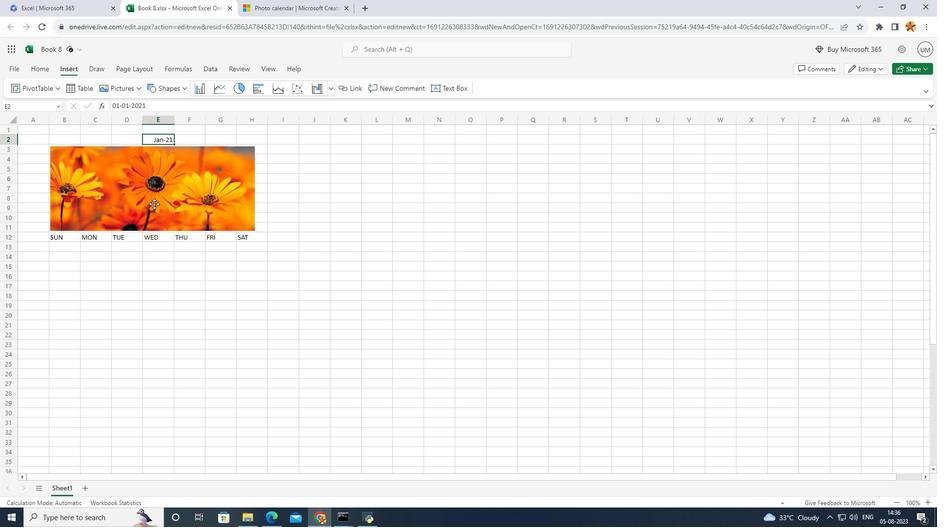
Action: Mouse pressed left at (154, 204)
Screenshot: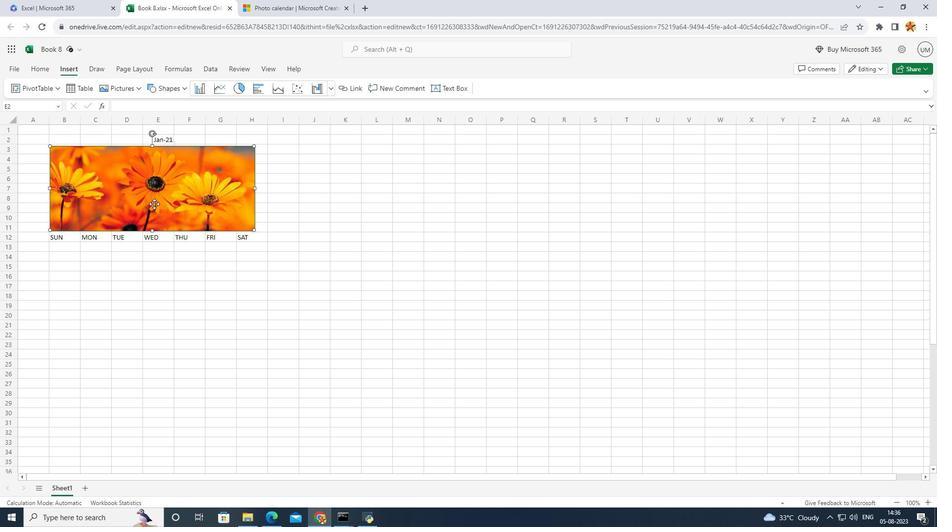 
Action: Mouse moved to (172, 141)
Screenshot: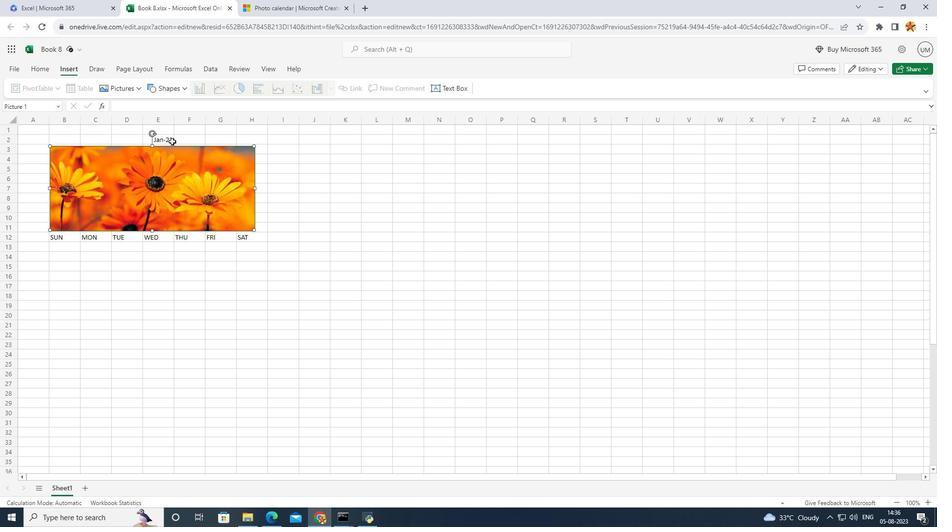 
Action: Mouse pressed left at (172, 141)
Screenshot: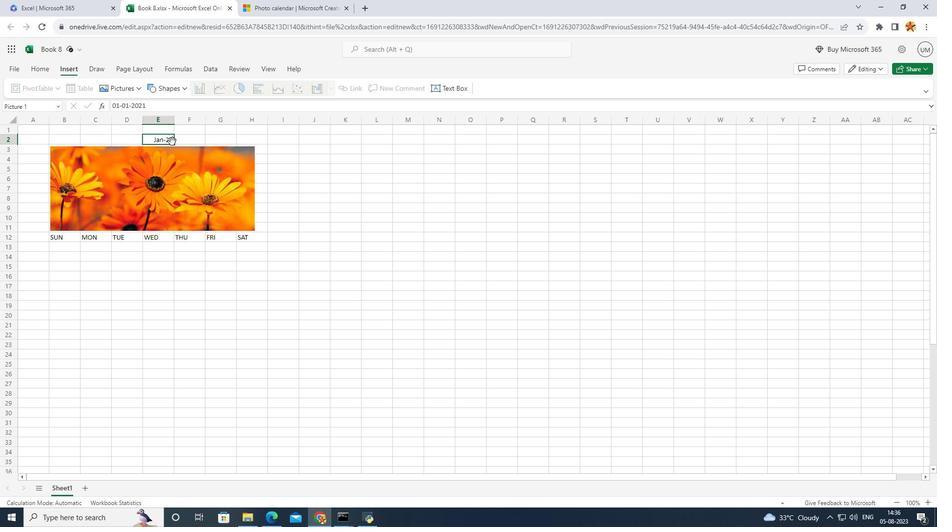 
Action: Mouse moved to (65, 243)
Screenshot: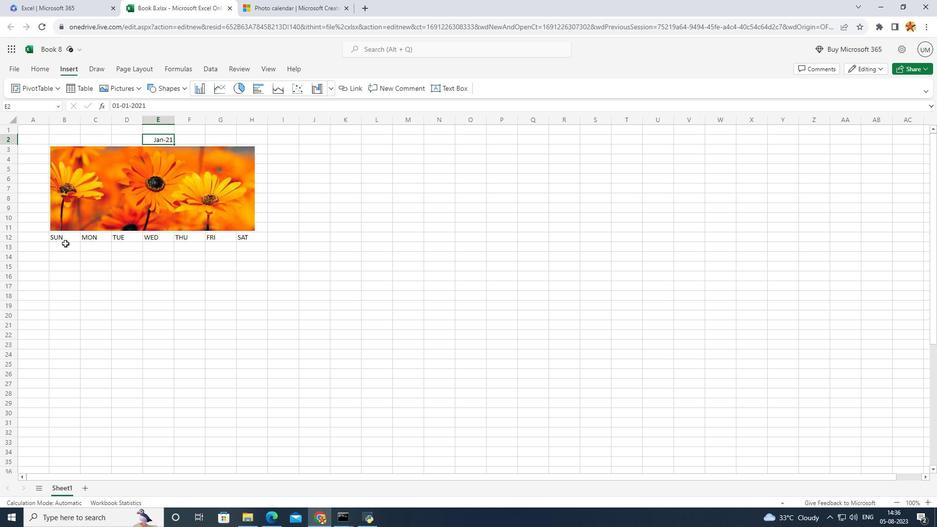 
Action: Mouse pressed left at (65, 243)
Screenshot: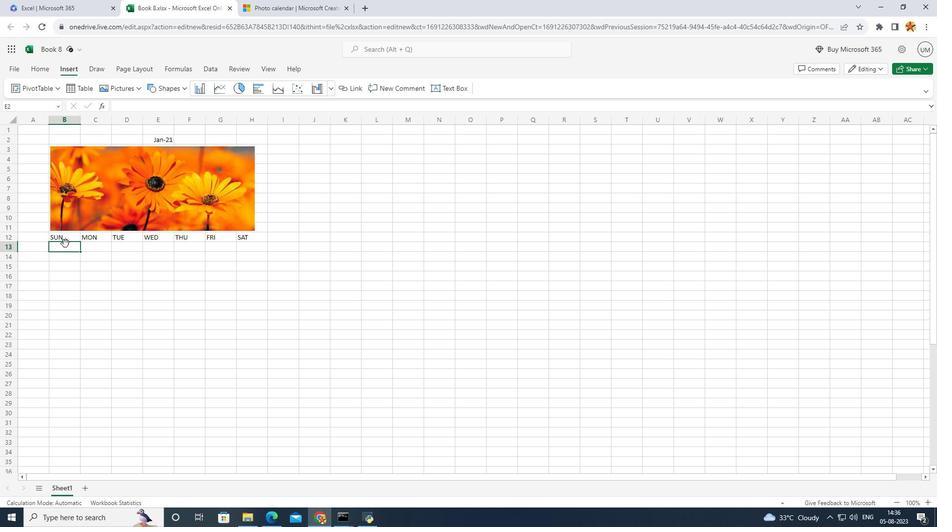 
Action: Key pressed 1
Screenshot: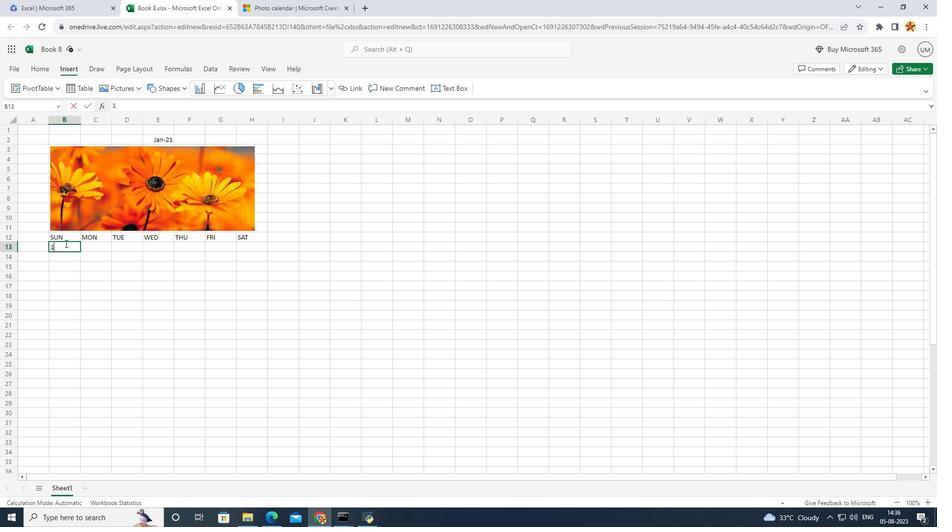 
Action: Mouse moved to (90, 245)
Screenshot: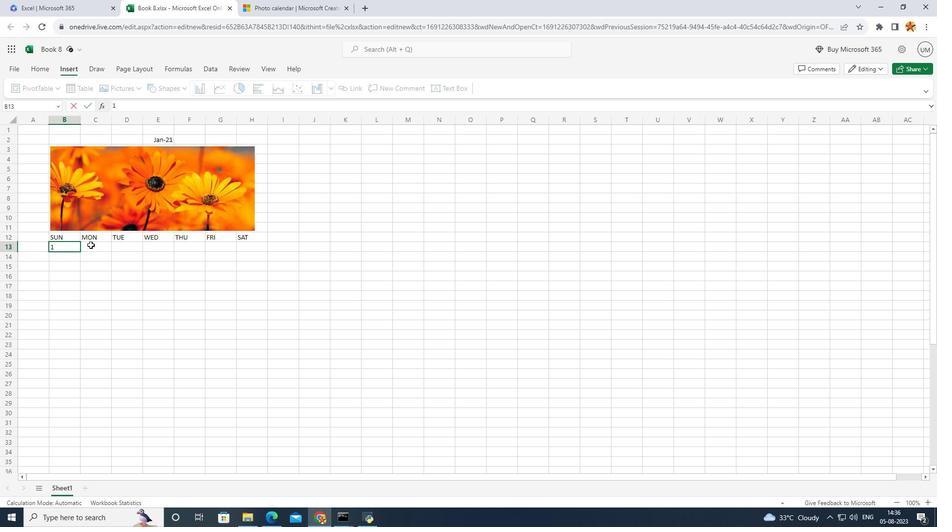 
Action: Mouse pressed left at (90, 245)
Screenshot: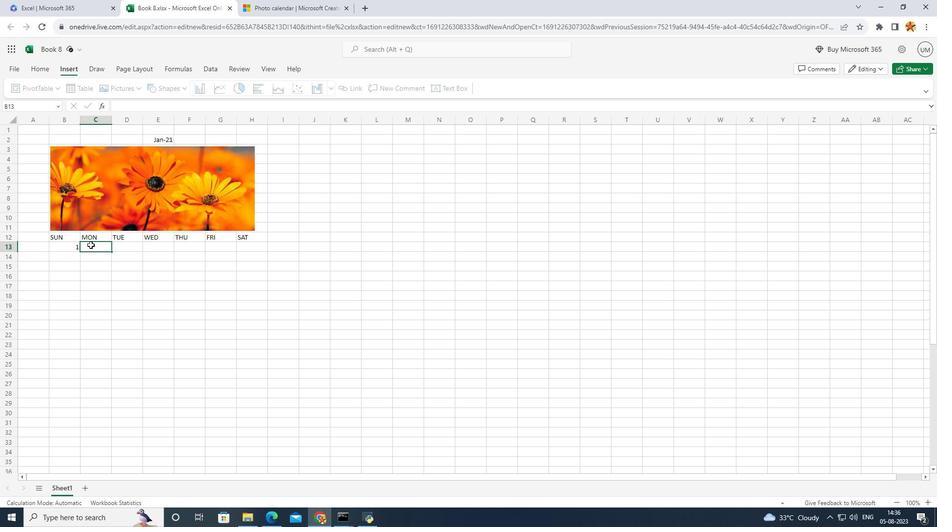 
Action: Key pressed 2
Screenshot: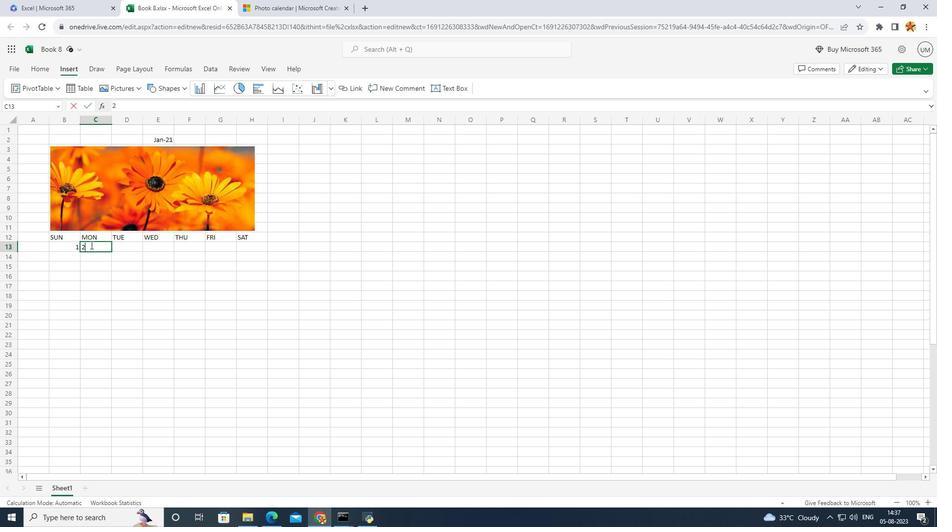 
Action: Mouse moved to (109, 248)
Screenshot: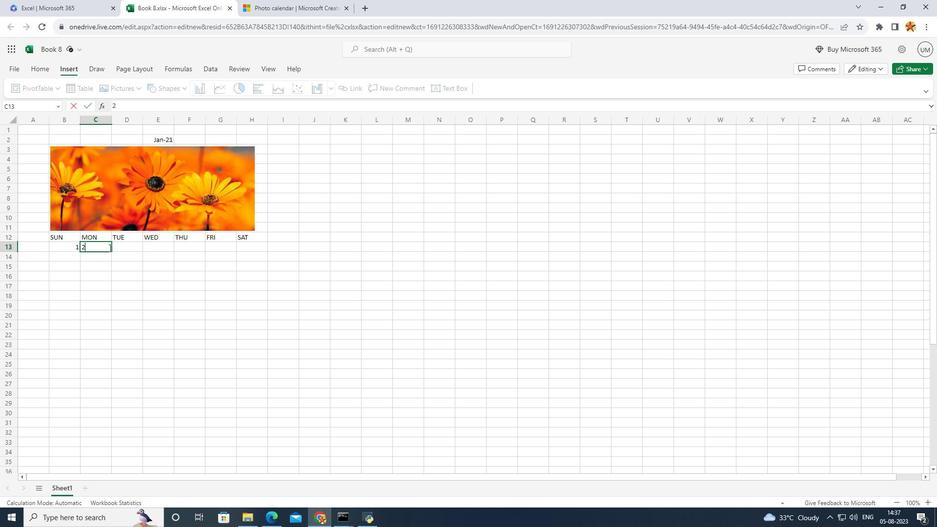 
Action: Mouse pressed left at (109, 248)
Screenshot: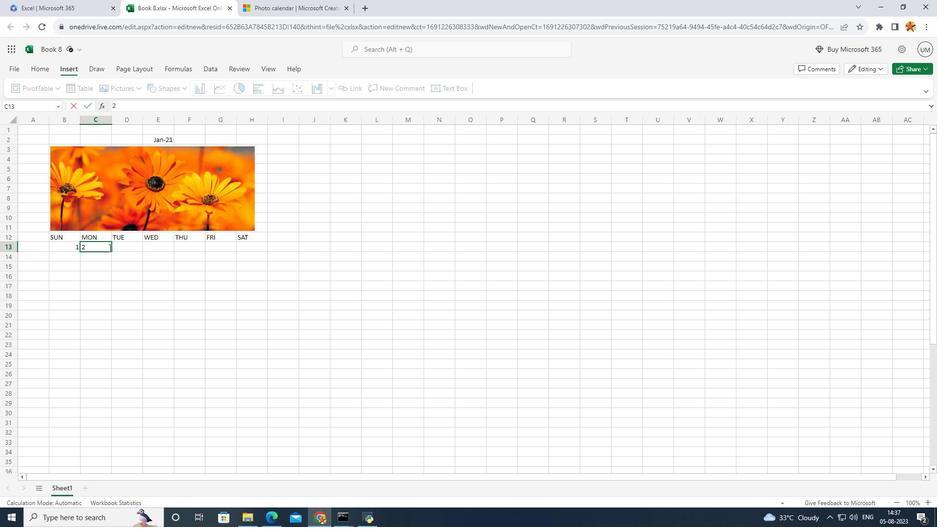 
Action: Mouse moved to (118, 247)
Screenshot: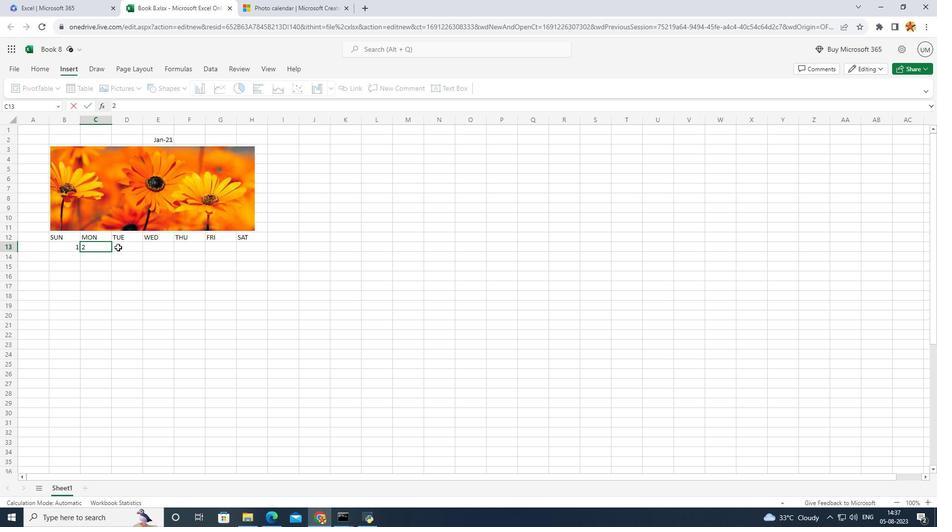 
Action: Mouse pressed left at (118, 247)
Screenshot: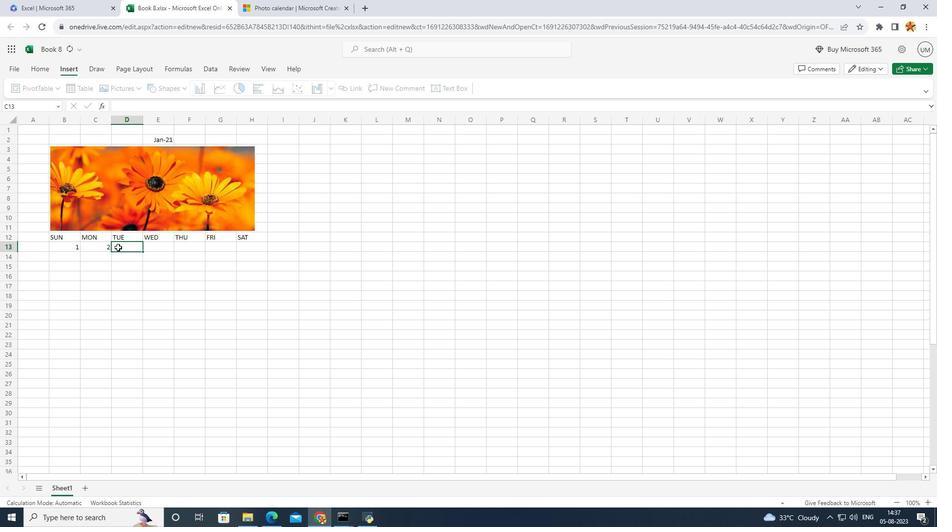 
Action: Key pressed 3
Screenshot: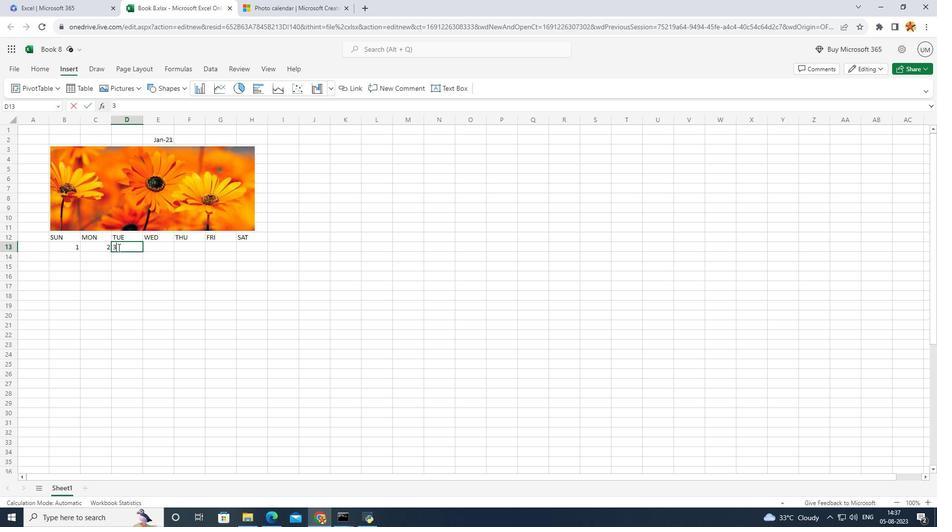 
Action: Mouse moved to (151, 246)
Screenshot: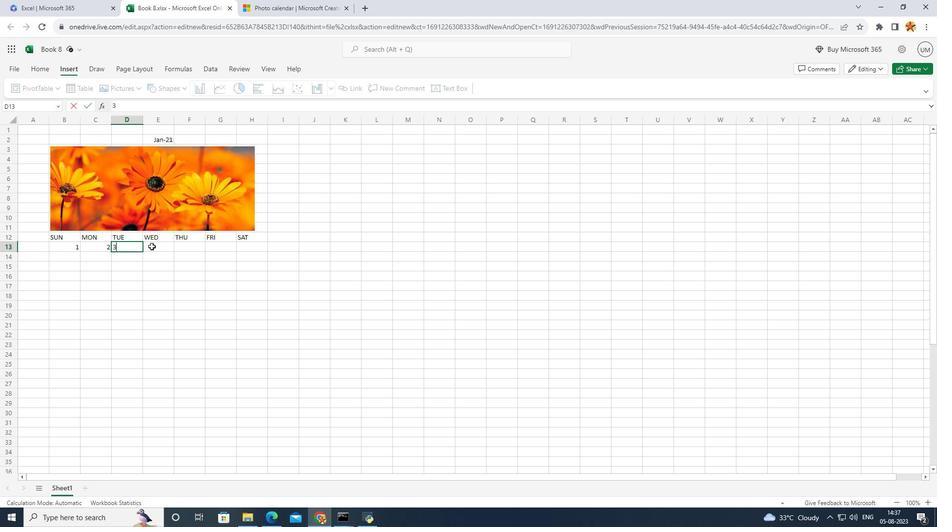 
Action: Mouse pressed left at (151, 246)
Screenshot: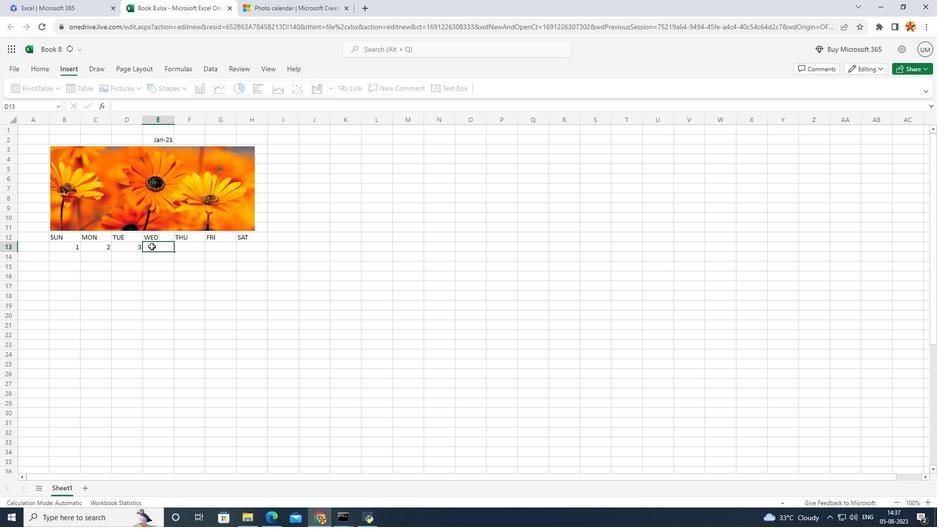 
Action: Key pressed 4
Screenshot: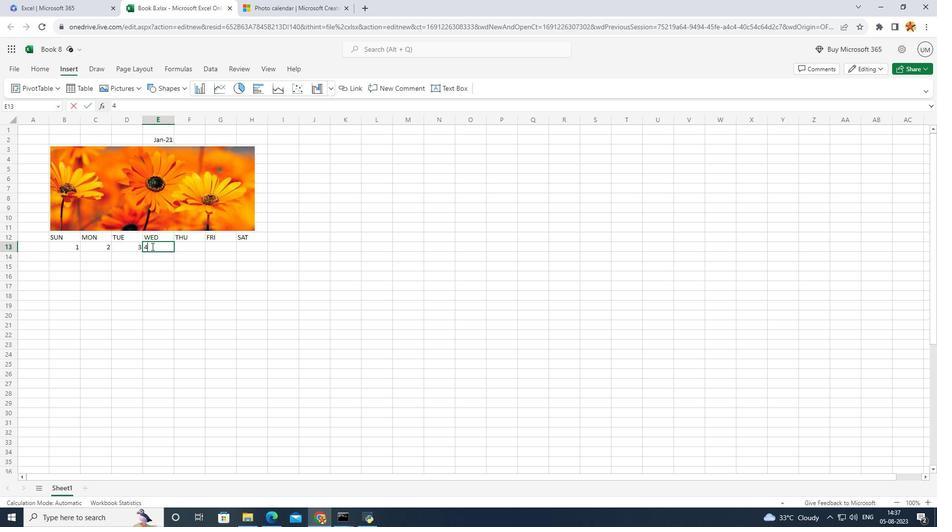 
Action: Mouse moved to (184, 245)
Screenshot: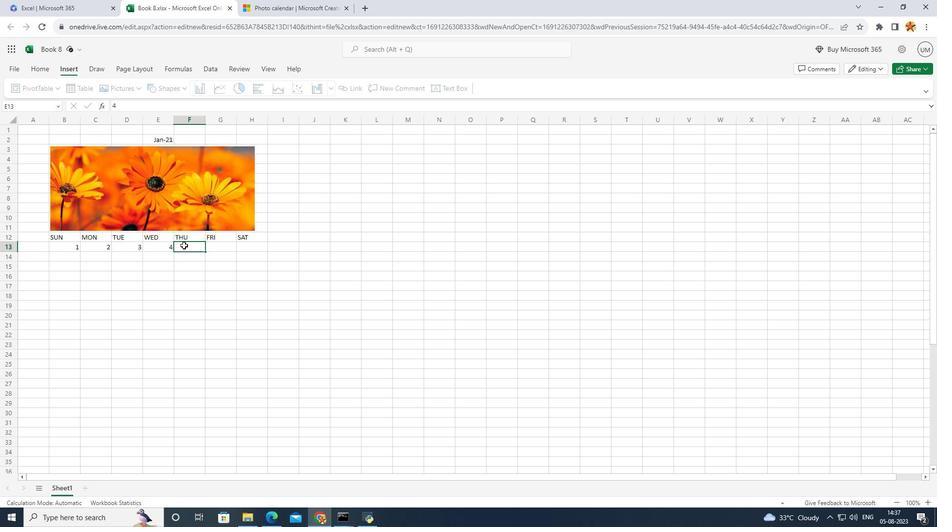 
Action: Mouse pressed left at (184, 245)
Screenshot: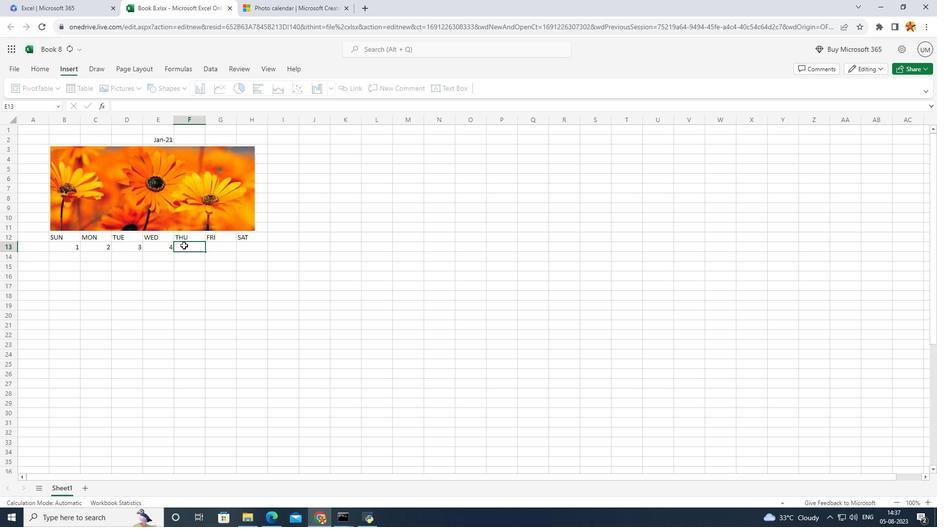 
Action: Key pressed 5
Screenshot: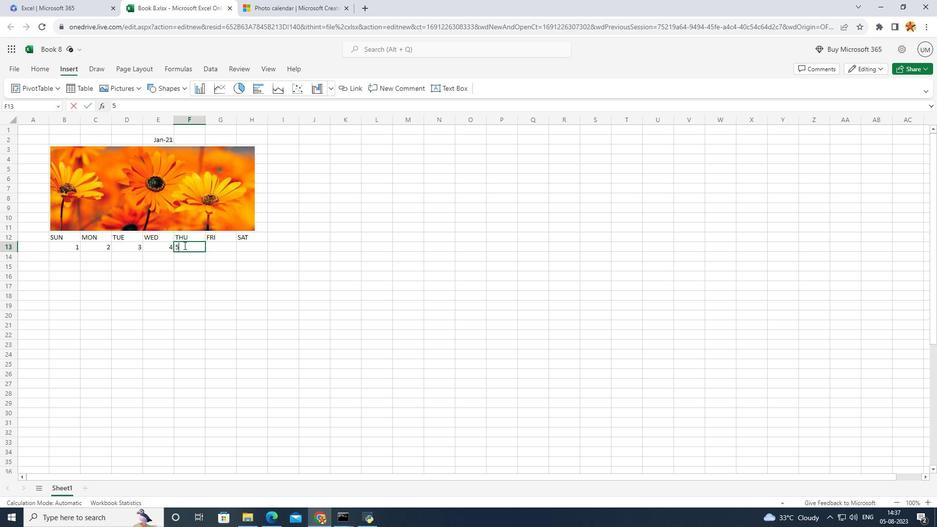 
Action: Mouse moved to (239, 245)
Screenshot: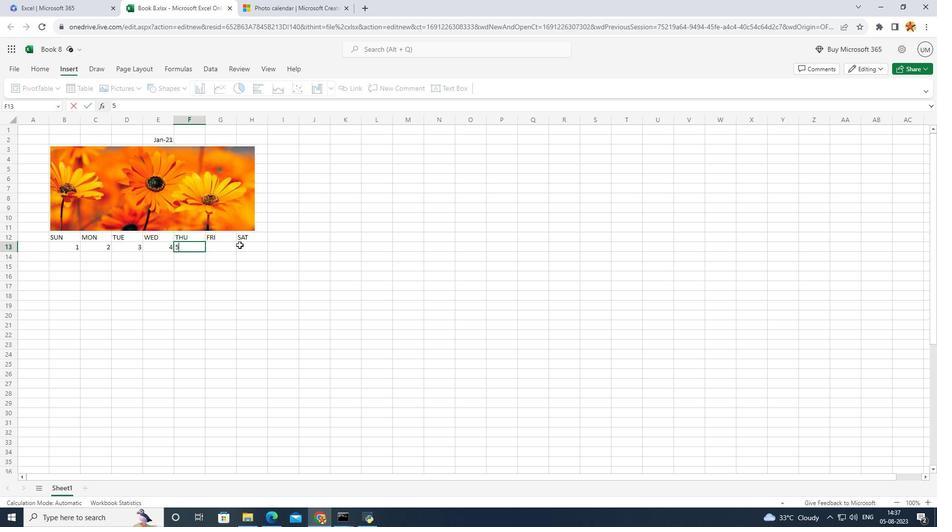 
Action: Mouse pressed left at (239, 245)
Screenshot: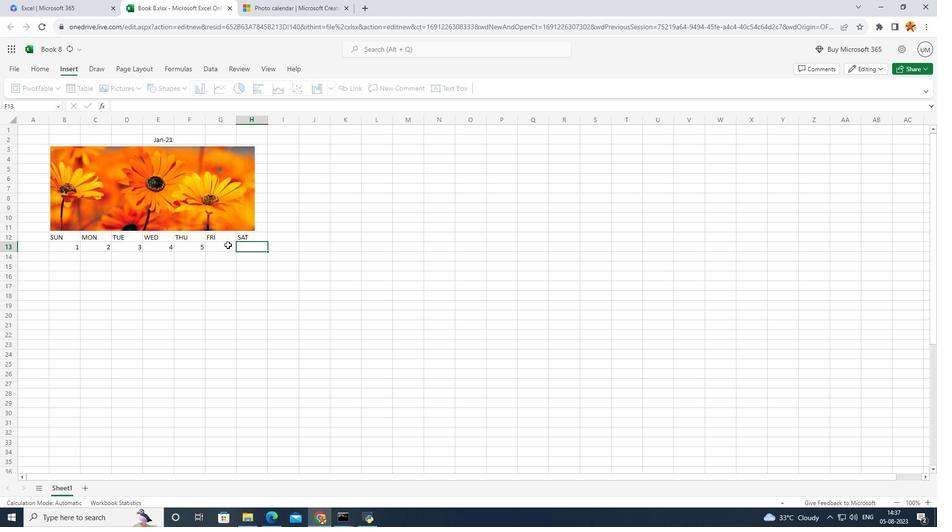 
Action: Mouse moved to (217, 245)
Screenshot: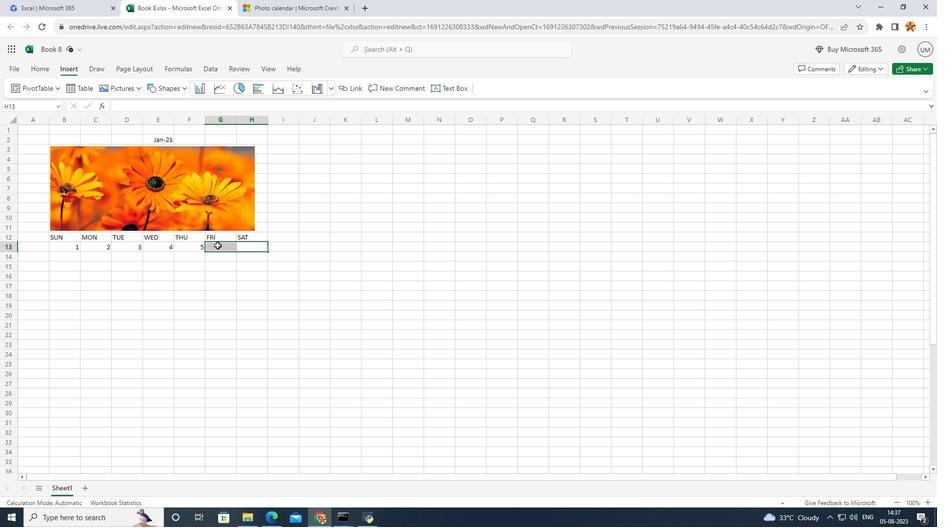 
Action: Mouse pressed left at (217, 245)
Screenshot: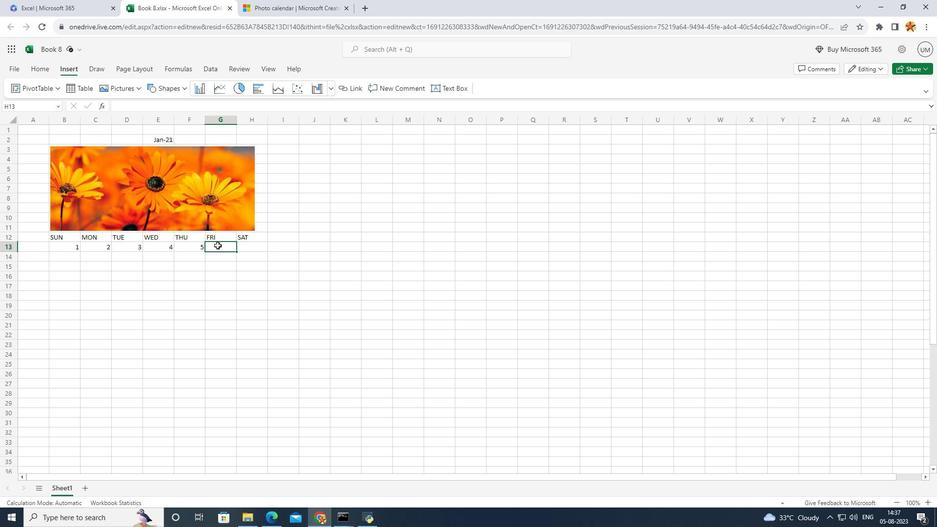 
Action: Mouse moved to (236, 246)
Screenshot: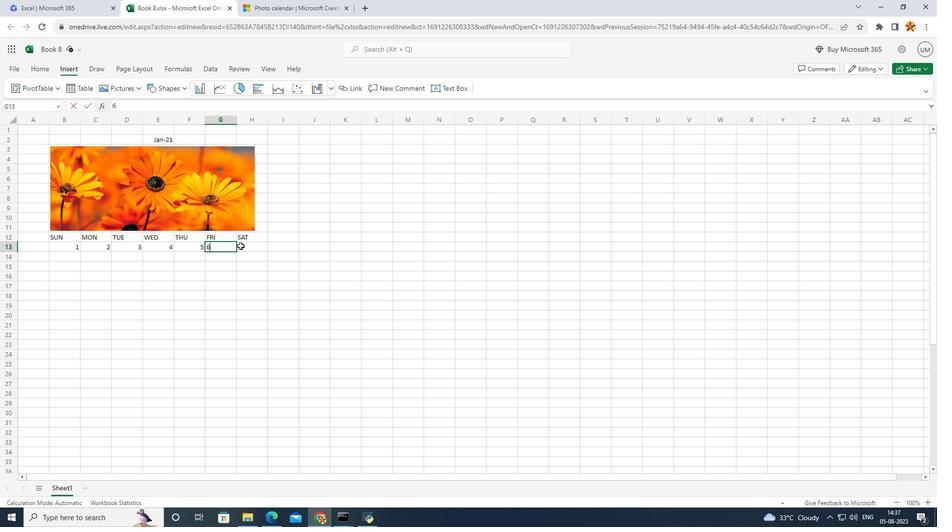 
Action: Key pressed 6
Screenshot: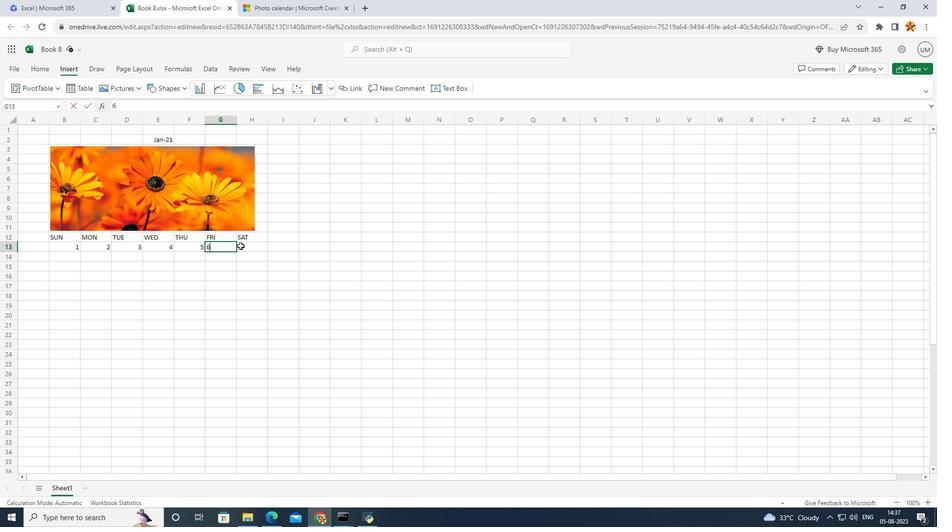 
Action: Mouse moved to (240, 246)
Screenshot: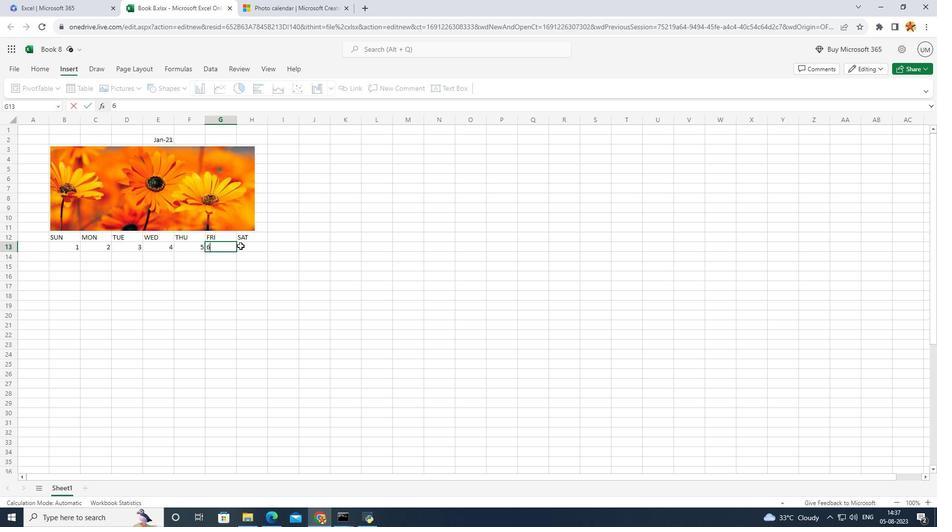 
Action: Mouse pressed left at (240, 246)
Screenshot: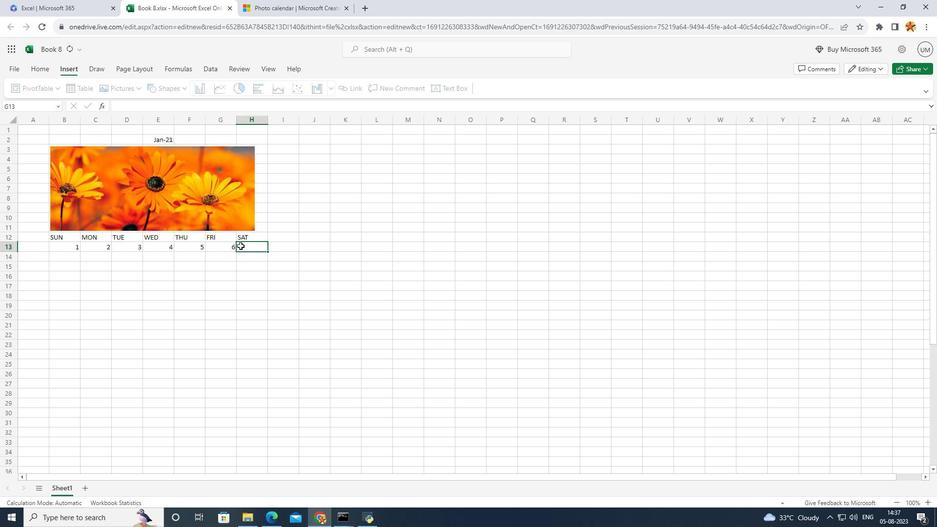 
Action: Key pressed 7
Screenshot: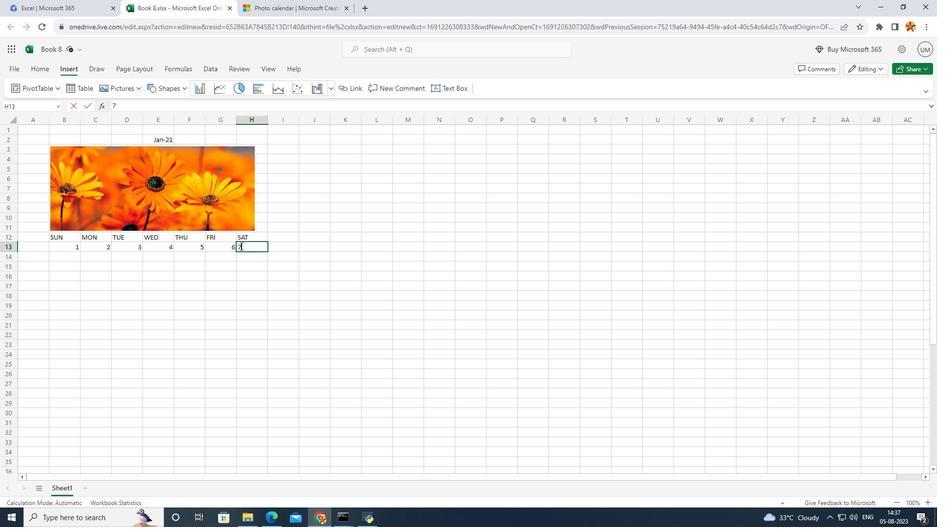 
Action: Mouse moved to (149, 258)
Screenshot: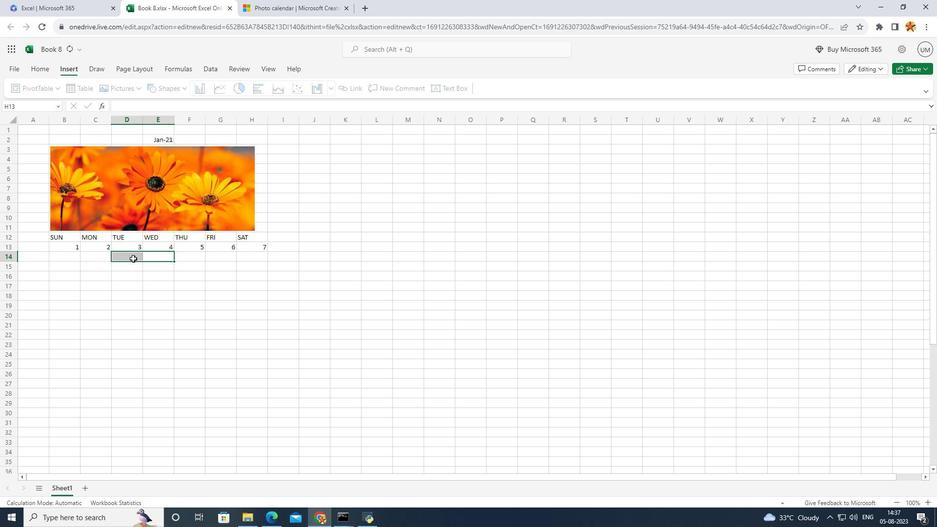 
Action: Mouse pressed left at (149, 258)
Screenshot: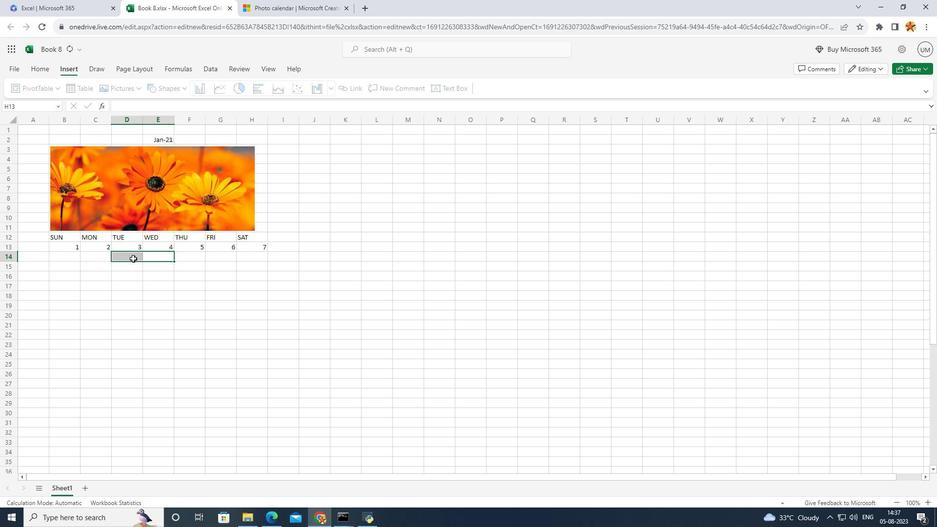 
Action: Mouse moved to (259, 256)
Screenshot: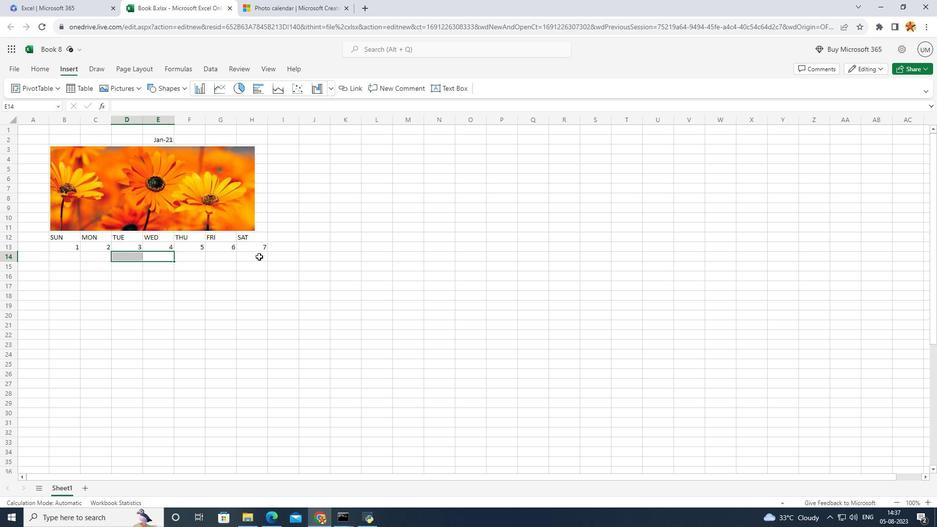 
Action: Mouse pressed left at (259, 256)
Screenshot: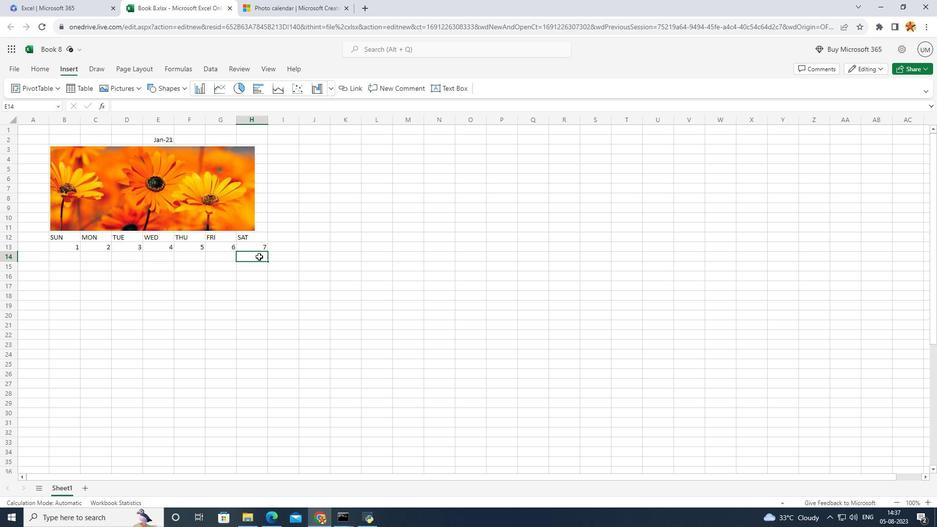 
Action: Key pressed 14
Screenshot: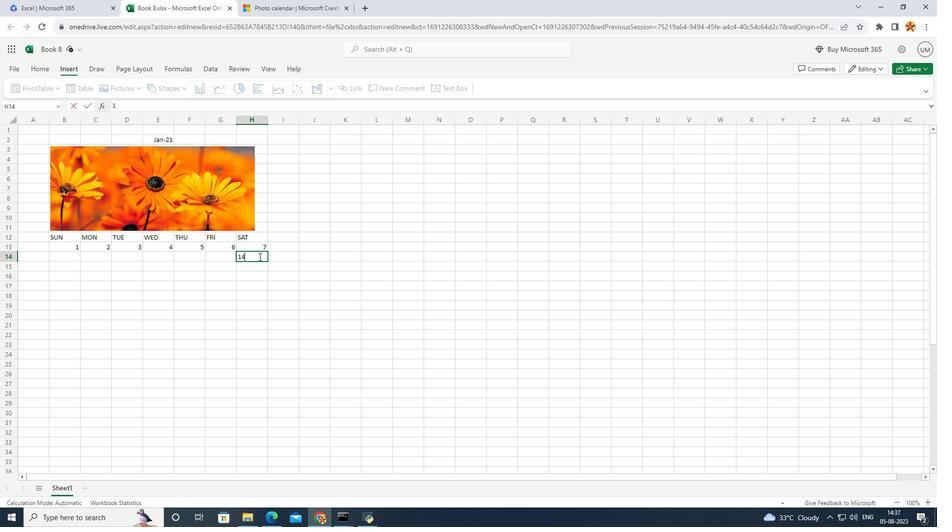 
Action: Mouse moved to (258, 264)
Screenshot: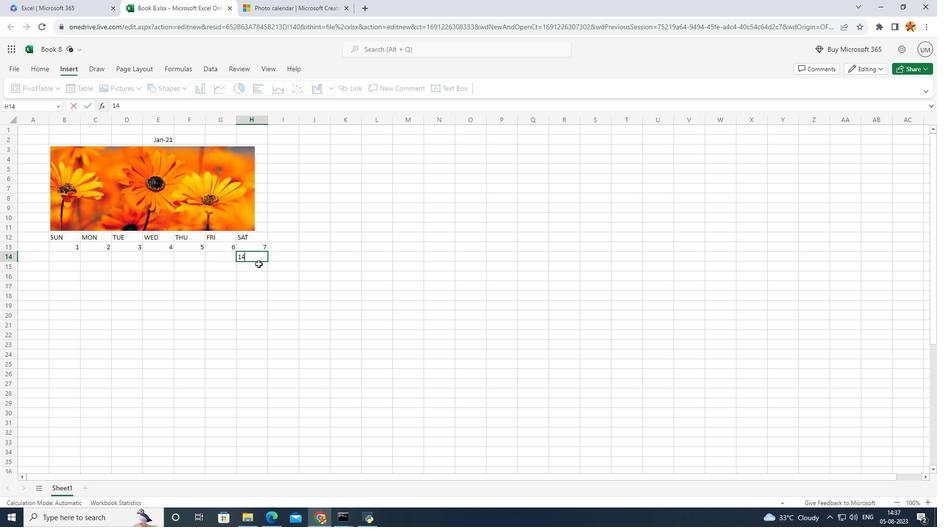 
Action: Mouse pressed left at (258, 264)
Screenshot: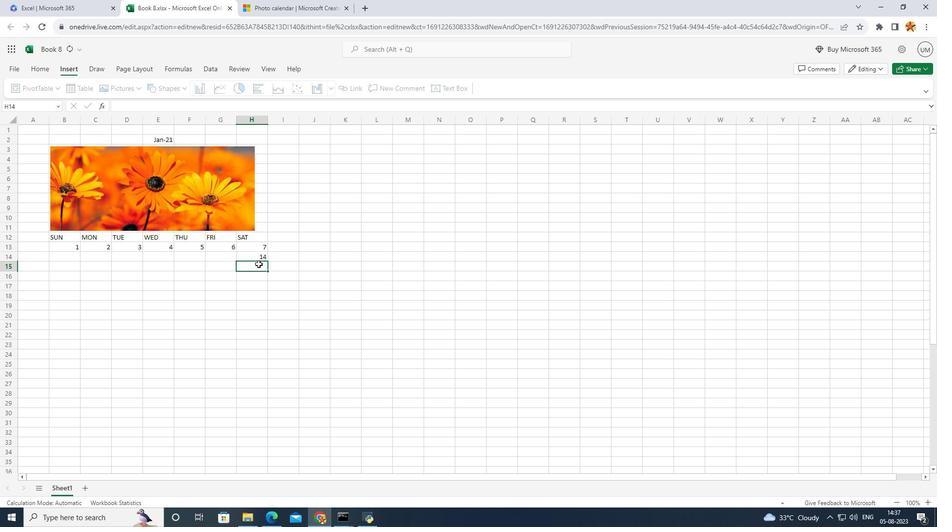 
Action: Key pressed 21
Screenshot: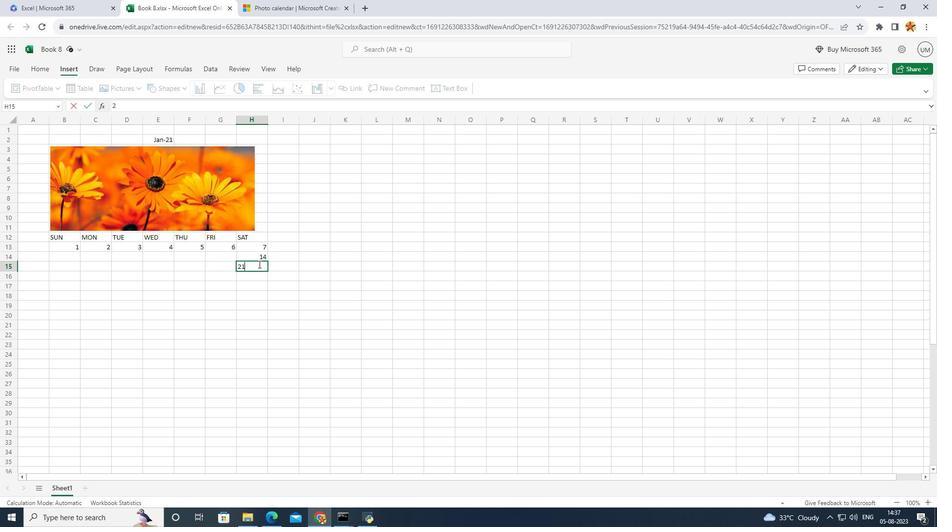 
Action: Mouse moved to (256, 273)
Screenshot: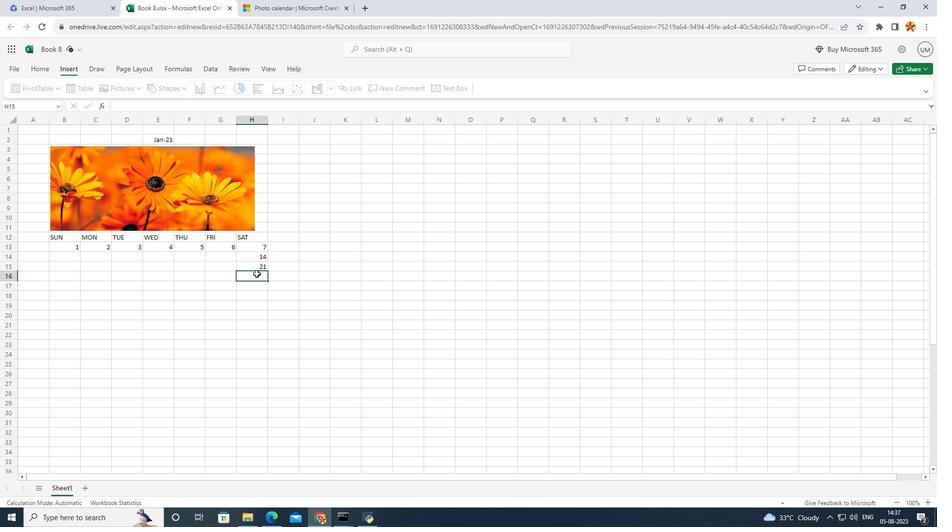 
Action: Mouse pressed left at (256, 273)
Screenshot: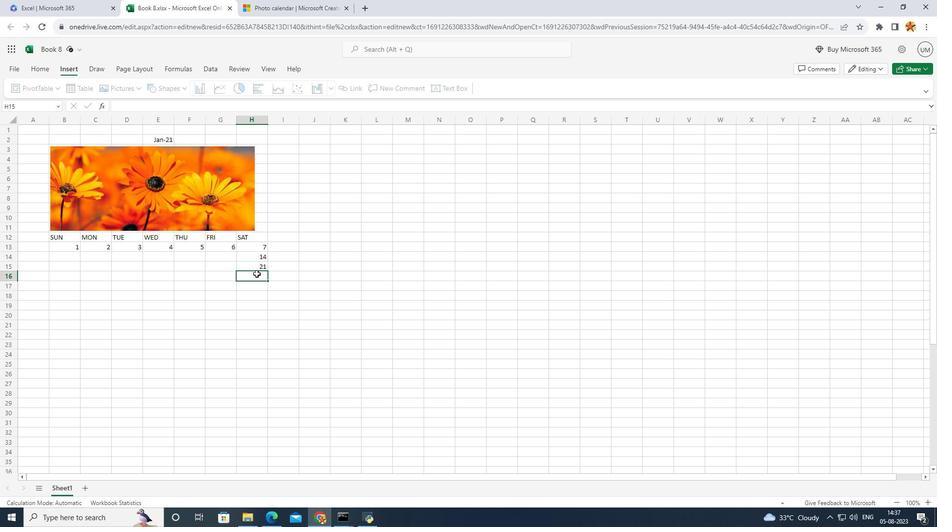 
Action: Mouse moved to (256, 272)
Screenshot: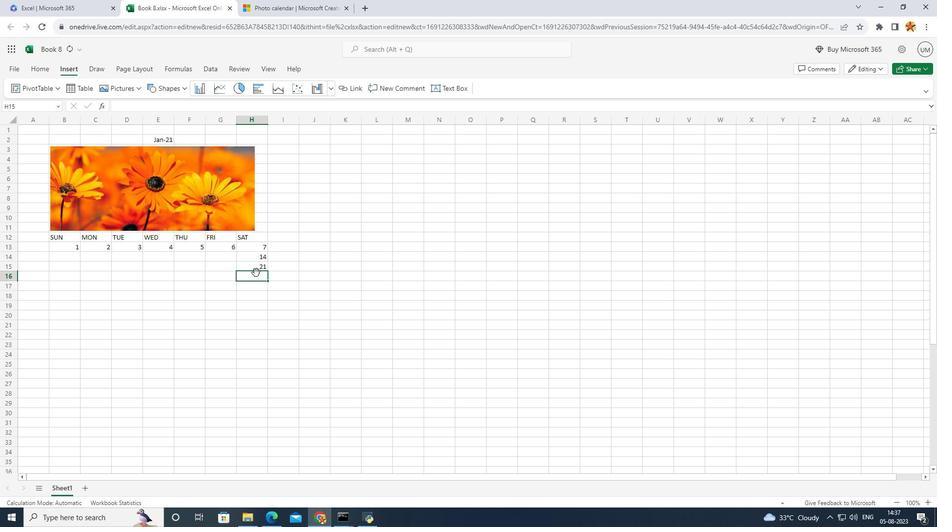 
Action: Key pressed 28
Screenshot: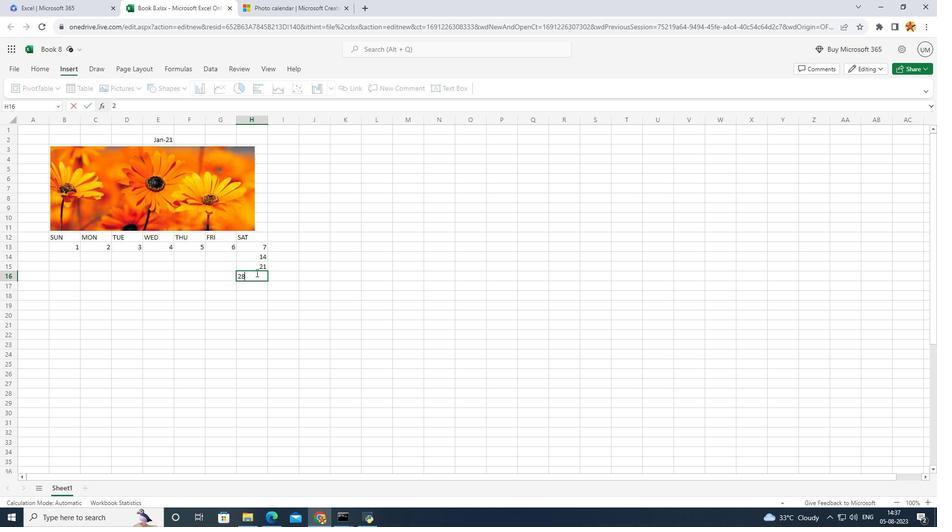
Action: Mouse moved to (257, 281)
Screenshot: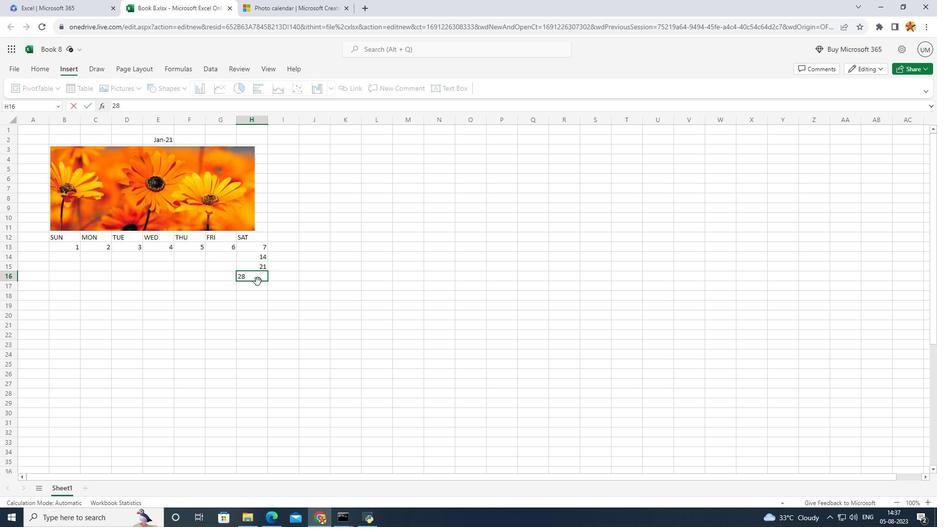 
Action: Mouse pressed left at (257, 281)
Screenshot: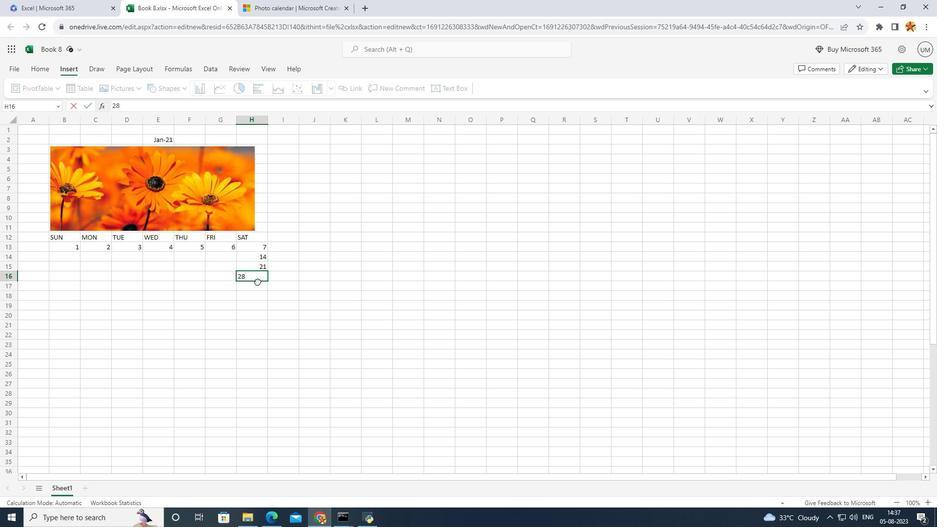 
Action: Mouse moved to (191, 262)
Screenshot: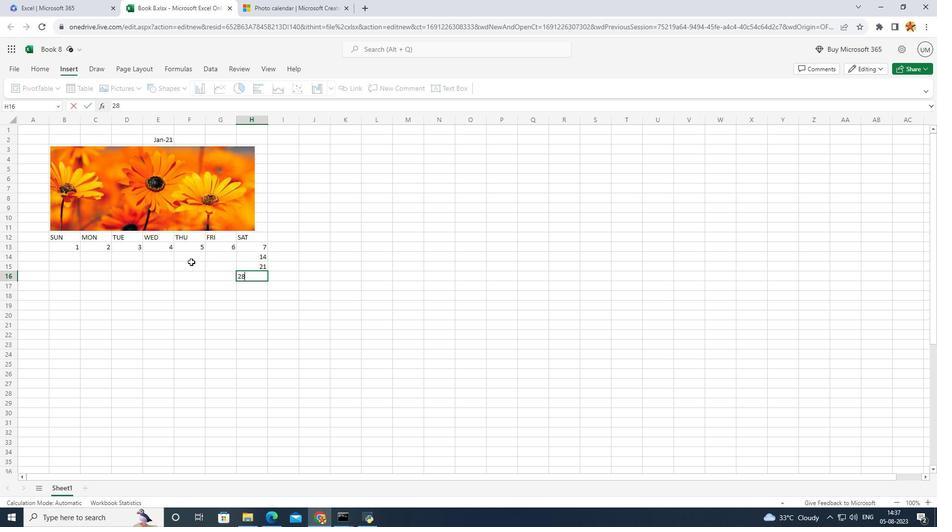 
Action: Mouse pressed left at (191, 262)
Screenshot: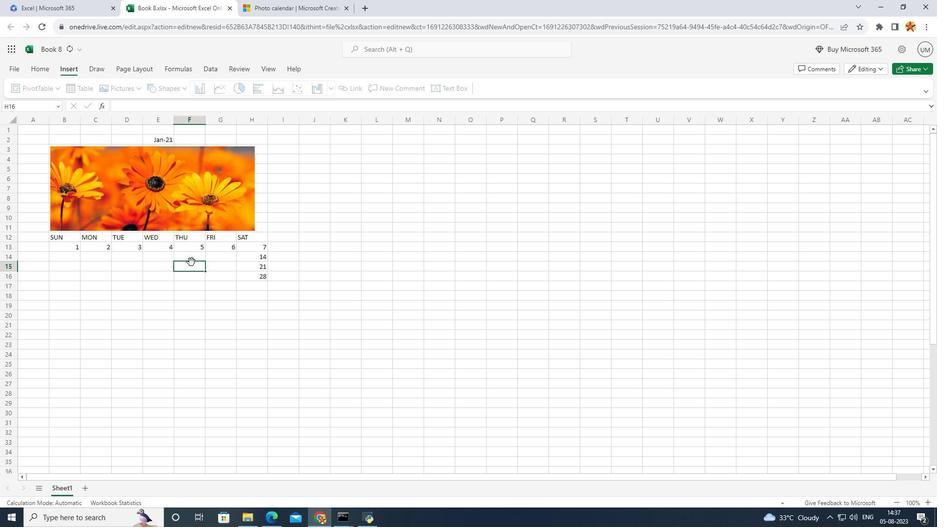 
Action: Mouse moved to (68, 255)
Screenshot: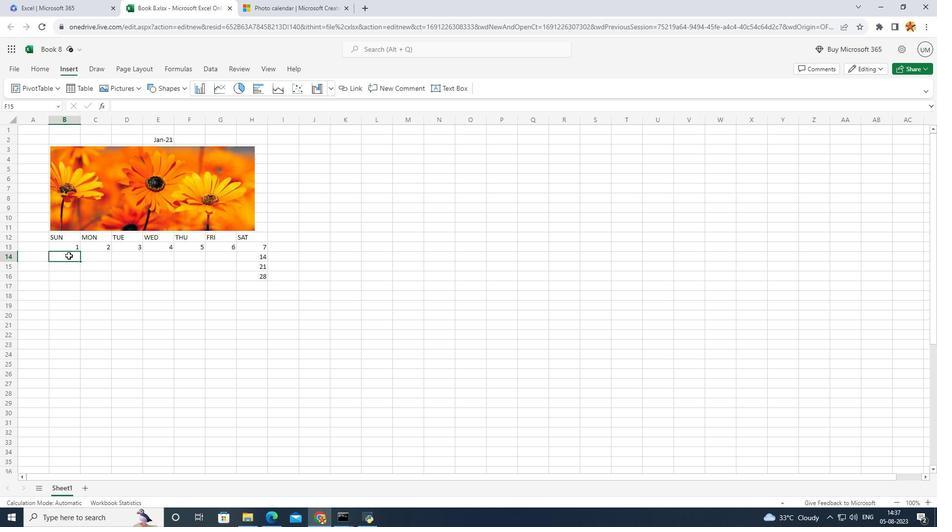 
Action: Mouse pressed left at (68, 255)
Screenshot: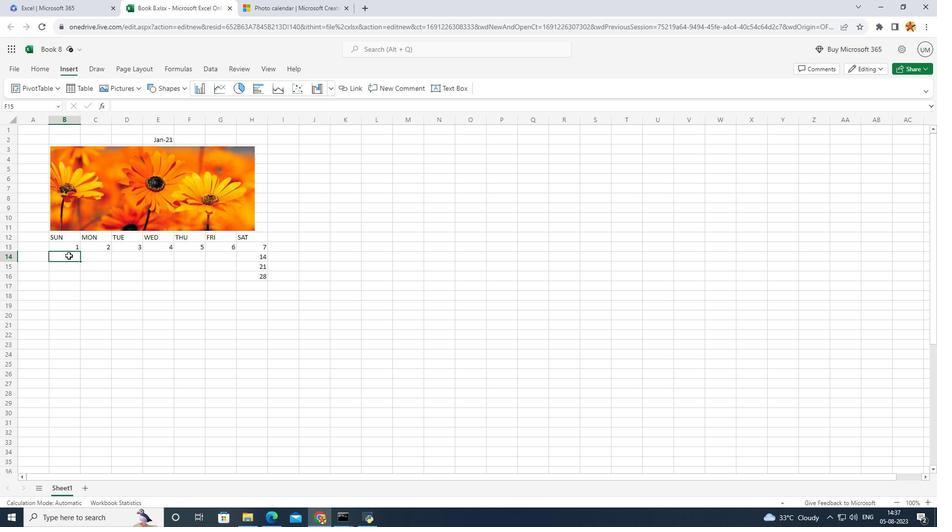 
Action: Key pressed 8
Screenshot: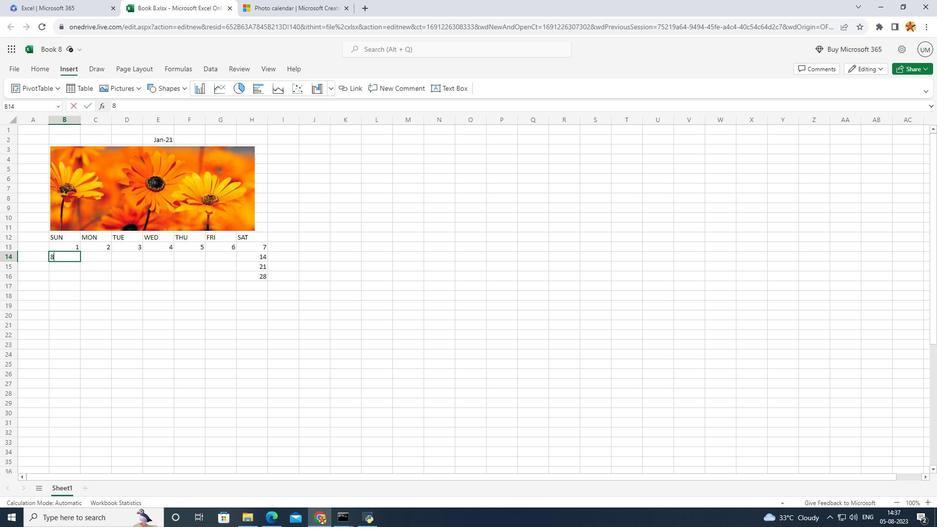 
Action: Mouse moved to (102, 255)
Screenshot: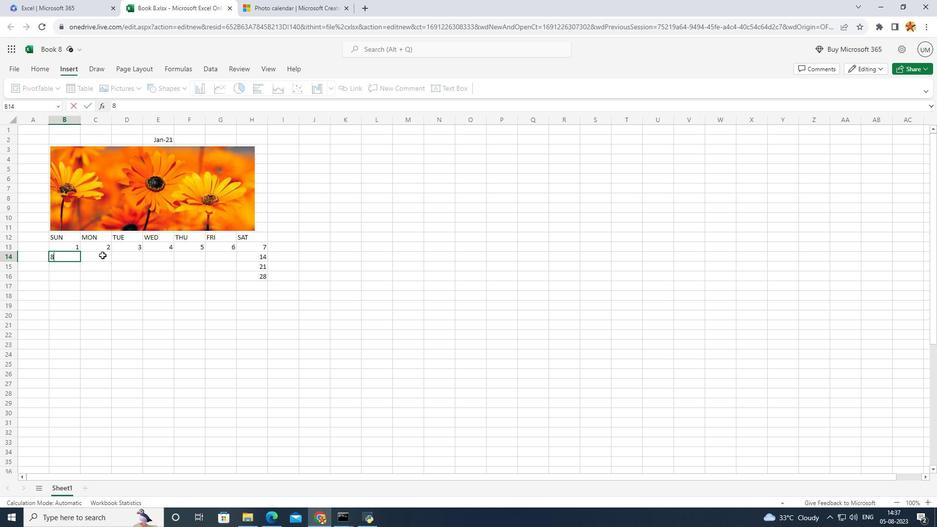 
Action: Mouse pressed left at (102, 255)
Screenshot: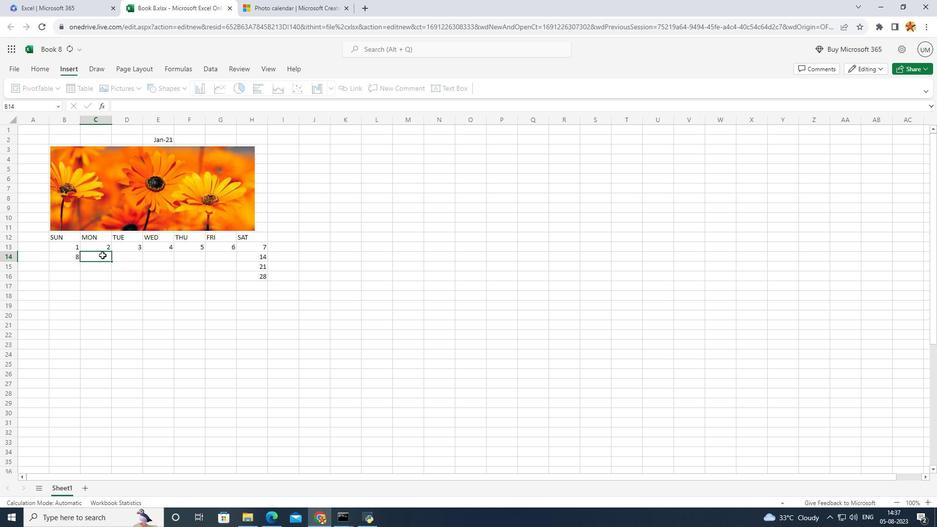 
Action: Key pressed 9
Screenshot: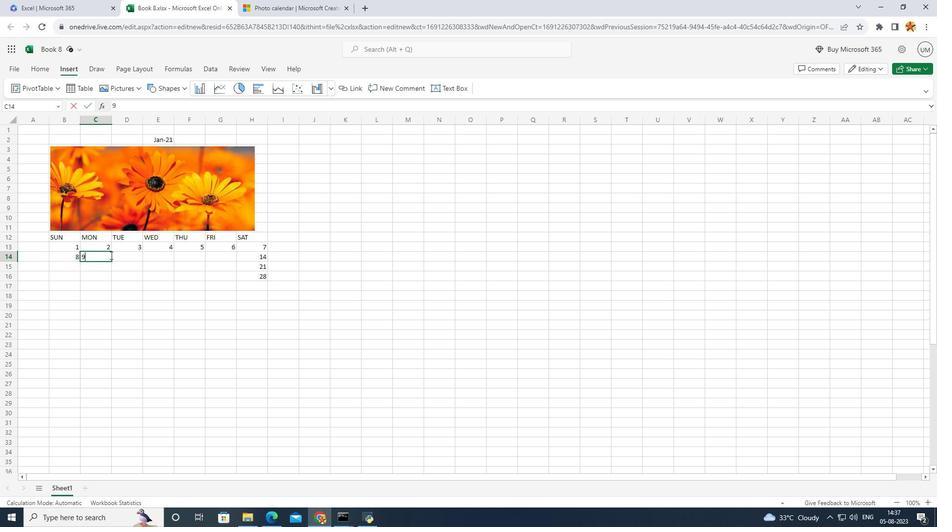 
Action: Mouse moved to (127, 256)
Screenshot: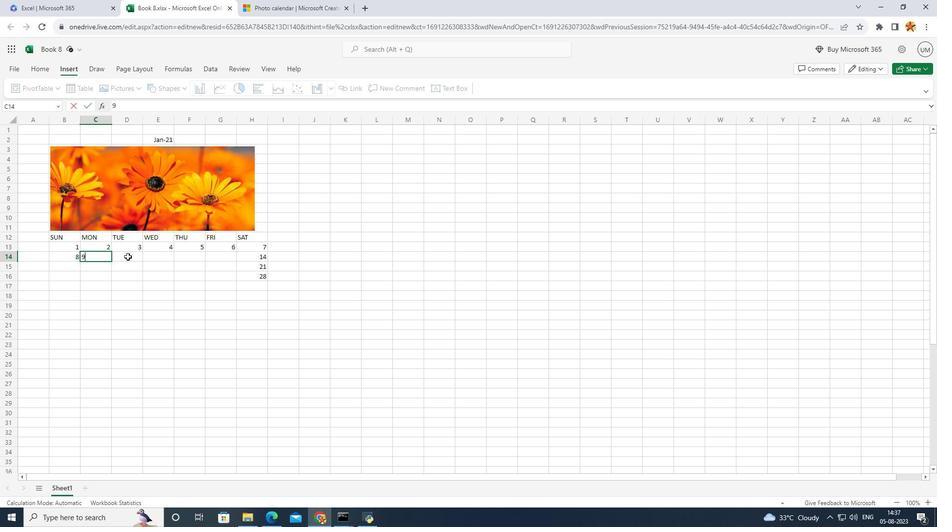 
Action: Mouse pressed left at (127, 256)
Screenshot: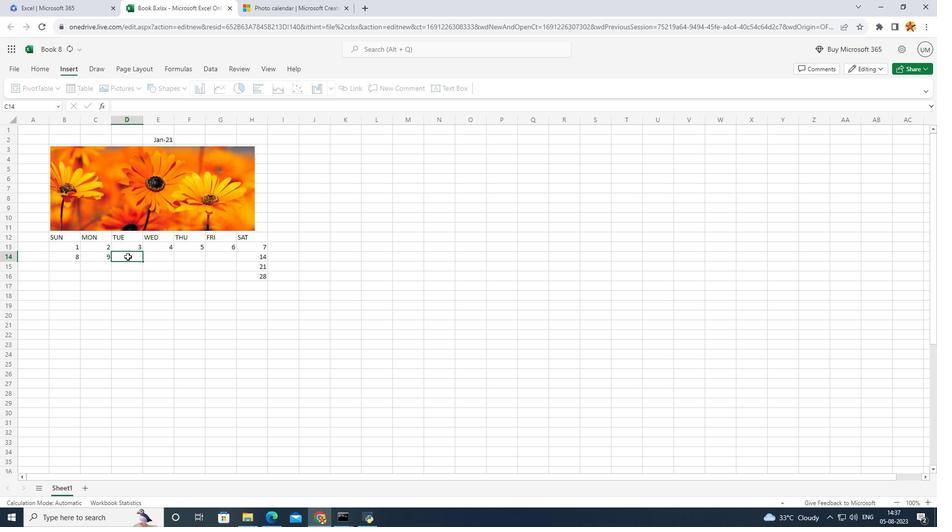 
Action: Key pressed 19<Key.backspace>0
Screenshot: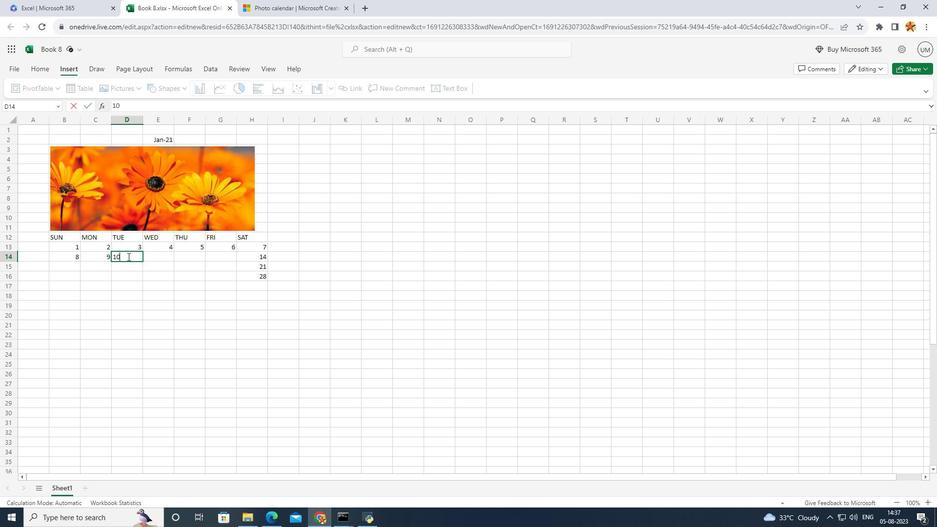 
Action: Mouse moved to (158, 264)
Screenshot: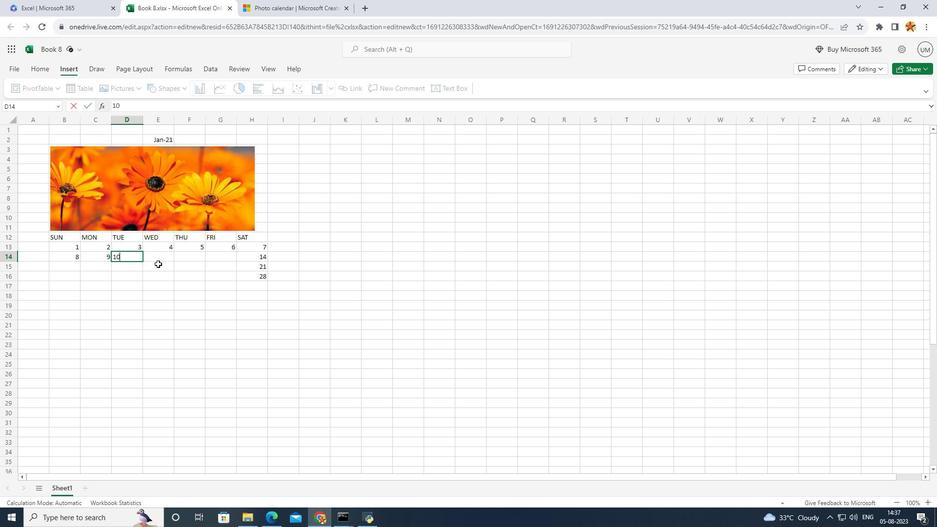 
Action: Mouse pressed left at (158, 264)
Screenshot: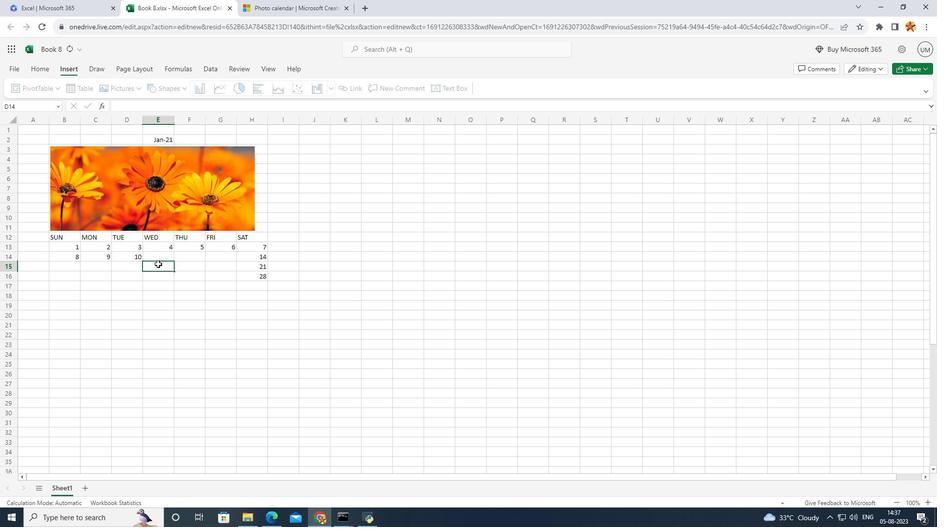 
Action: Mouse moved to (160, 257)
Screenshot: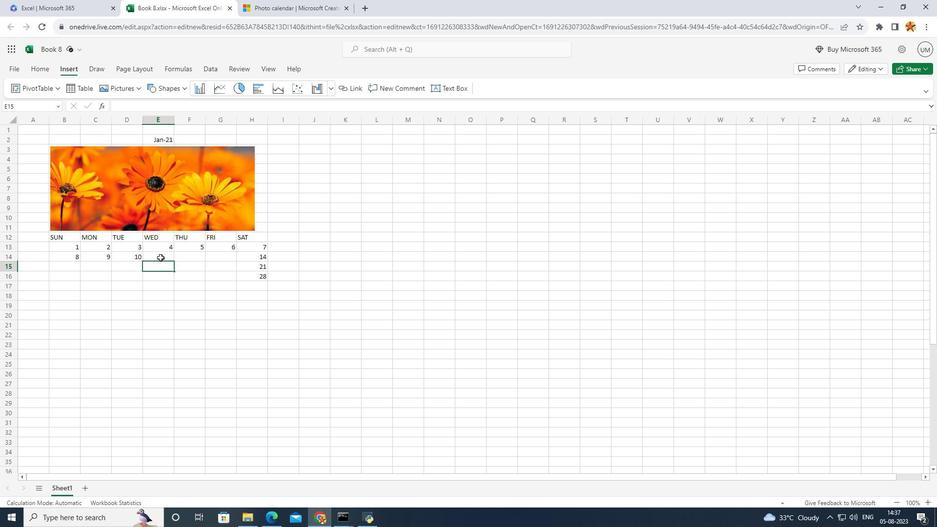 
Action: Mouse pressed left at (160, 257)
Screenshot: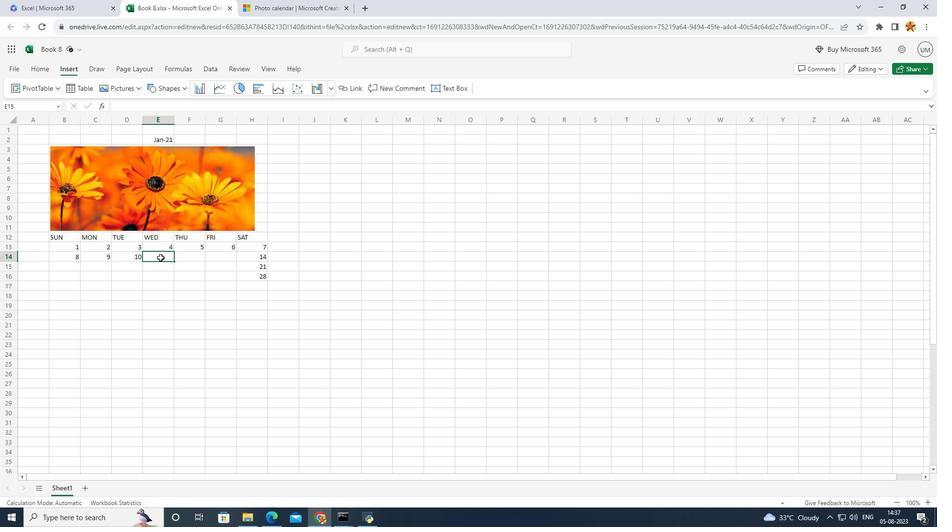 
Action: Mouse moved to (160, 257)
Screenshot: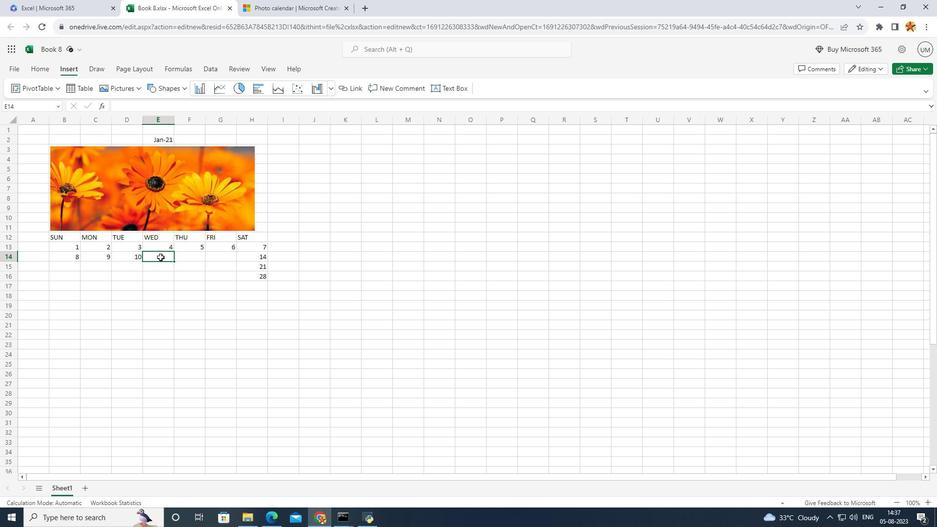 
Action: Key pressed 11
Screenshot: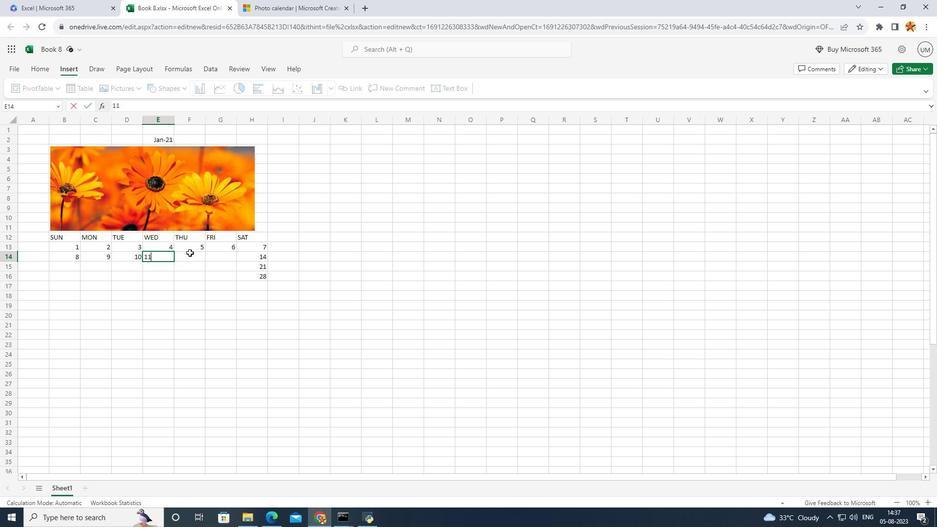 
Action: Mouse moved to (193, 251)
Screenshot: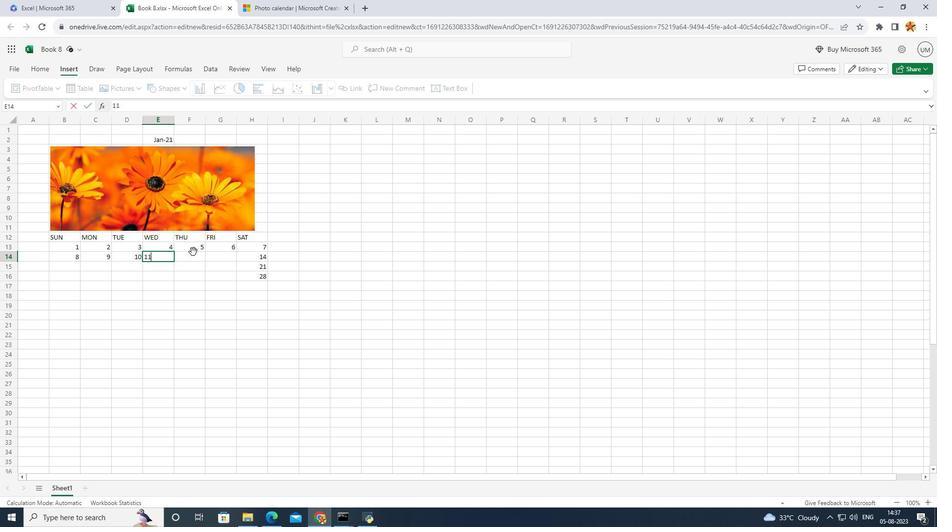 
Action: Mouse pressed left at (193, 251)
Screenshot: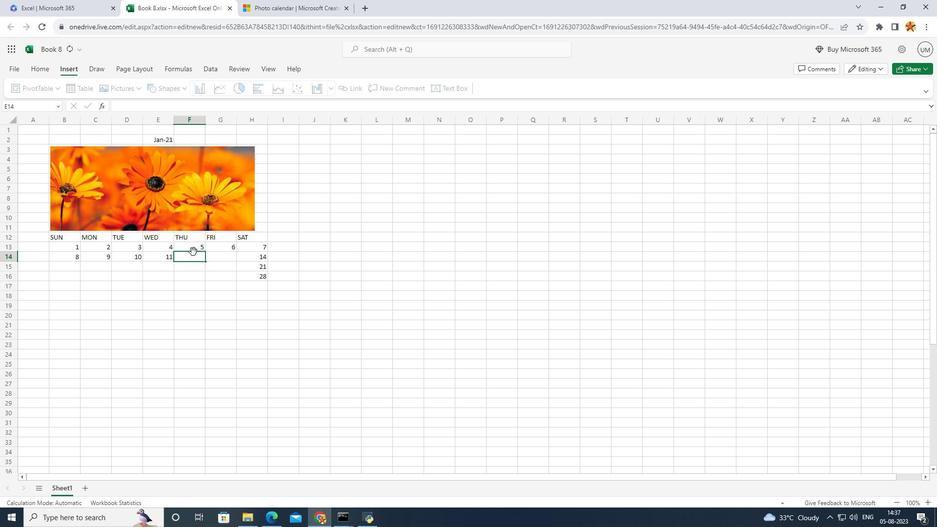 
Action: Key pressed 1
Screenshot: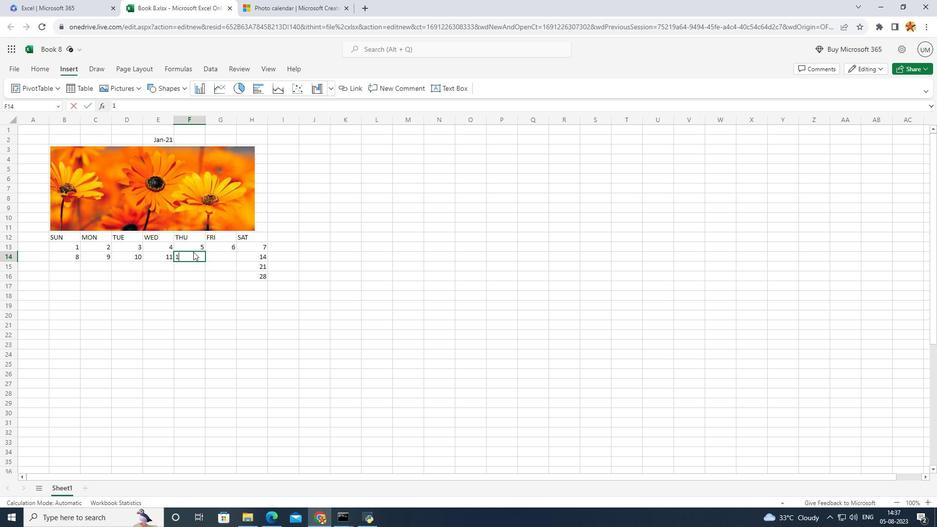 
Action: Mouse moved to (193, 251)
Screenshot: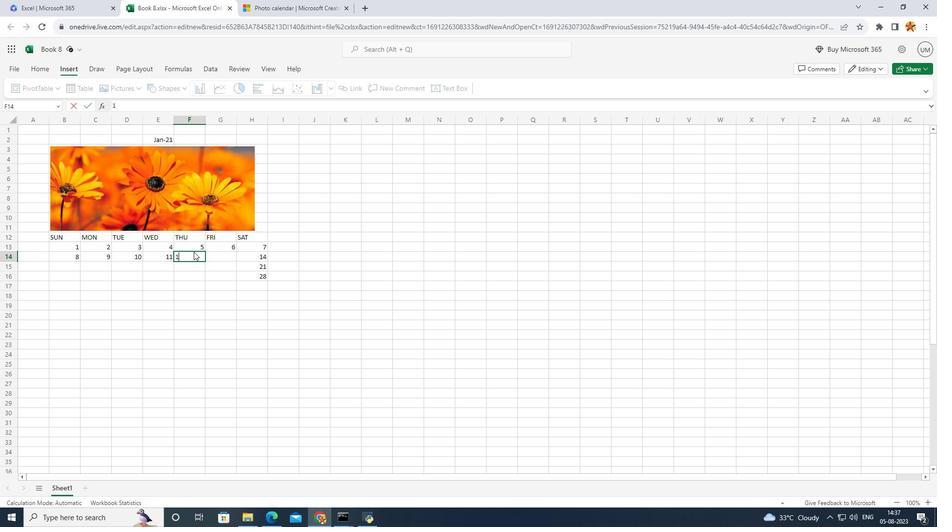
Action: Key pressed 2
Screenshot: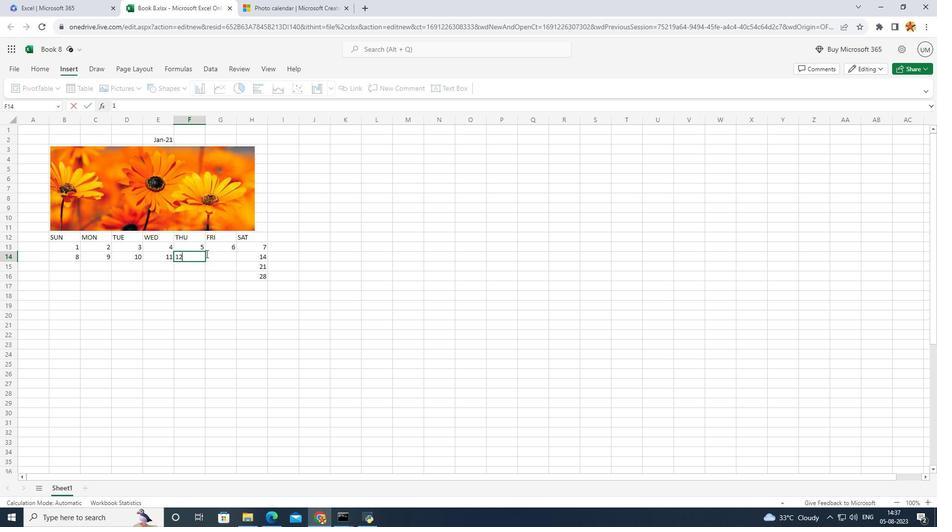 
Action: Mouse moved to (211, 253)
Screenshot: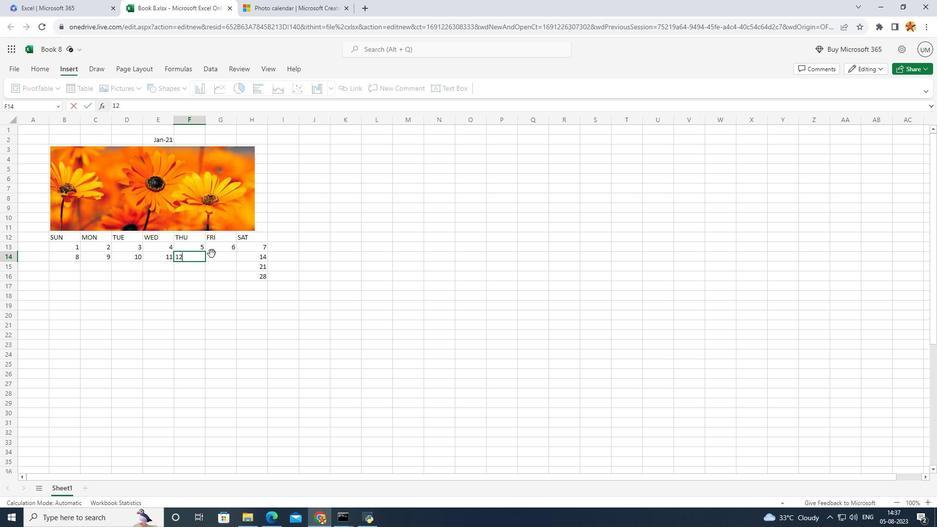 
Action: Mouse pressed left at (211, 253)
Screenshot: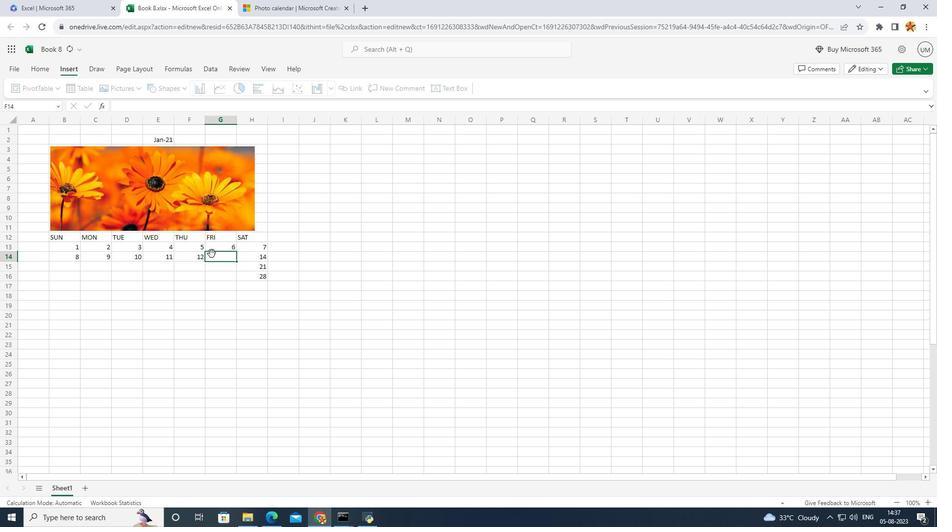 
Action: Key pressed 13
Screenshot: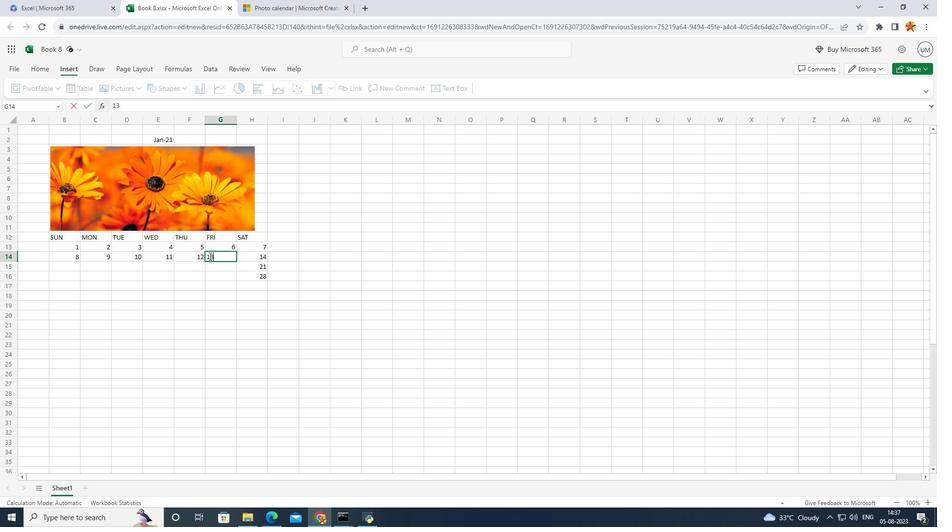 
Action: Mouse moved to (190, 262)
Screenshot: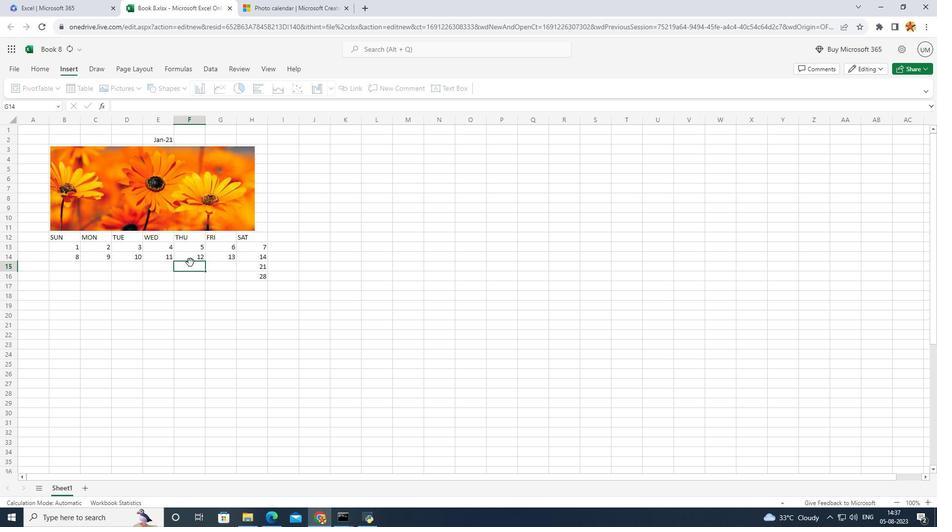 
Action: Mouse pressed left at (190, 262)
Screenshot: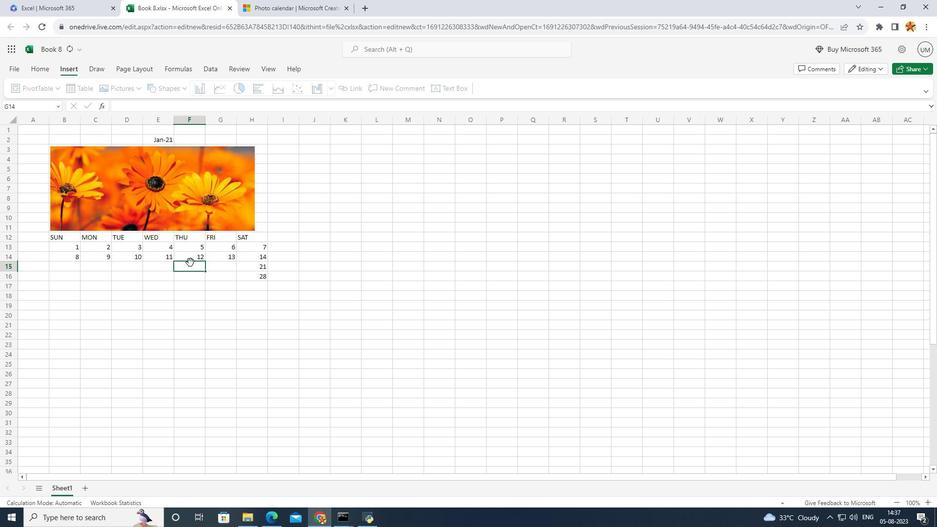 
Action: Mouse moved to (73, 269)
Screenshot: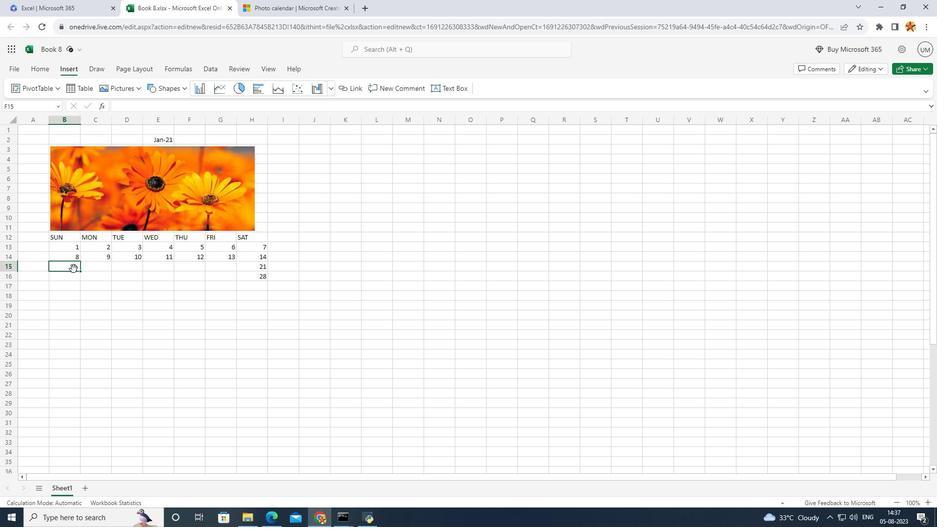 
Action: Mouse pressed left at (73, 269)
Screenshot: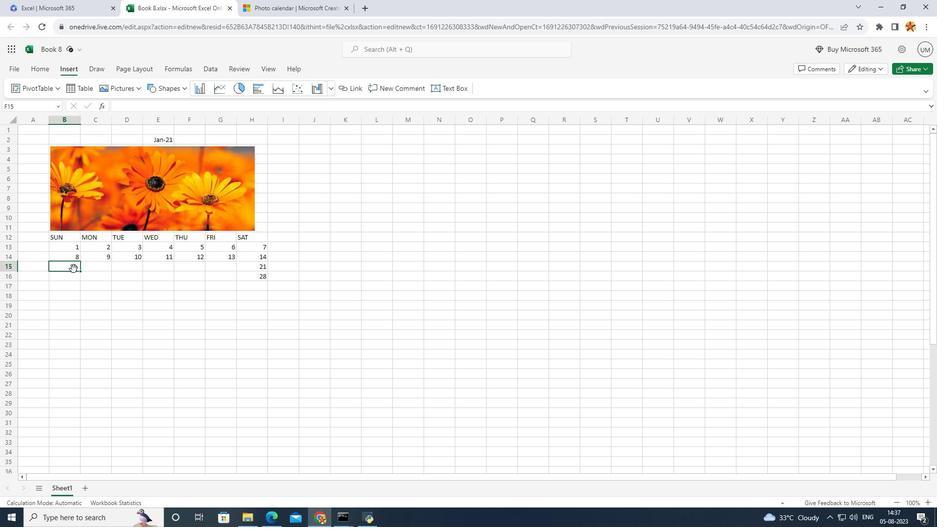
Action: Mouse moved to (73, 269)
Screenshot: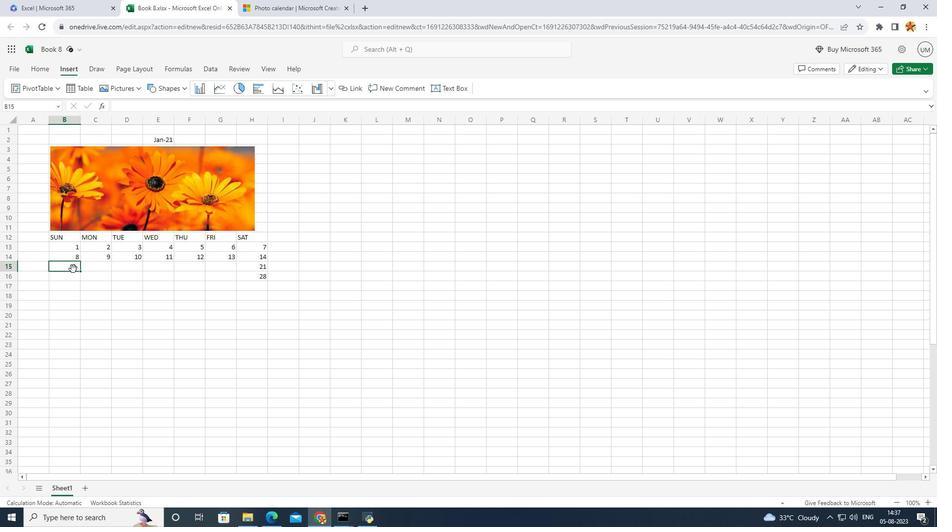 
Action: Key pressed 15
Screenshot: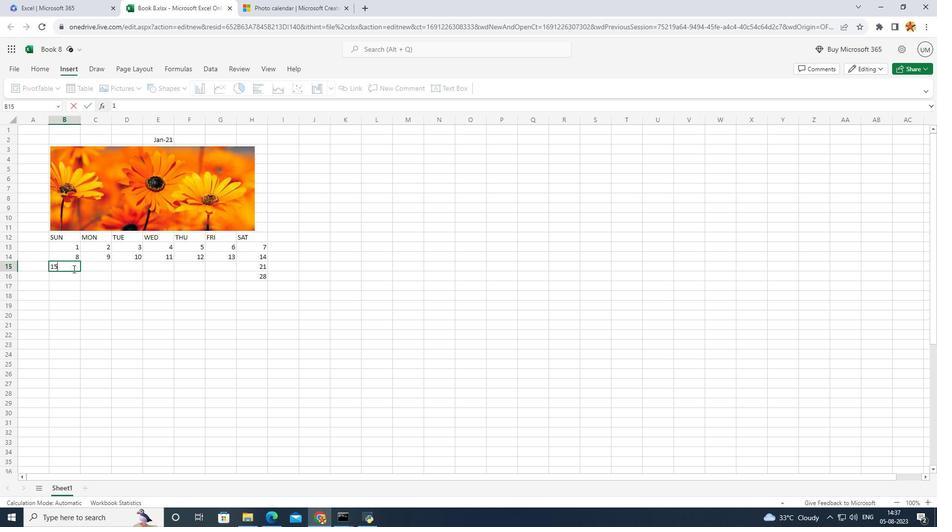 
Action: Mouse moved to (101, 268)
Screenshot: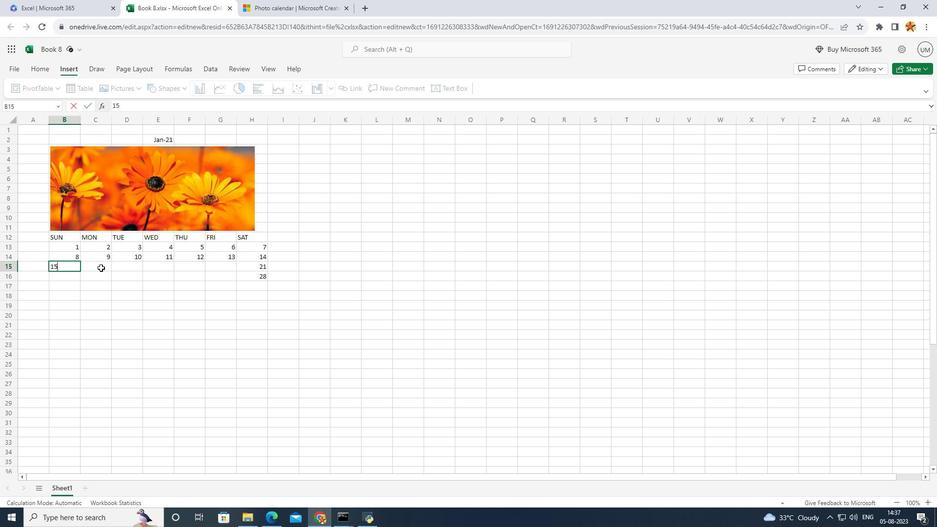 
Action: Mouse pressed left at (101, 268)
Screenshot: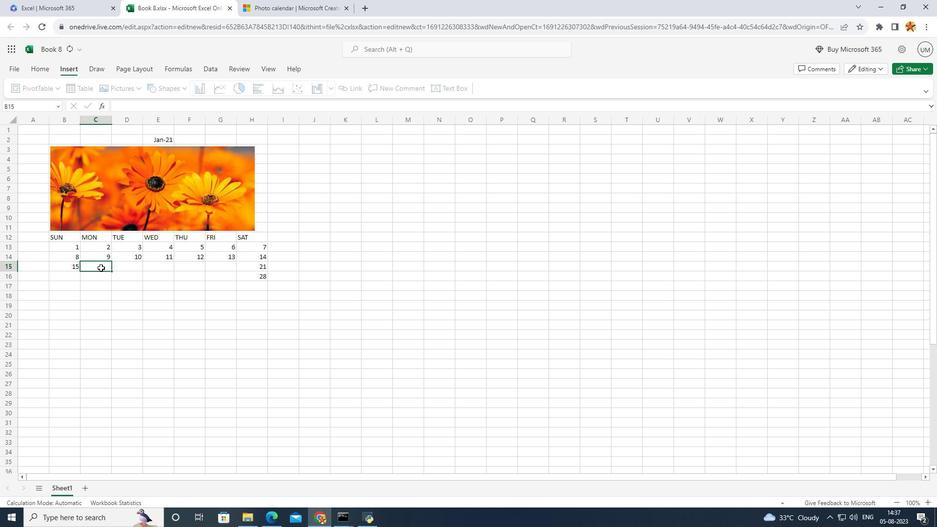 
Action: Key pressed 16
Screenshot: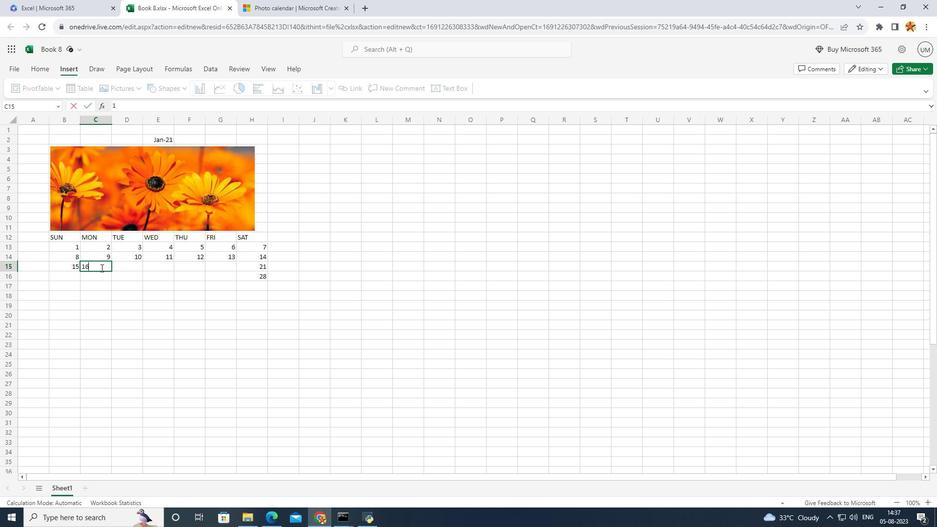 
Action: Mouse moved to (123, 264)
Screenshot: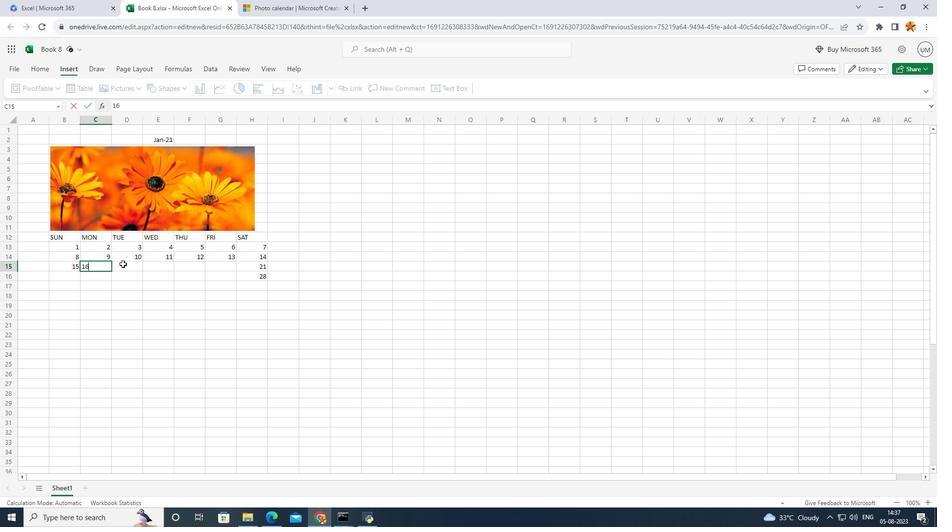 
Action: Mouse pressed left at (123, 264)
Screenshot: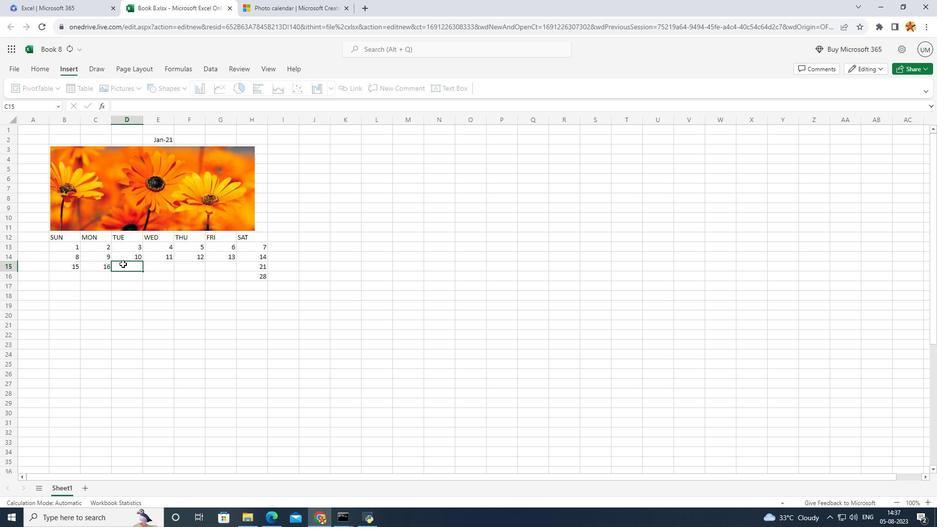 
Action: Key pressed 17
Screenshot: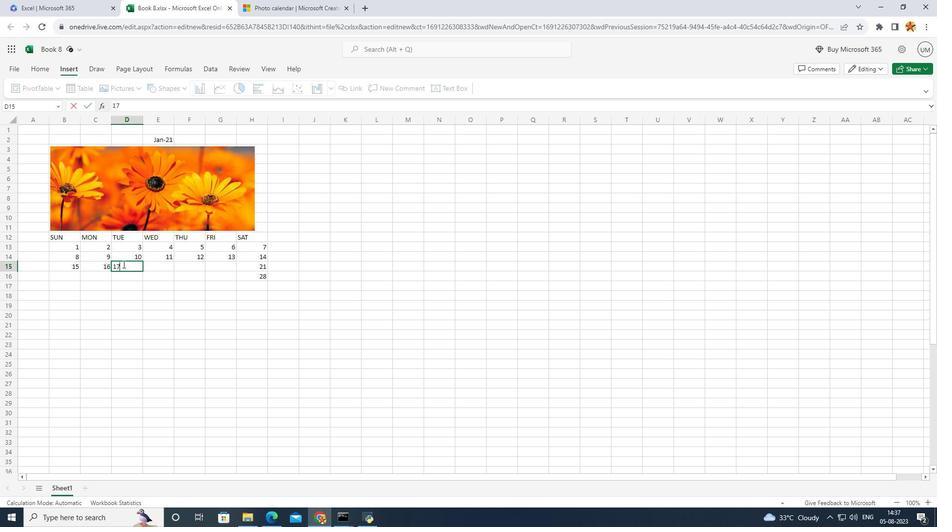 
Action: Mouse moved to (171, 264)
Screenshot: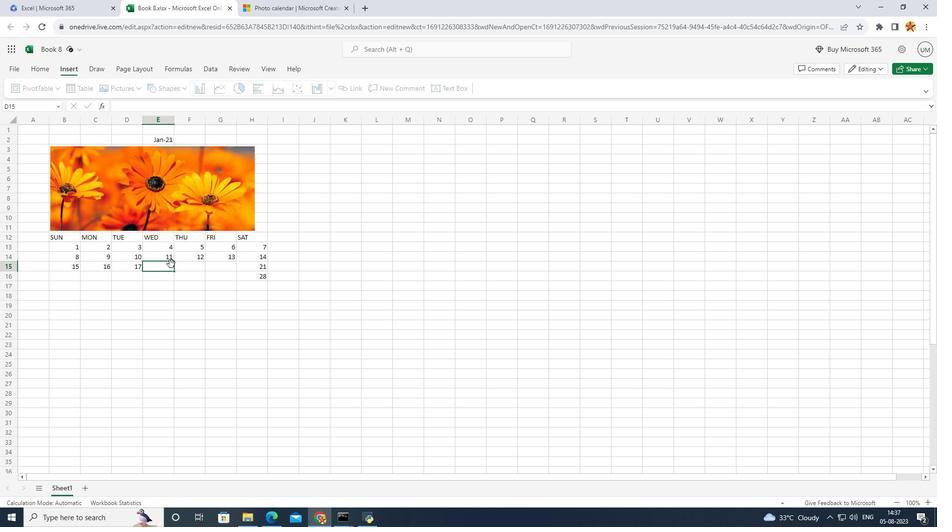 
Action: Mouse pressed left at (171, 264)
Screenshot: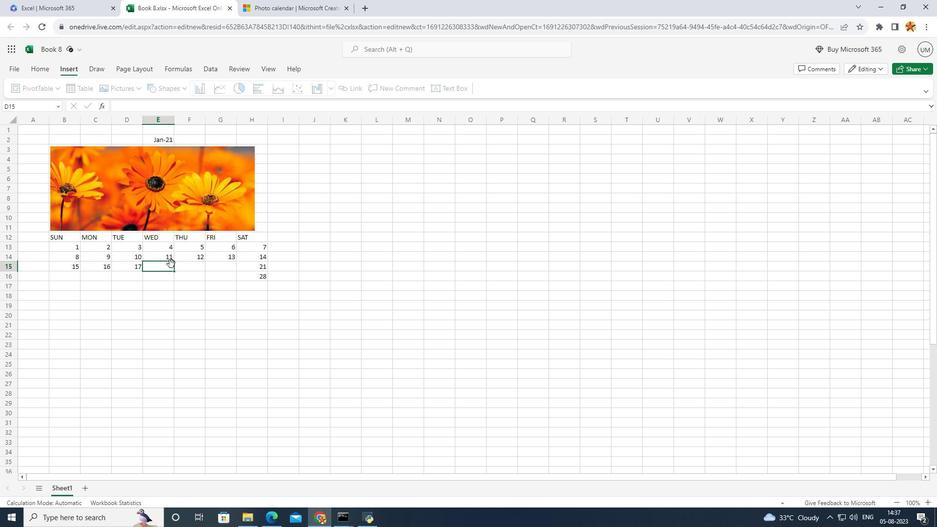 
Action: Key pressed 18
Screenshot: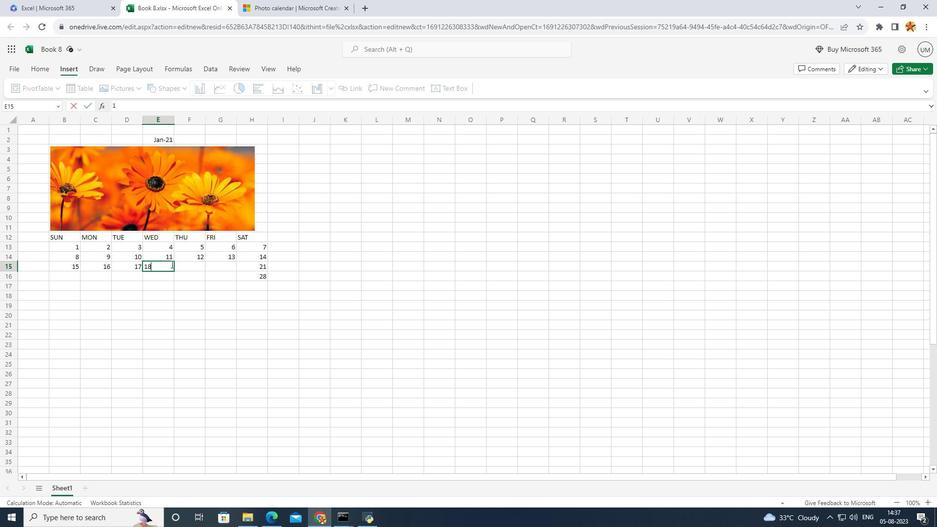 
Action: Mouse moved to (184, 265)
Screenshot: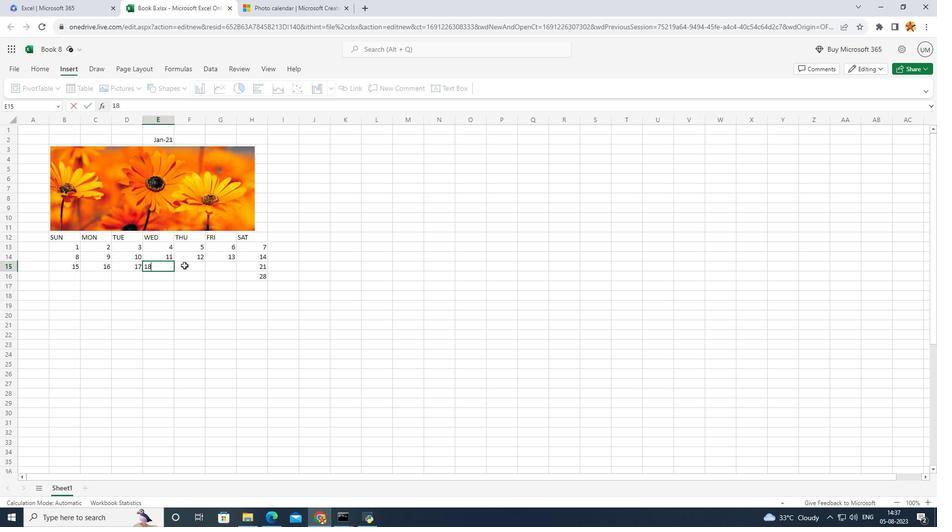 
Action: Mouse pressed left at (184, 265)
Screenshot: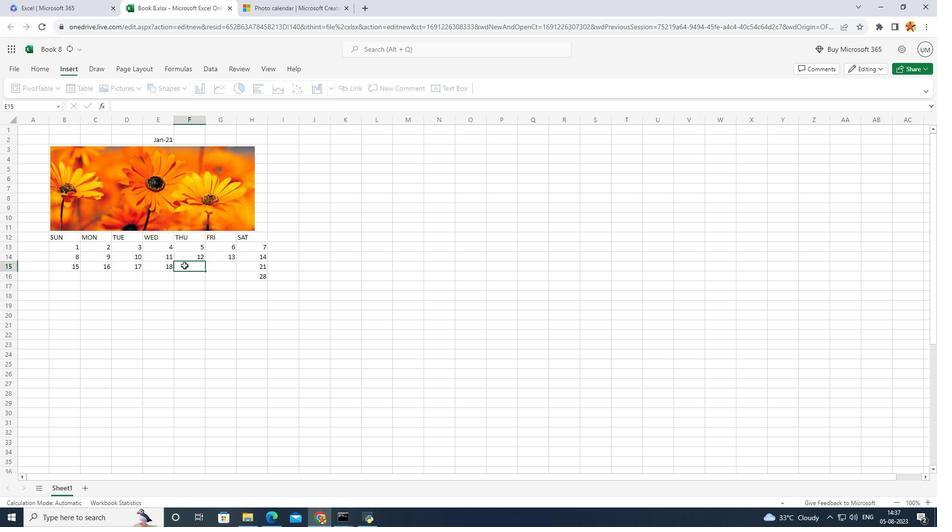 
Action: Key pressed 19
Screenshot: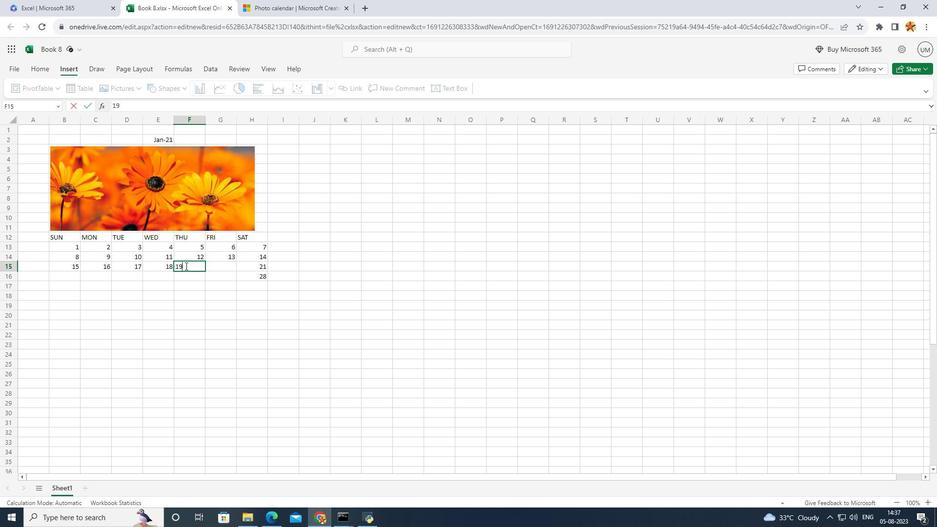 
Action: Mouse moved to (220, 265)
Screenshot: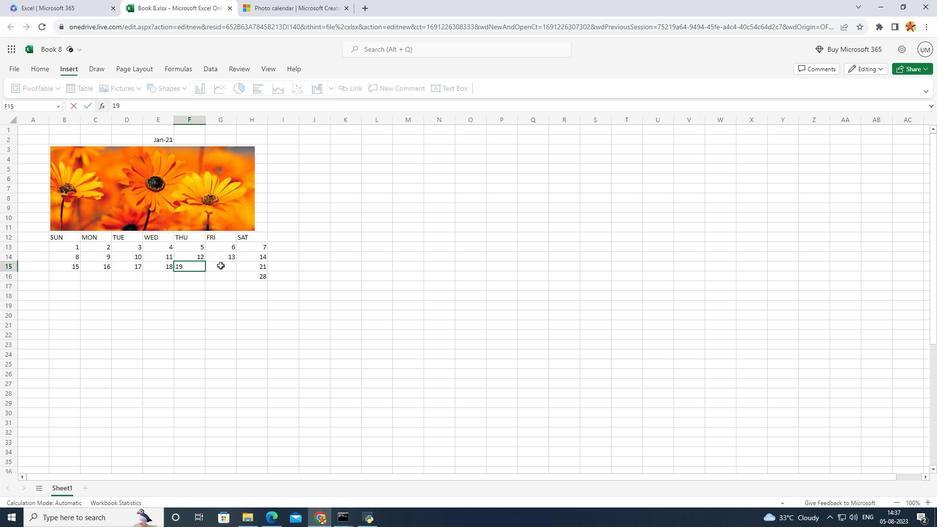 
Action: Mouse pressed left at (220, 265)
Screenshot: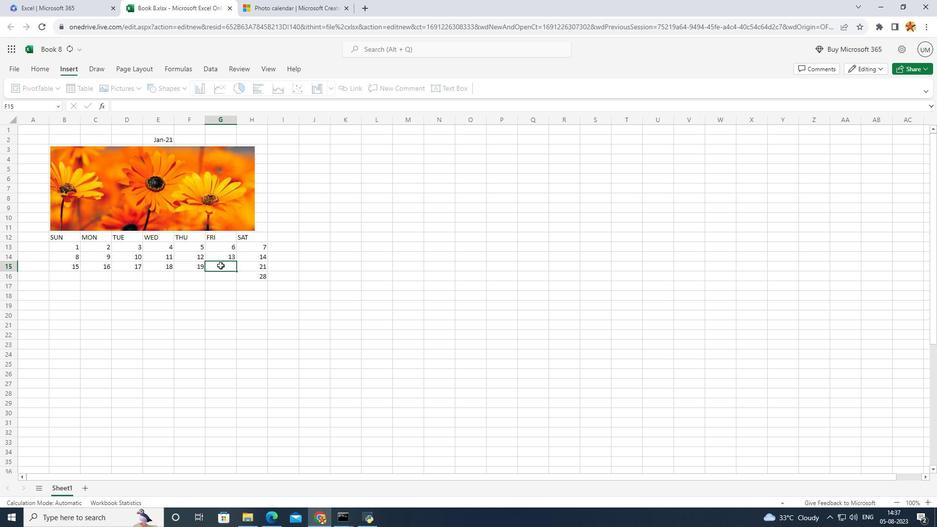 
Action: Key pressed 20
Screenshot: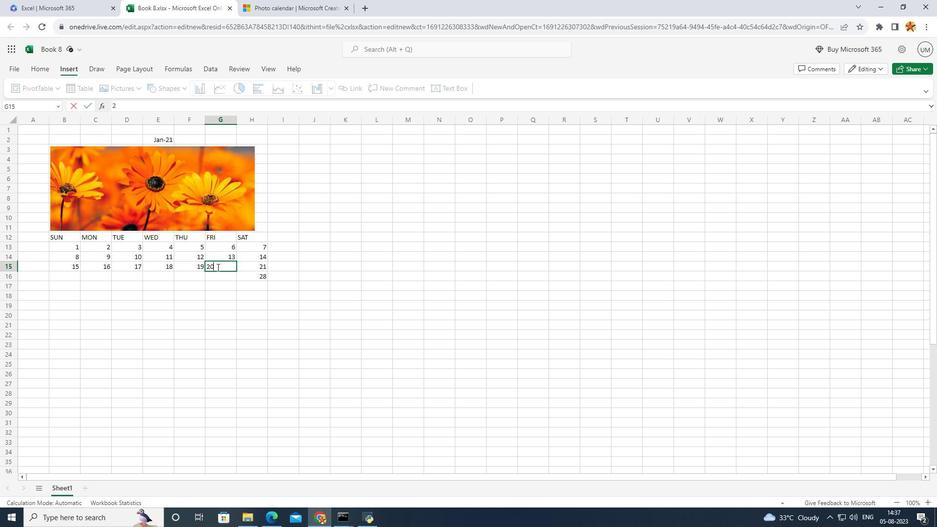
Action: Mouse moved to (194, 293)
Screenshot: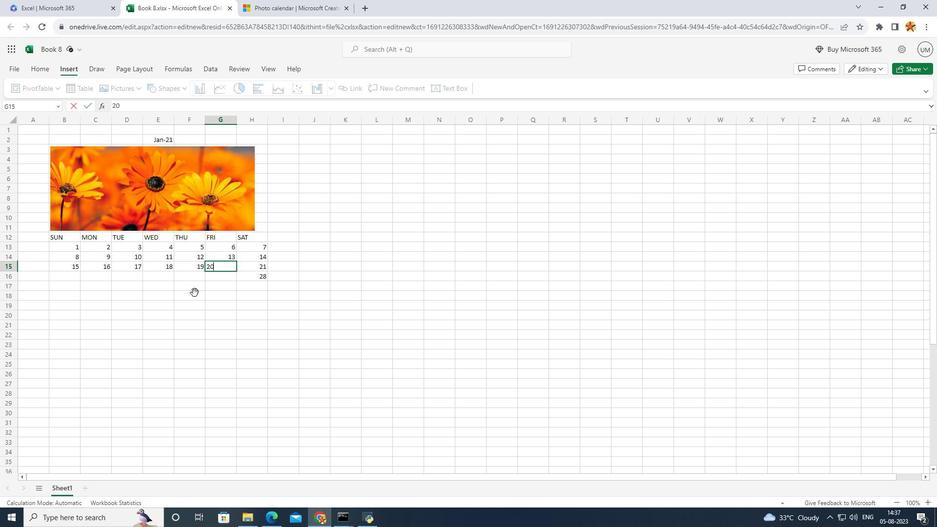 
Action: Mouse pressed left at (194, 293)
Screenshot: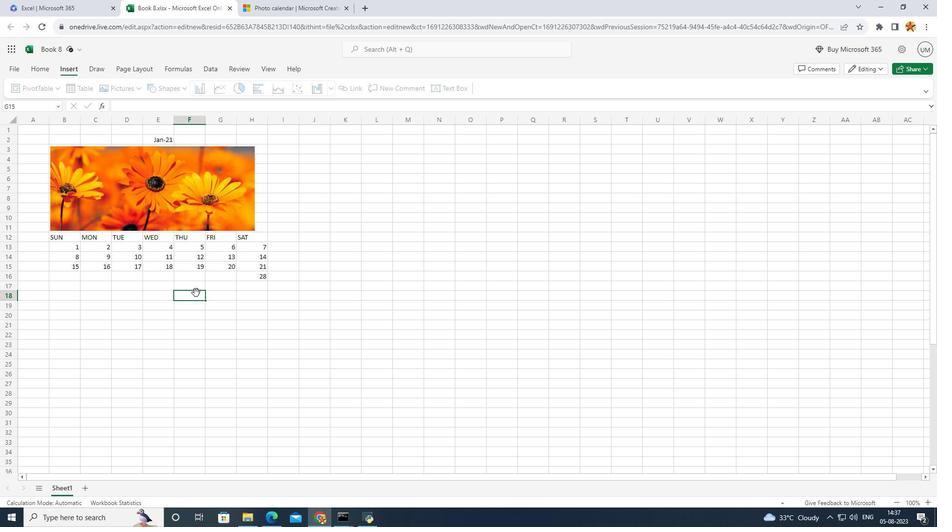 
Action: Mouse moved to (83, 274)
Screenshot: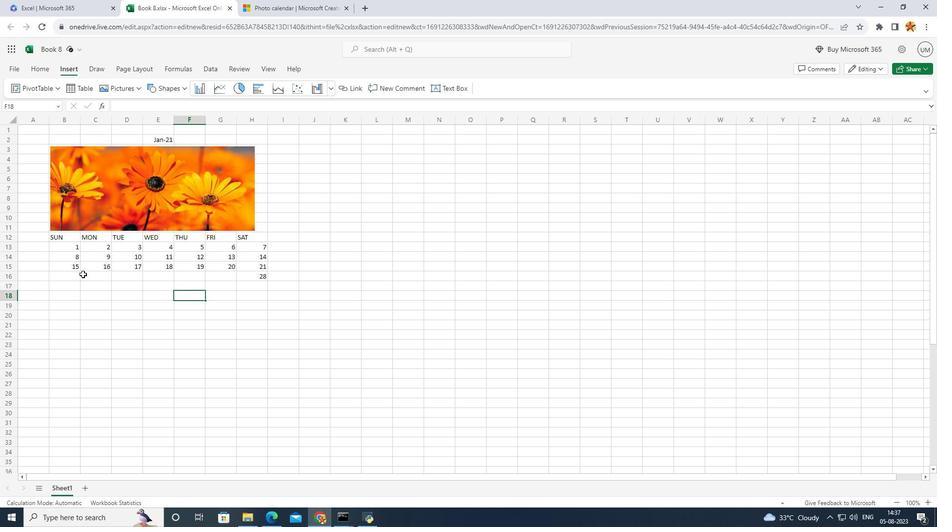 
Action: Mouse pressed left at (83, 274)
Screenshot: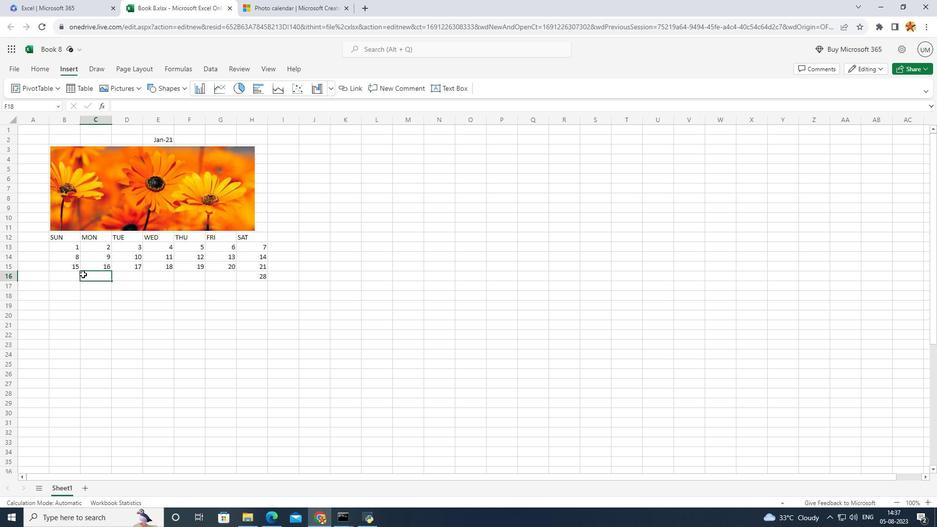 
Action: Mouse moved to (76, 276)
Screenshot: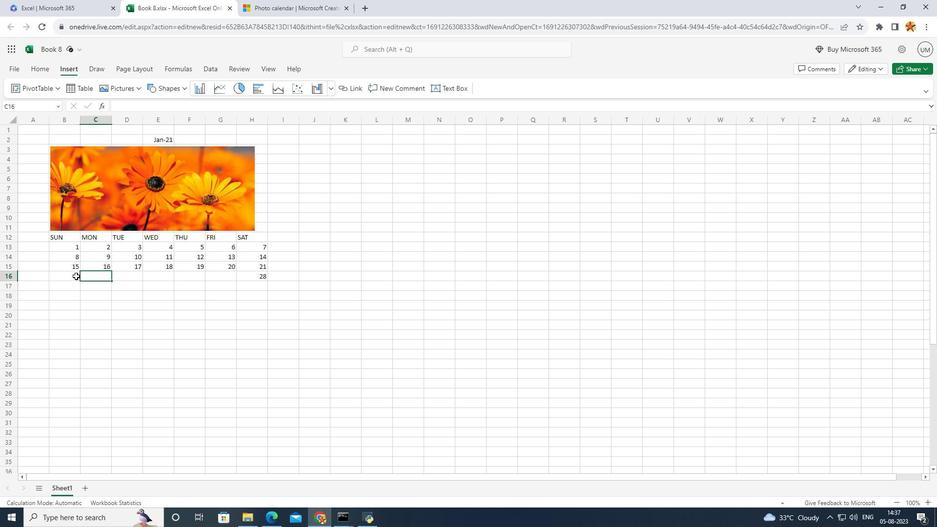 
Action: Mouse pressed left at (76, 276)
Screenshot: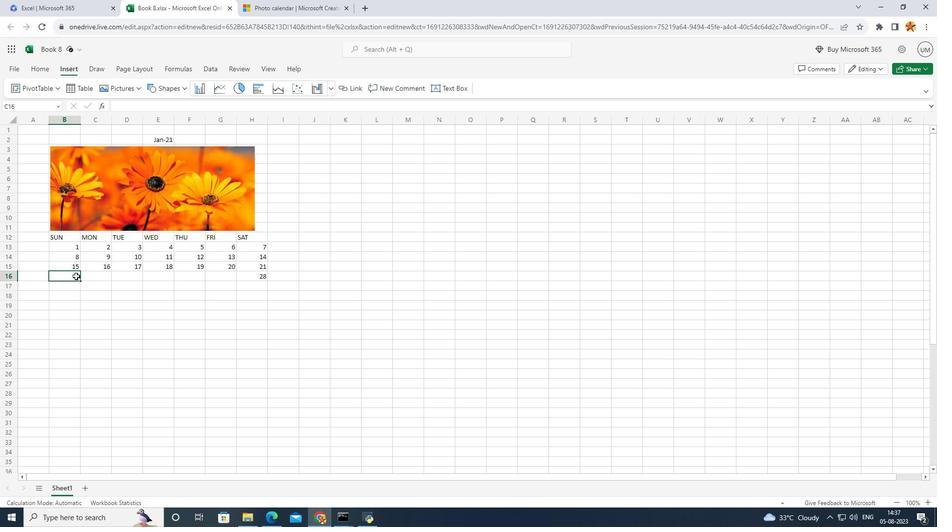 
Action: Key pressed 21
Screenshot: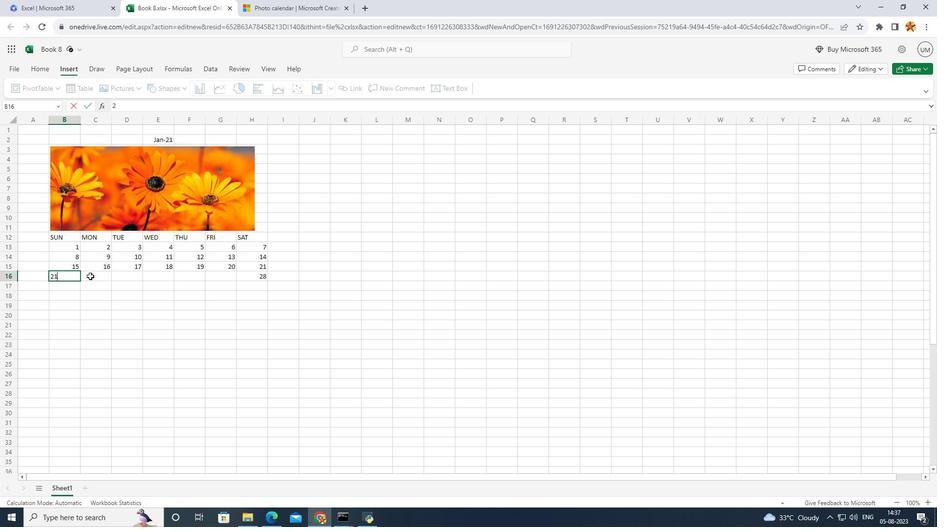 
Action: Mouse moved to (101, 276)
Screenshot: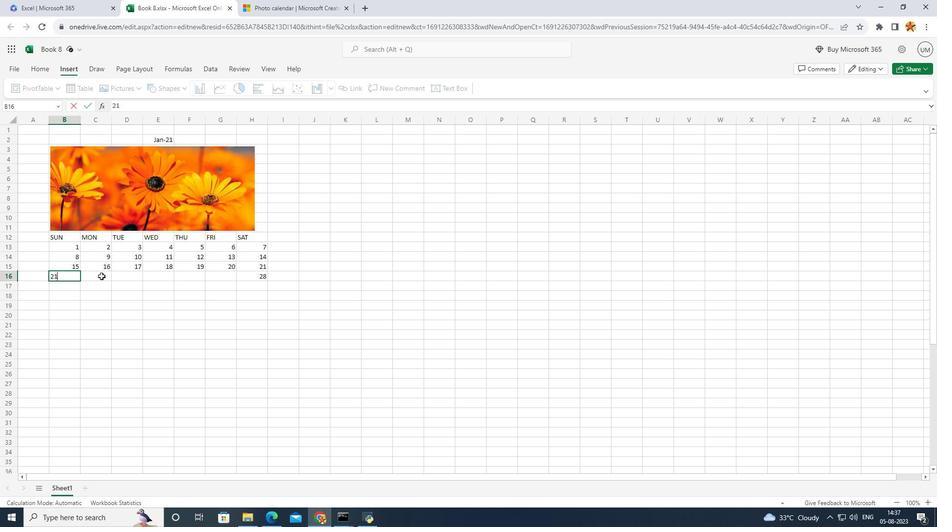 
Action: Mouse pressed left at (101, 276)
Screenshot: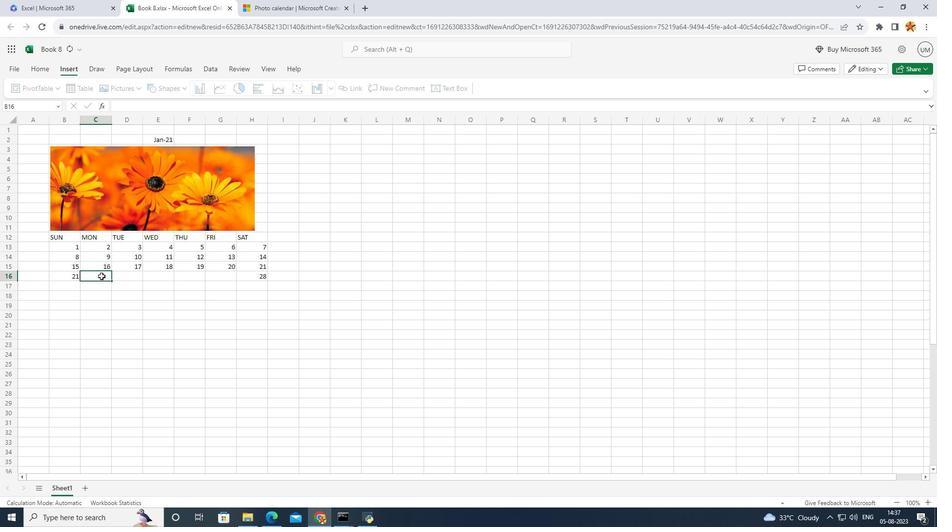 
Action: Key pressed 2
Screenshot: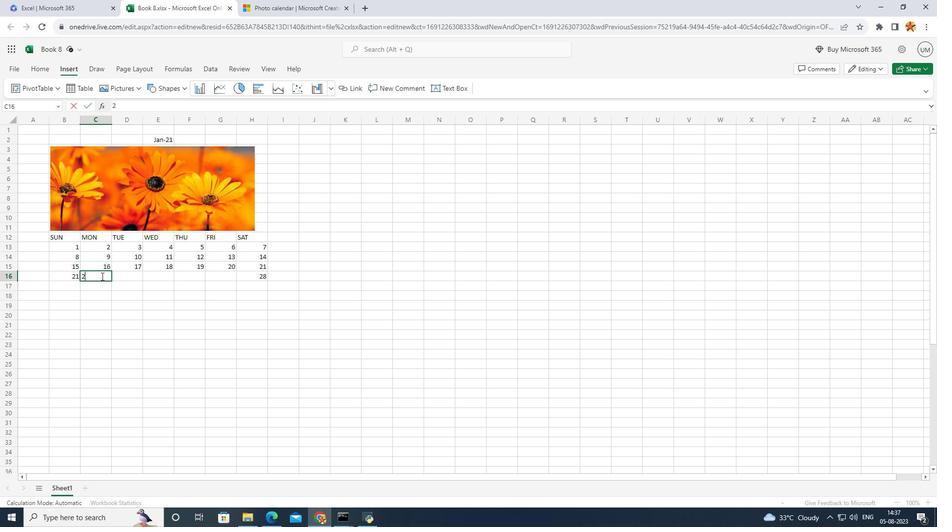 
Action: Mouse moved to (112, 275)
Screenshot: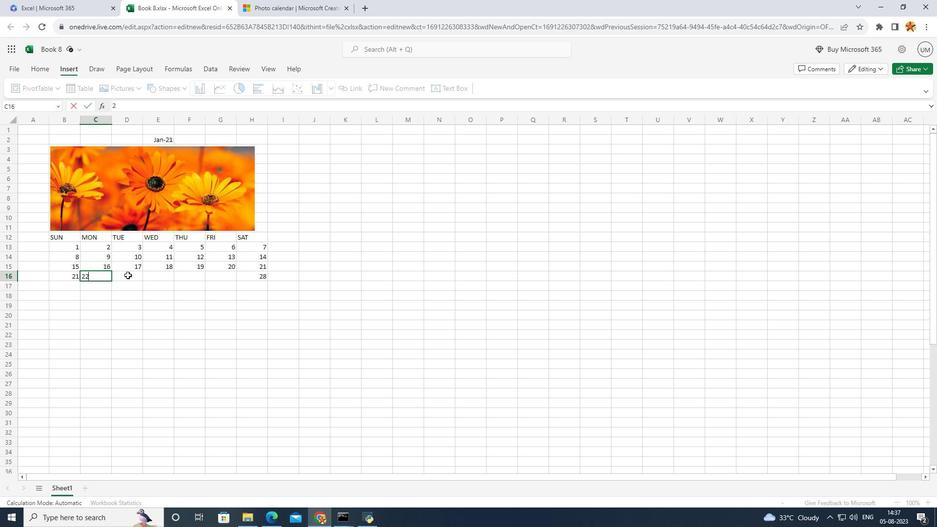 
Action: Key pressed 2
Screenshot: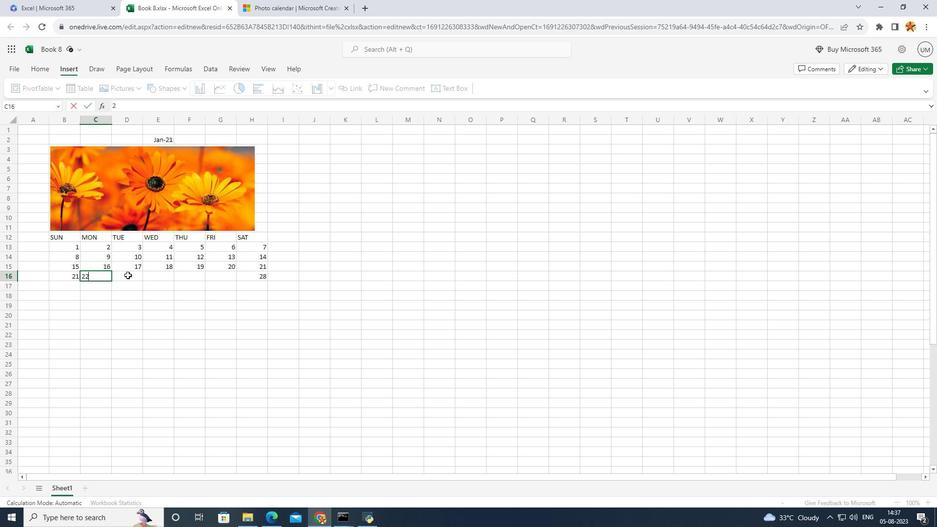 
Action: Mouse moved to (128, 275)
Screenshot: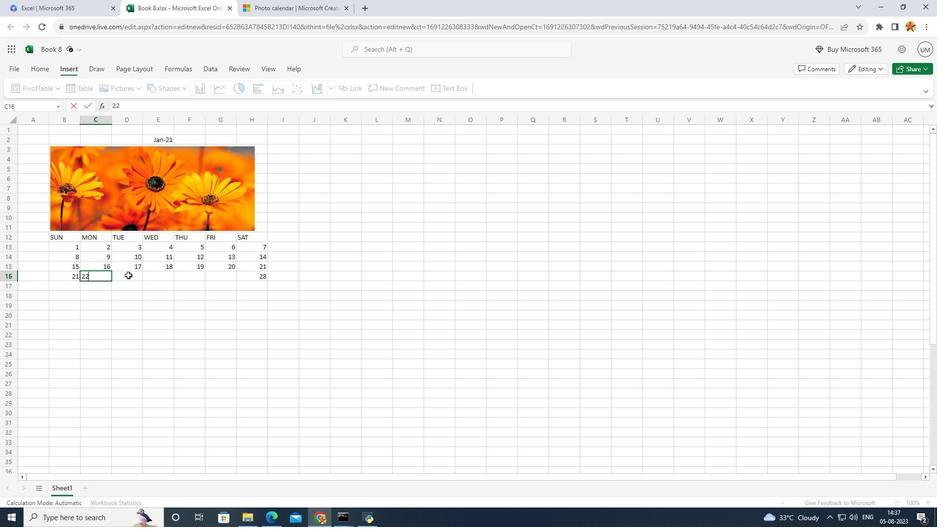 
Action: Mouse pressed left at (128, 275)
Screenshot: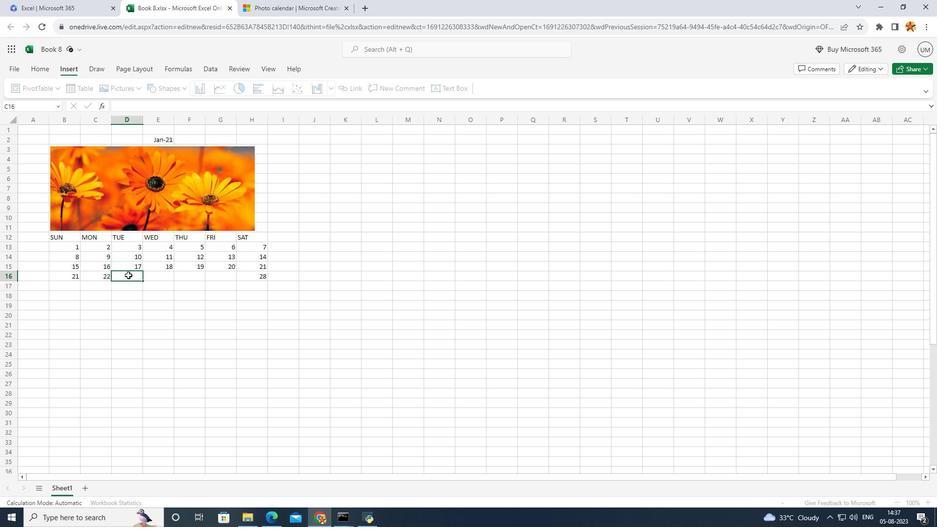 
Action: Key pressed 23
Screenshot: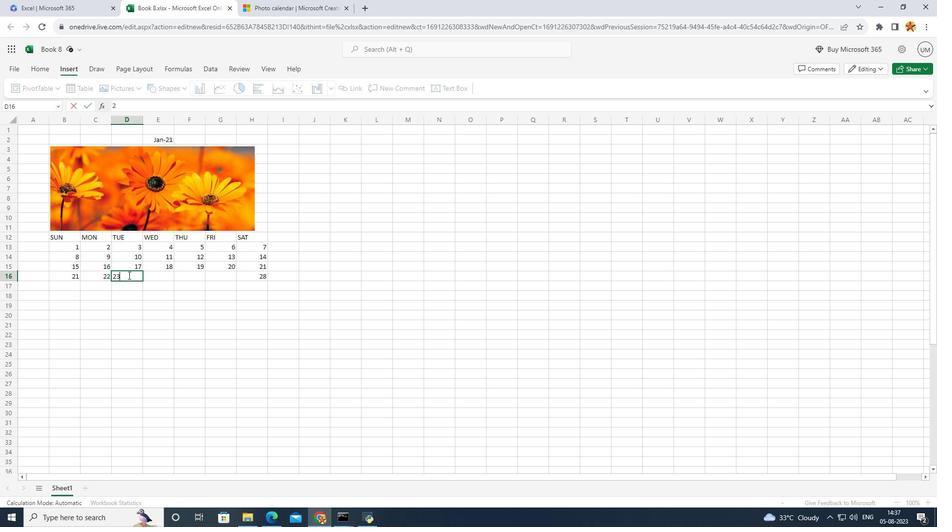 
Action: Mouse moved to (158, 276)
Screenshot: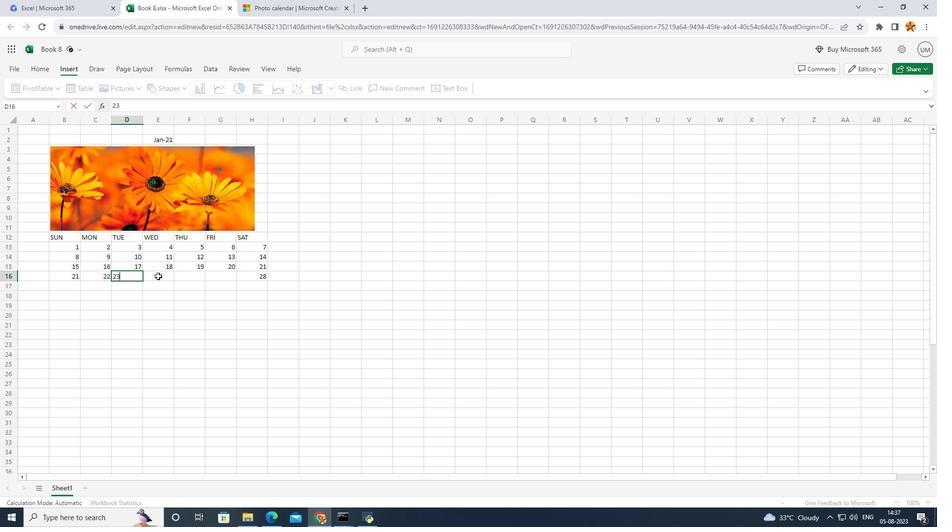 
Action: Mouse pressed left at (158, 276)
Screenshot: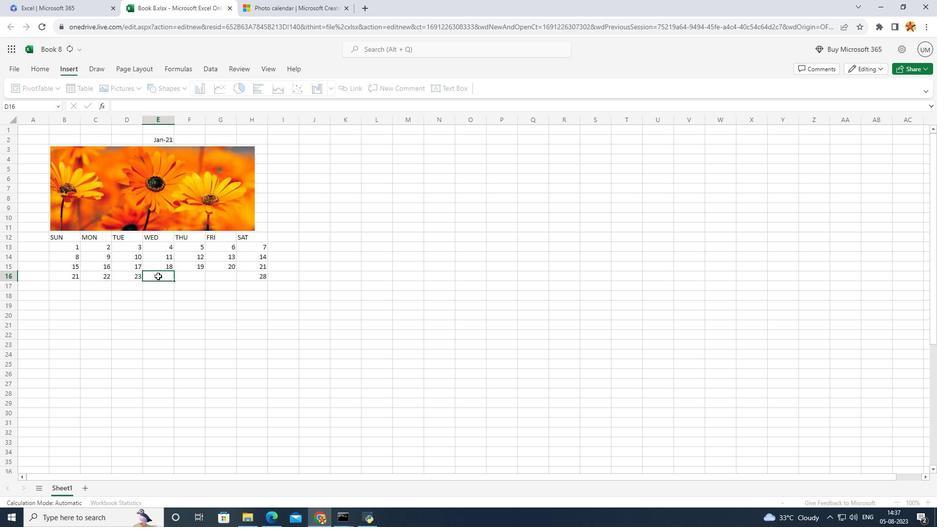 
Action: Key pressed 24
